 Task: Look for space in Miandrarivo, Madagascar from 9th July, 2023 to 16th July, 2023 for 2 adults, 1 child in price range Rs.8000 to Rs.16000. Place can be entire place with 2 bedrooms having 2 beds and 1 bathroom. Property type can be house, flat, guest house. Booking option can be shelf check-in. Required host language is English.
Action: Mouse moved to (583, 76)
Screenshot: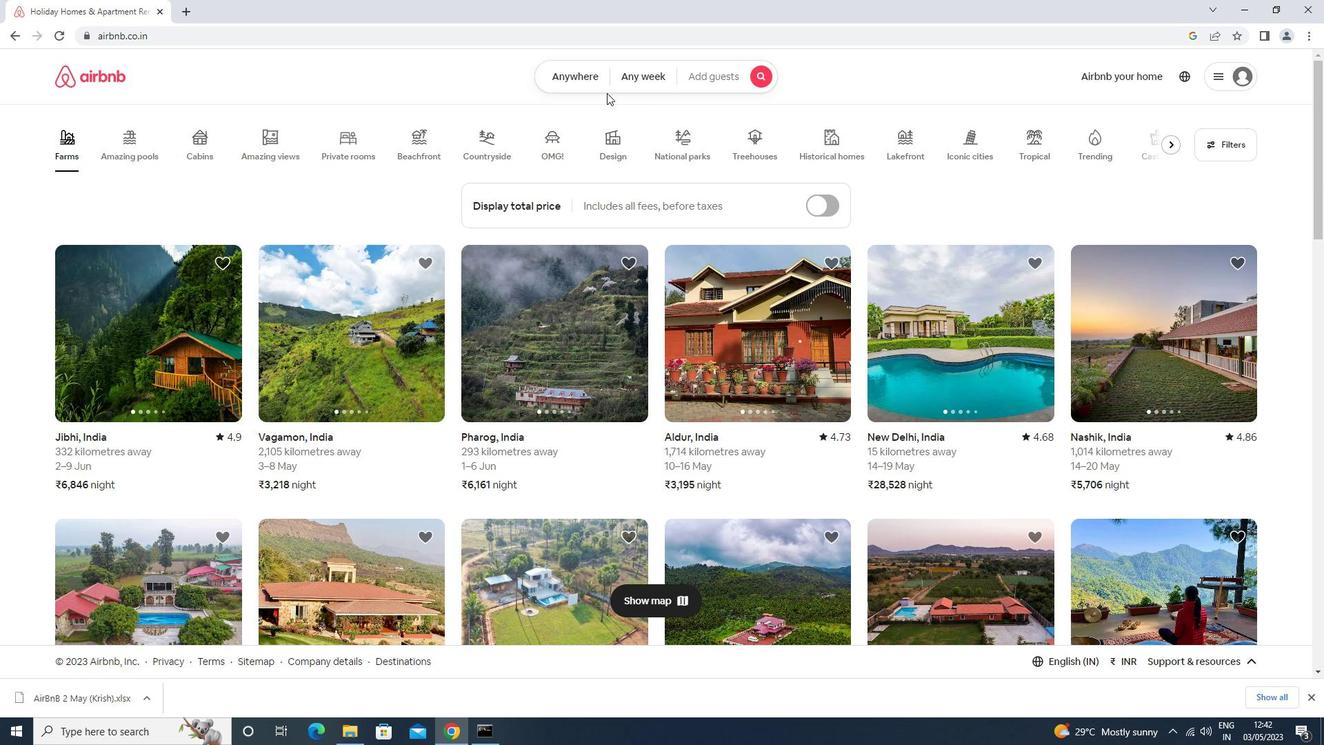 
Action: Mouse pressed left at (583, 76)
Screenshot: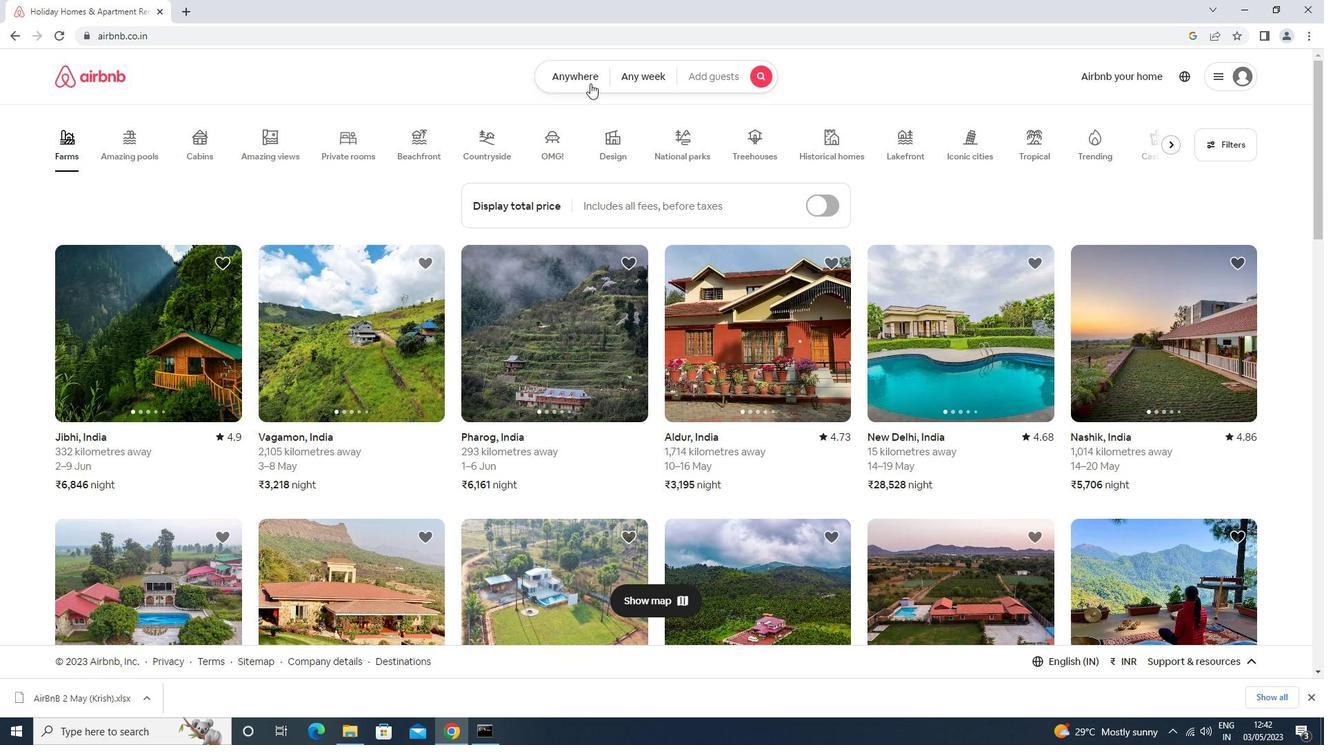 
Action: Mouse moved to (542, 126)
Screenshot: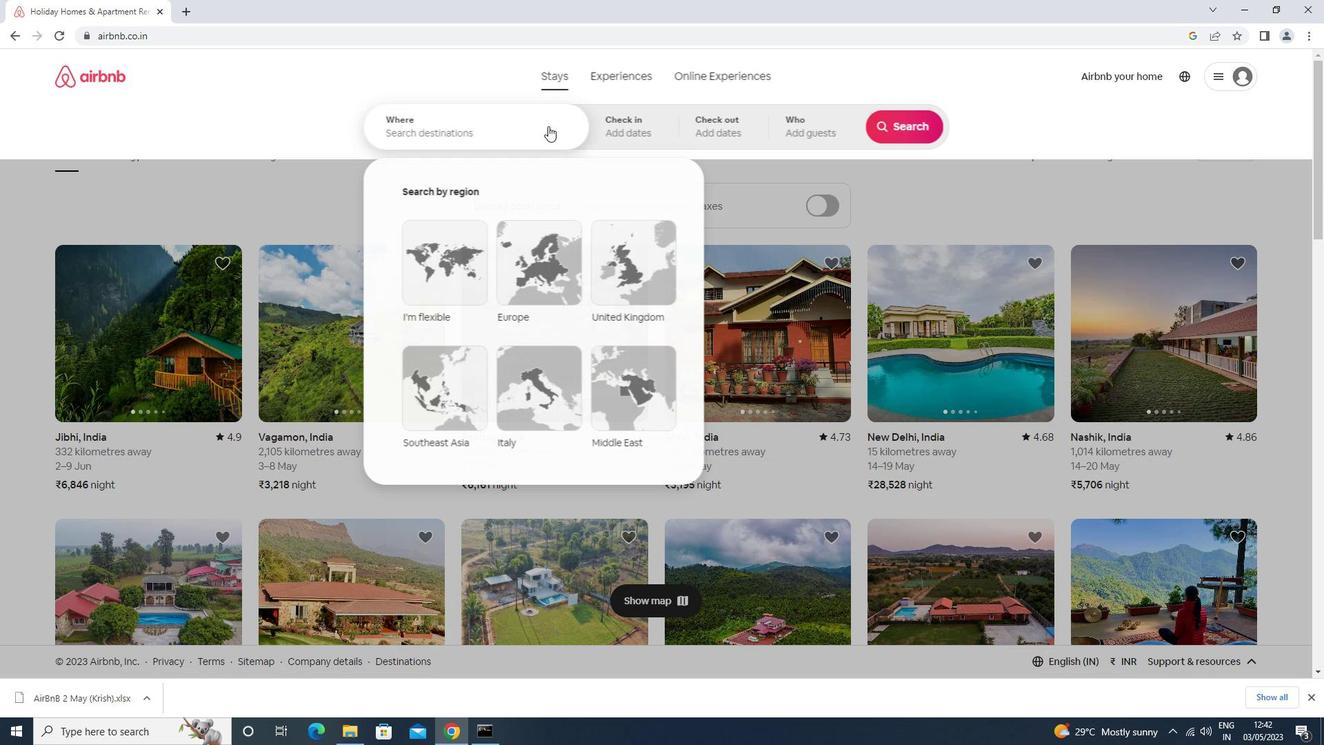 
Action: Mouse pressed left at (542, 126)
Screenshot: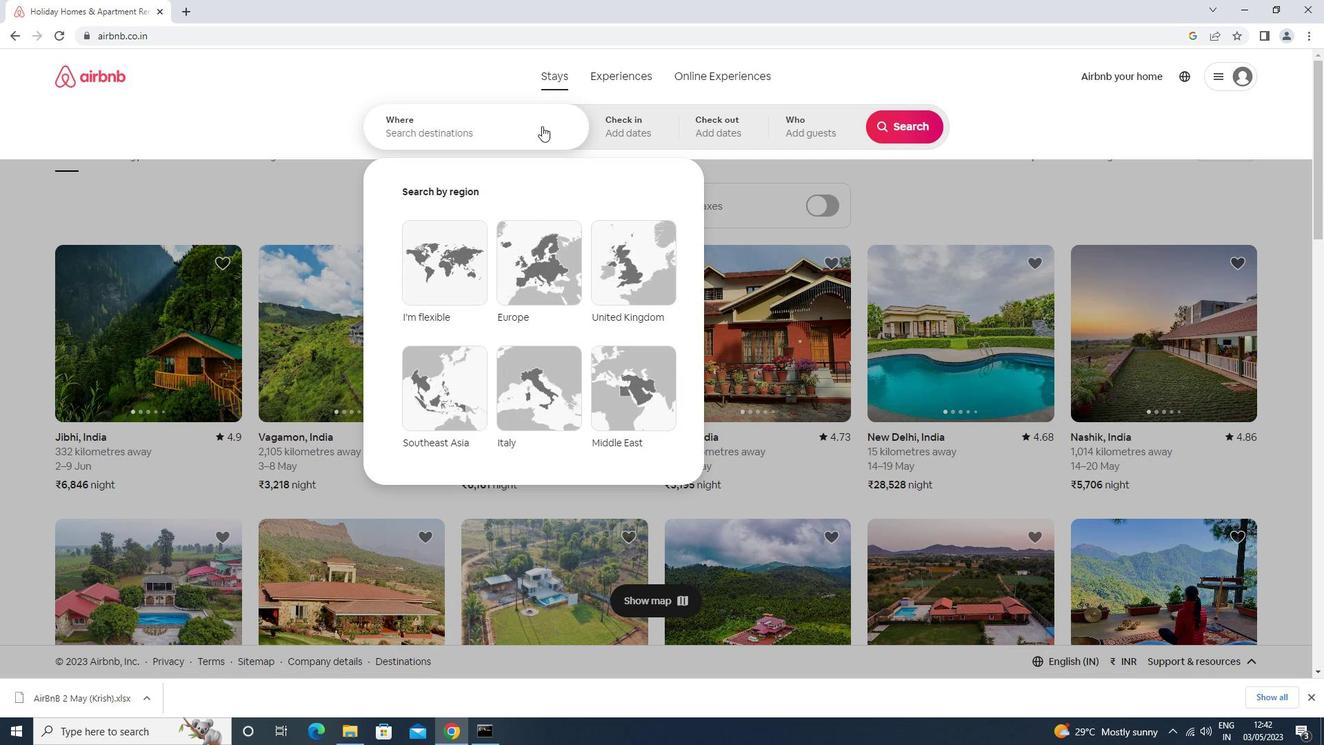 
Action: Key pressed mianda<Key.backspace>rariva<Key.backspace><Key.down><Key.enter>
Screenshot: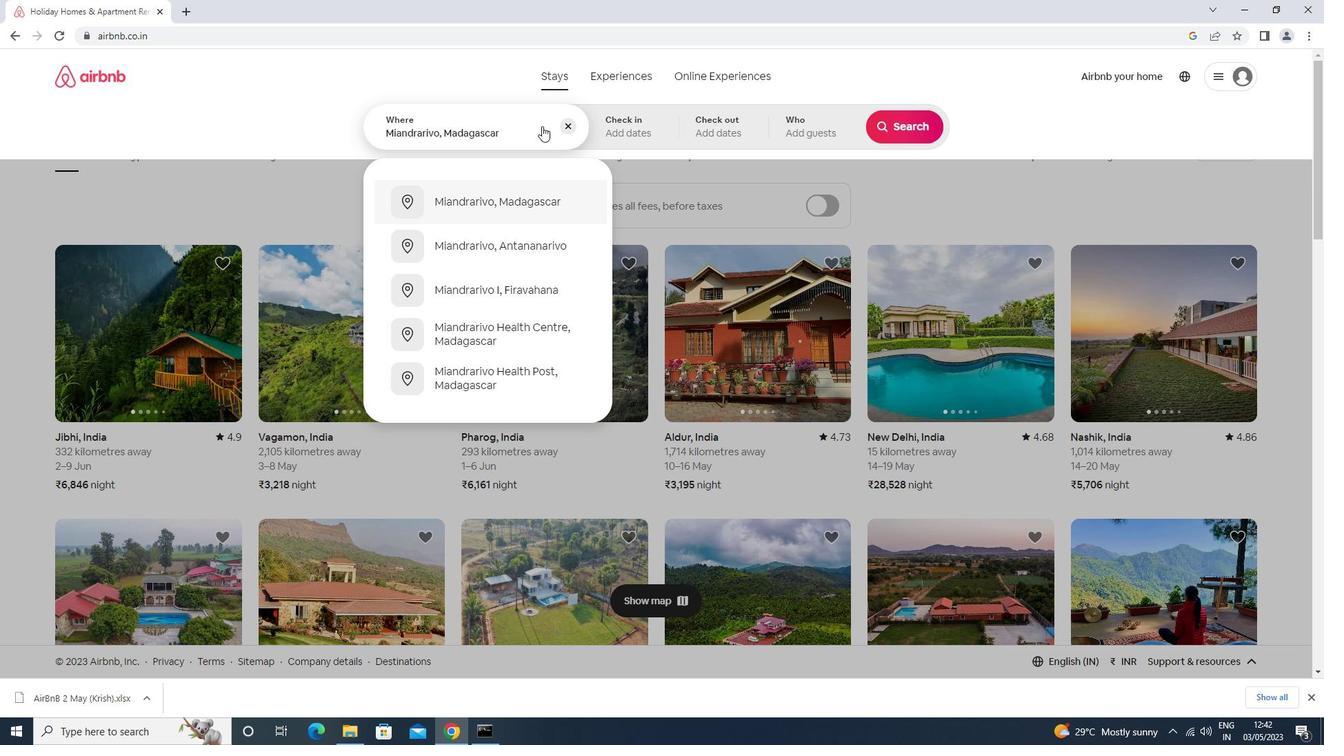
Action: Mouse moved to (900, 245)
Screenshot: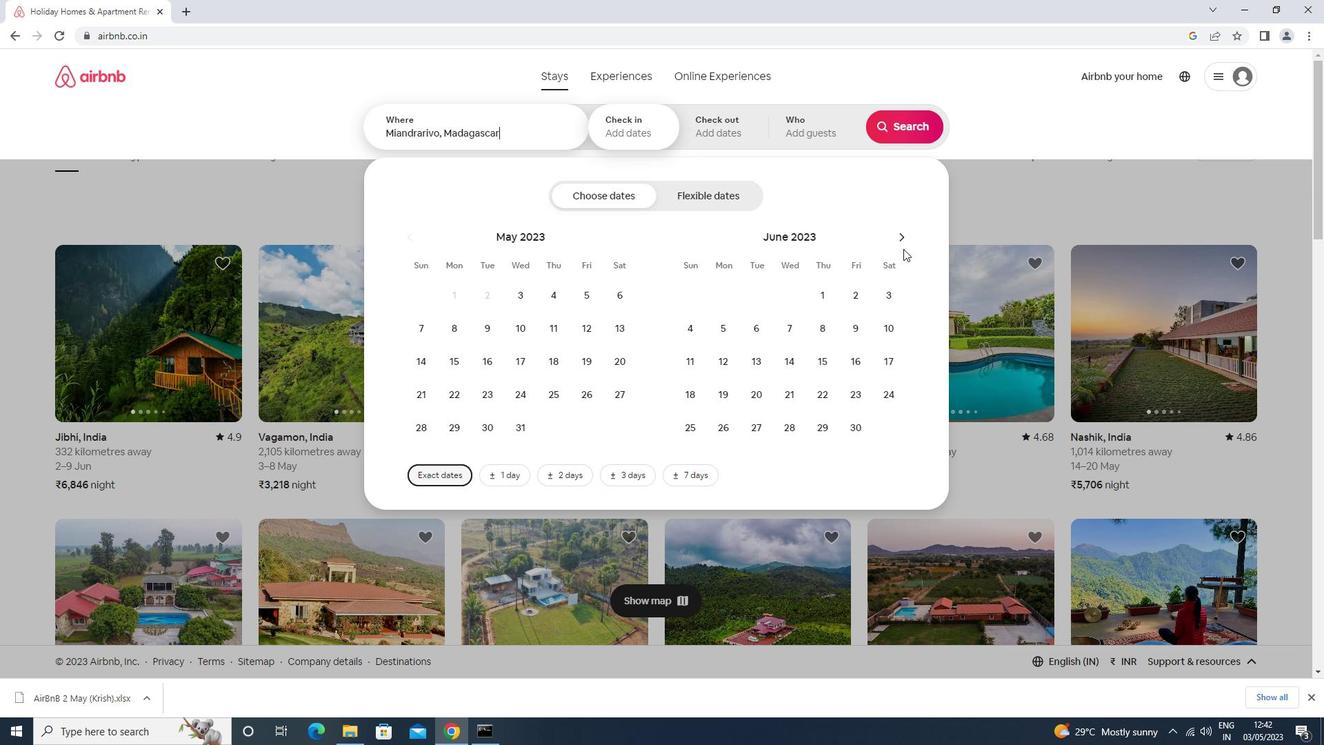
Action: Mouse pressed left at (900, 245)
Screenshot: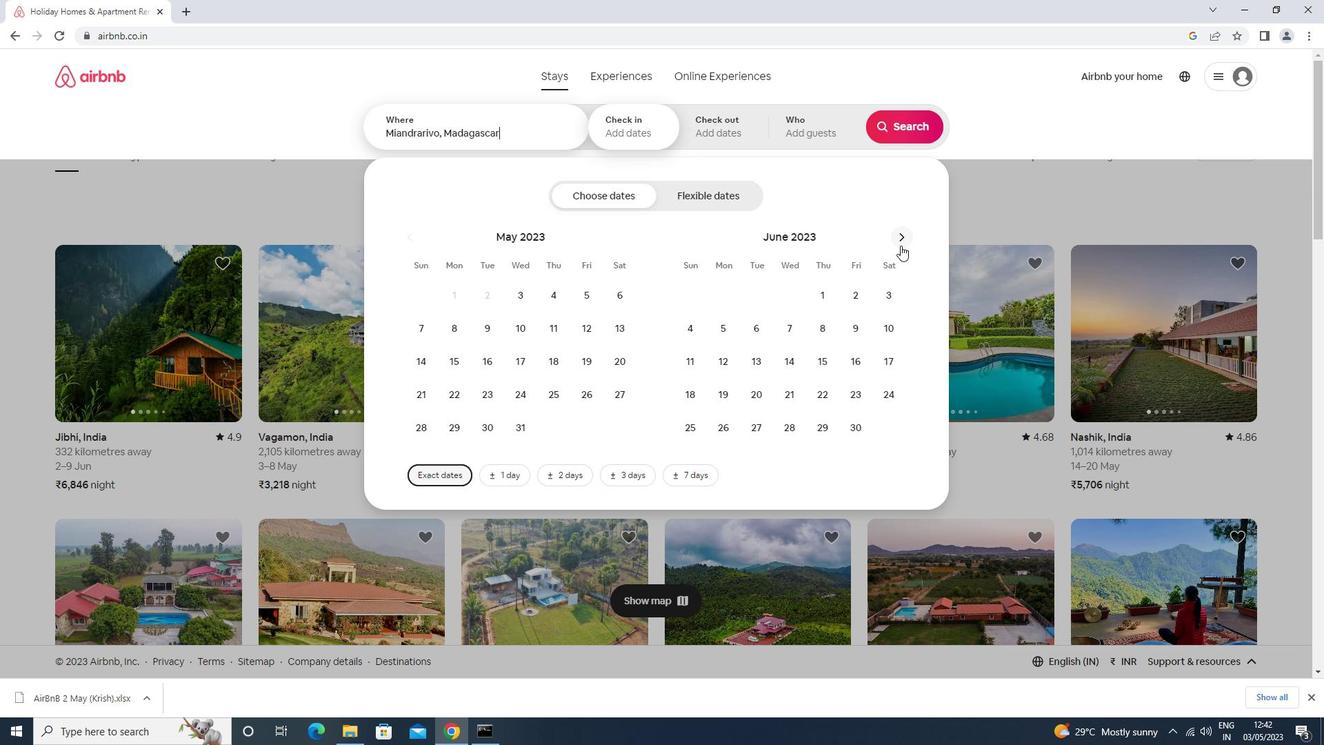 
Action: Mouse moved to (677, 362)
Screenshot: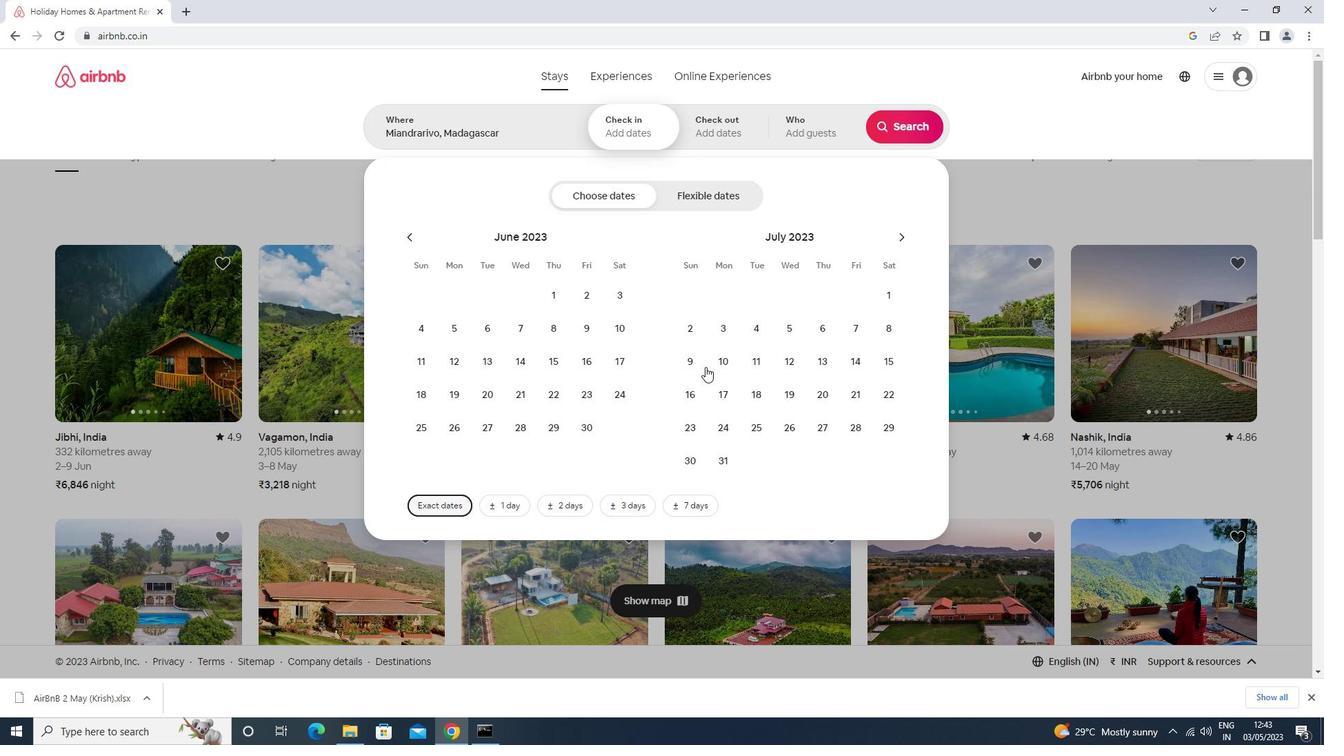 
Action: Mouse pressed left at (677, 362)
Screenshot: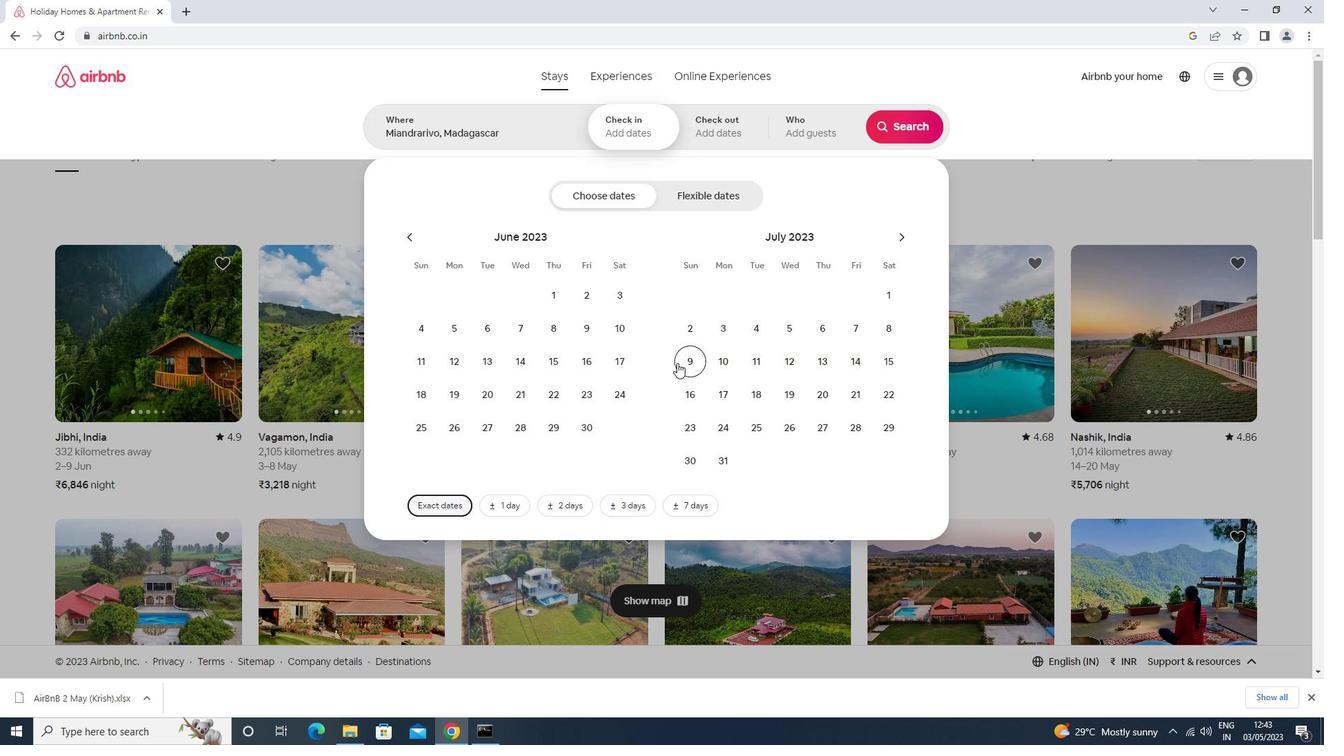 
Action: Mouse moved to (676, 395)
Screenshot: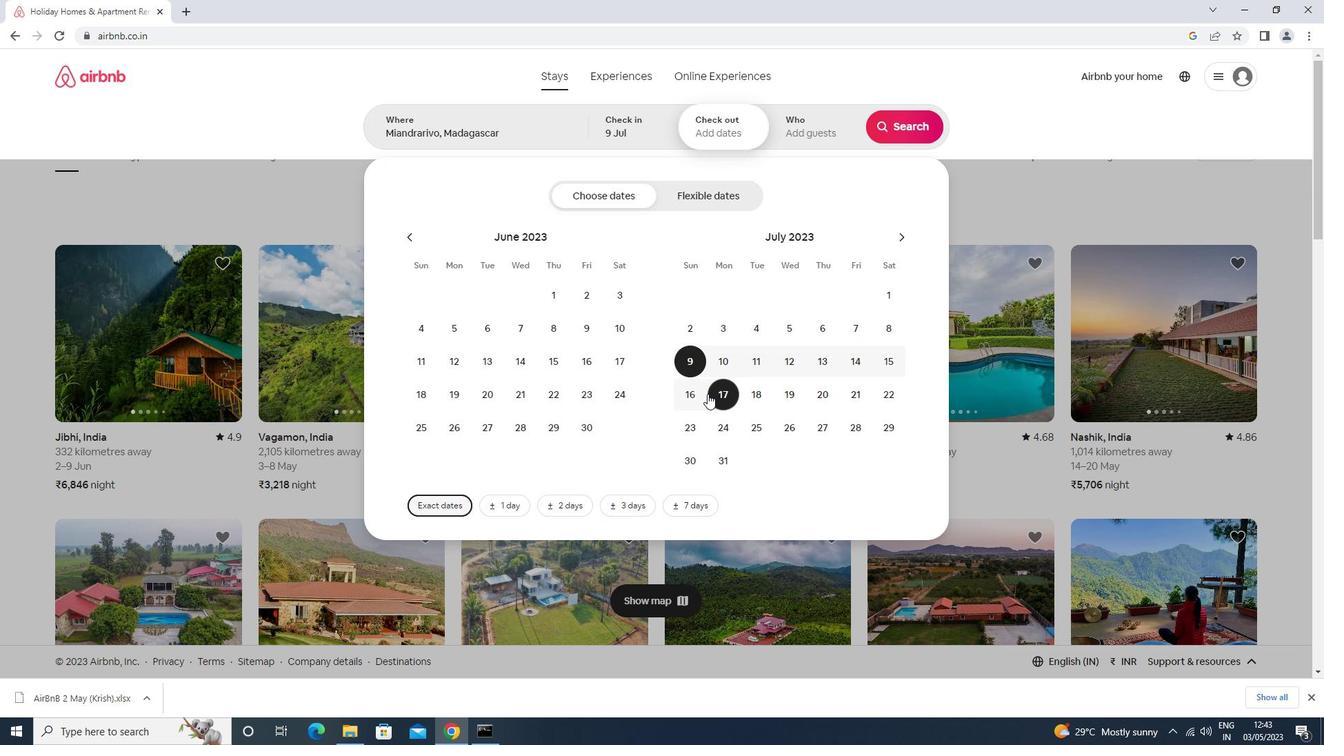 
Action: Mouse pressed left at (676, 395)
Screenshot: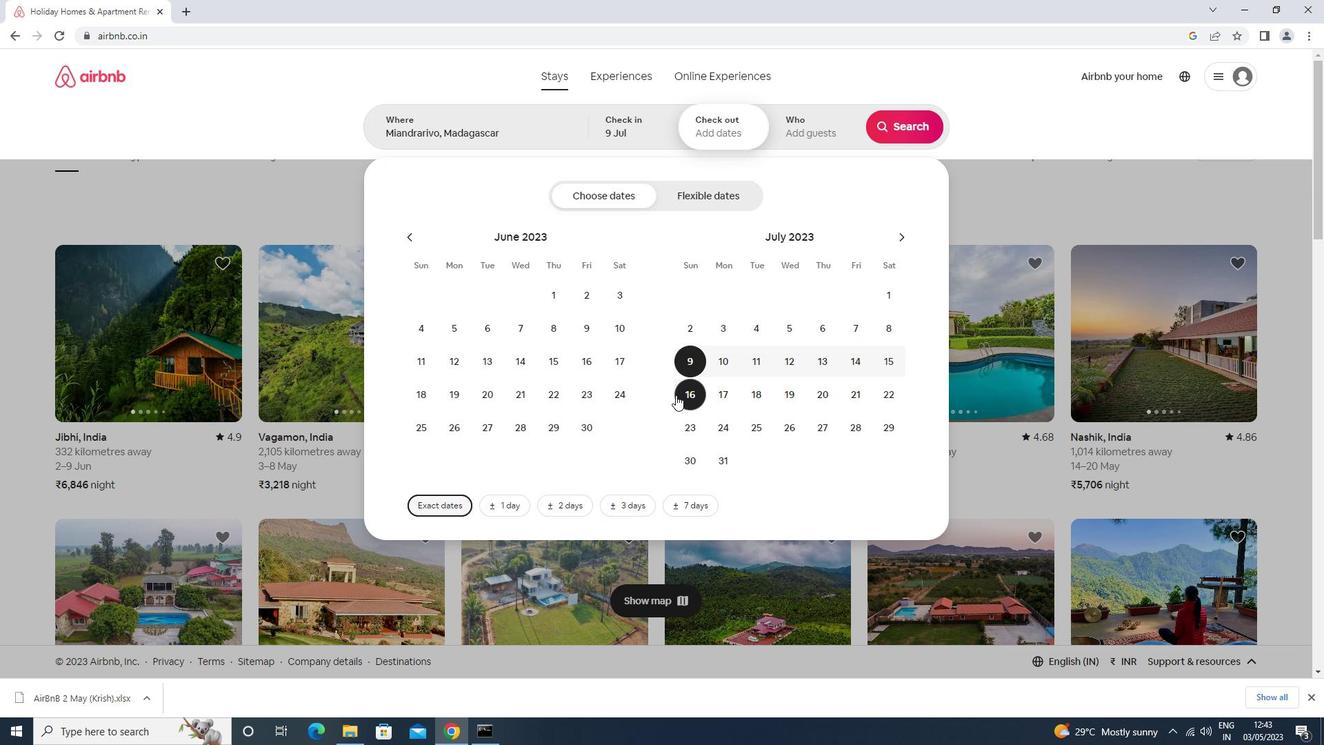 
Action: Mouse moved to (810, 122)
Screenshot: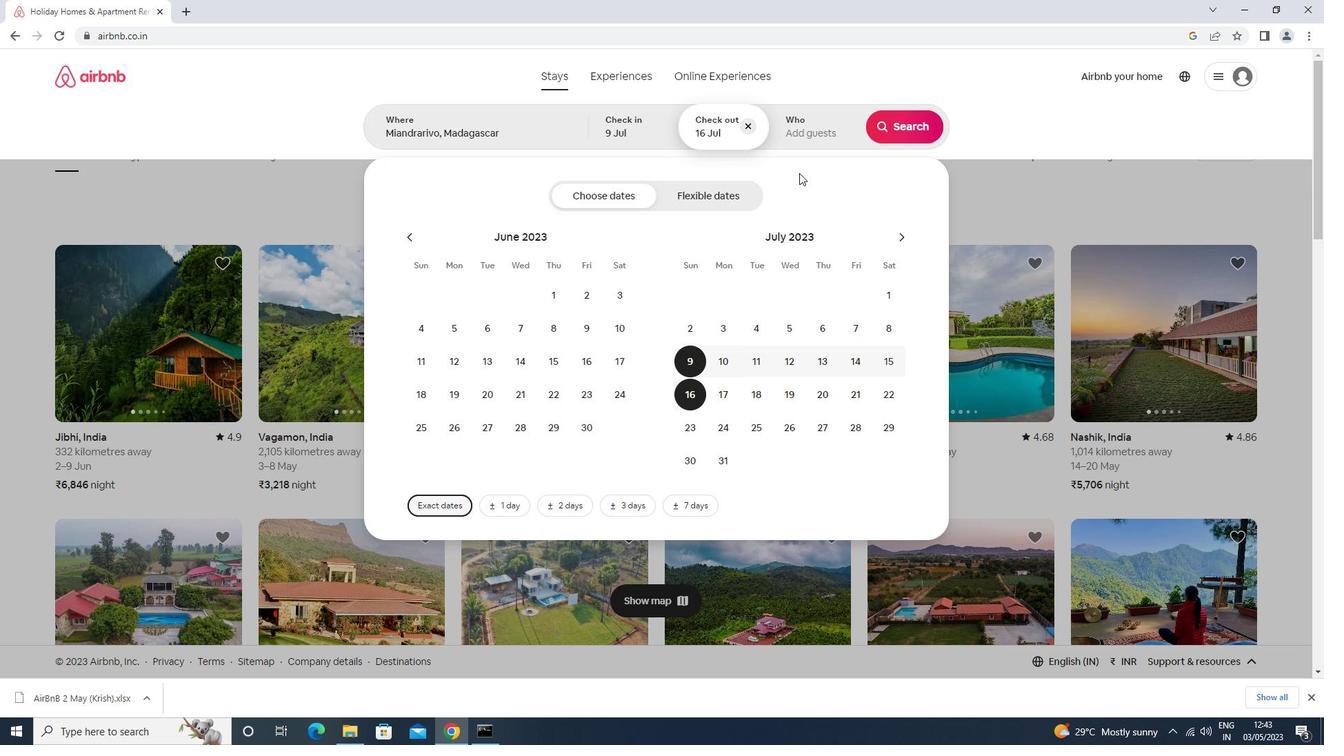 
Action: Mouse pressed left at (810, 122)
Screenshot: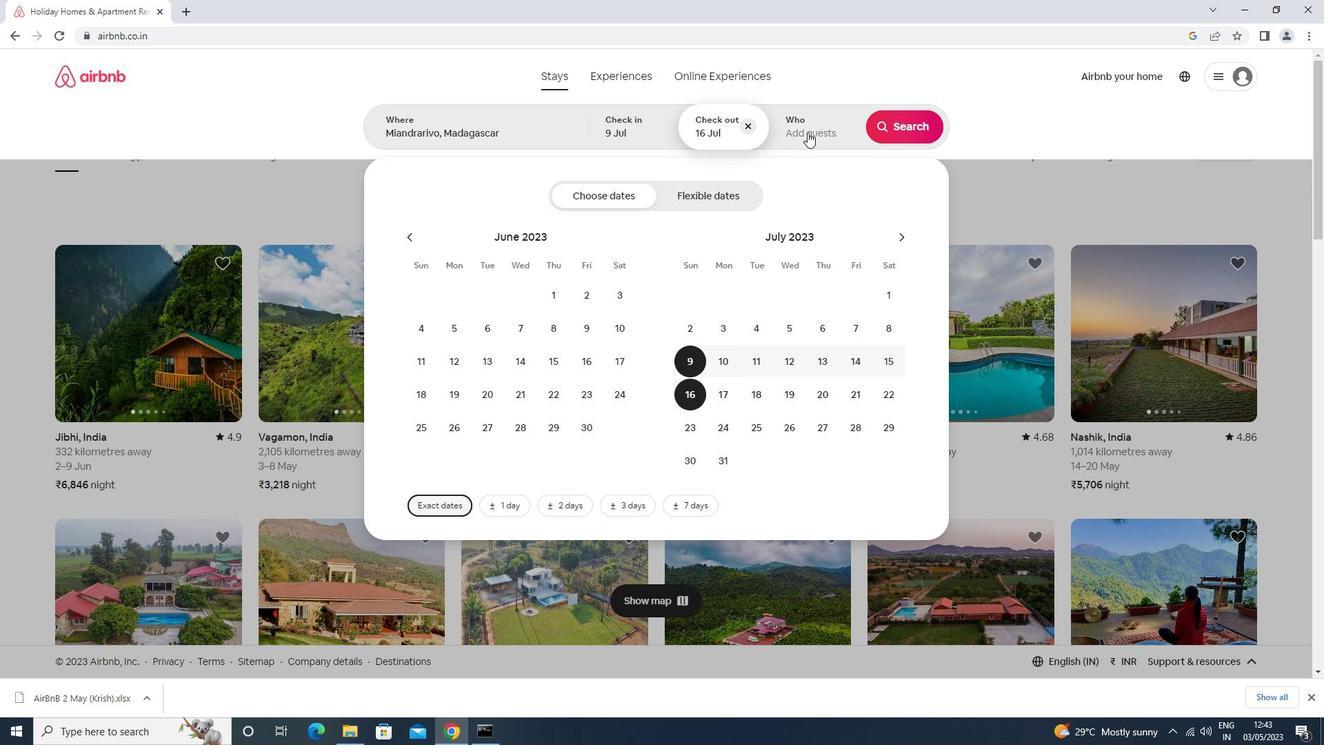 
Action: Mouse moved to (910, 200)
Screenshot: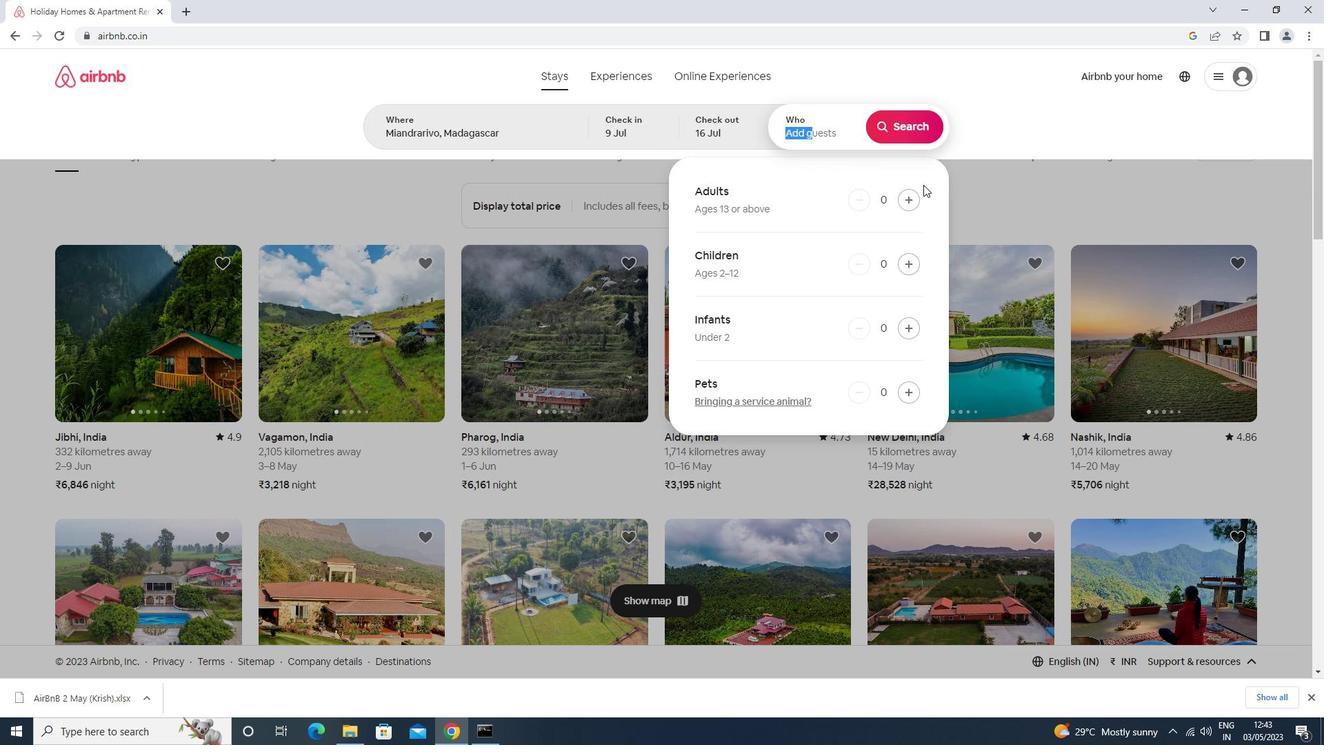 
Action: Mouse pressed left at (910, 200)
Screenshot: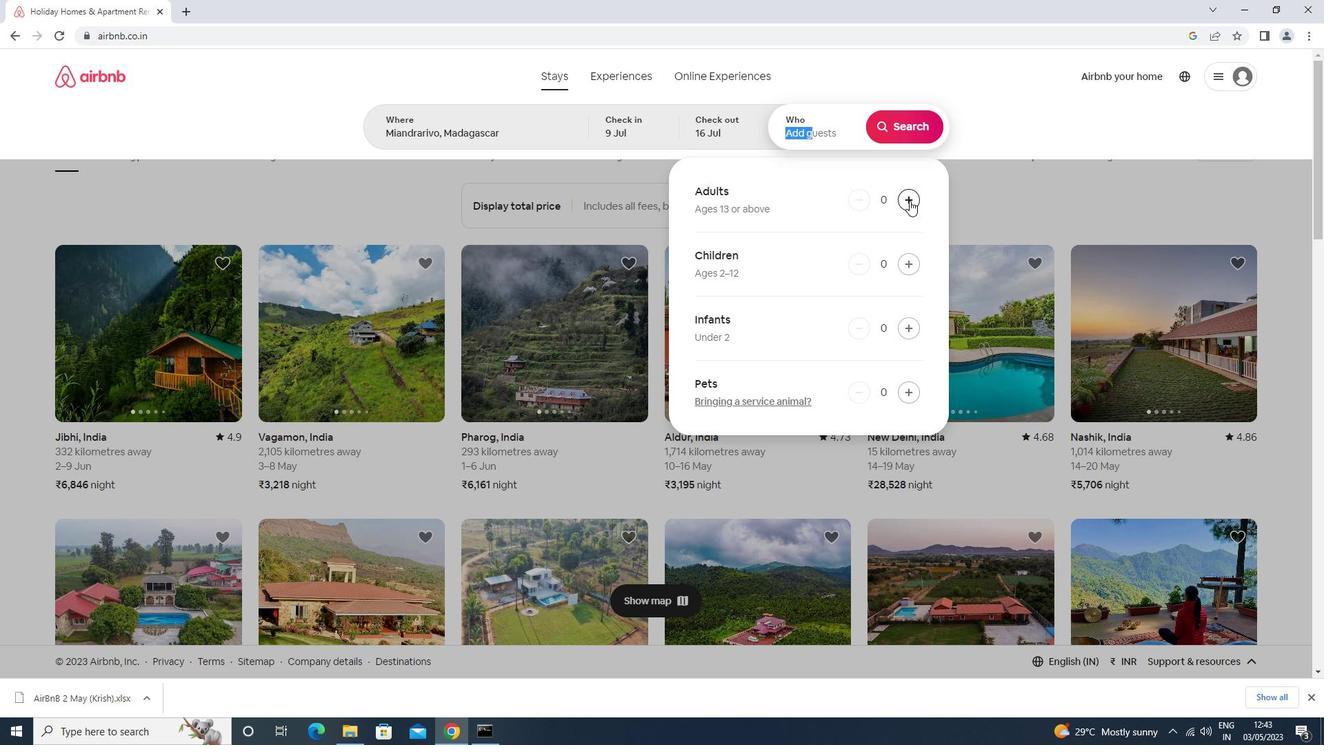 
Action: Mouse pressed left at (910, 200)
Screenshot: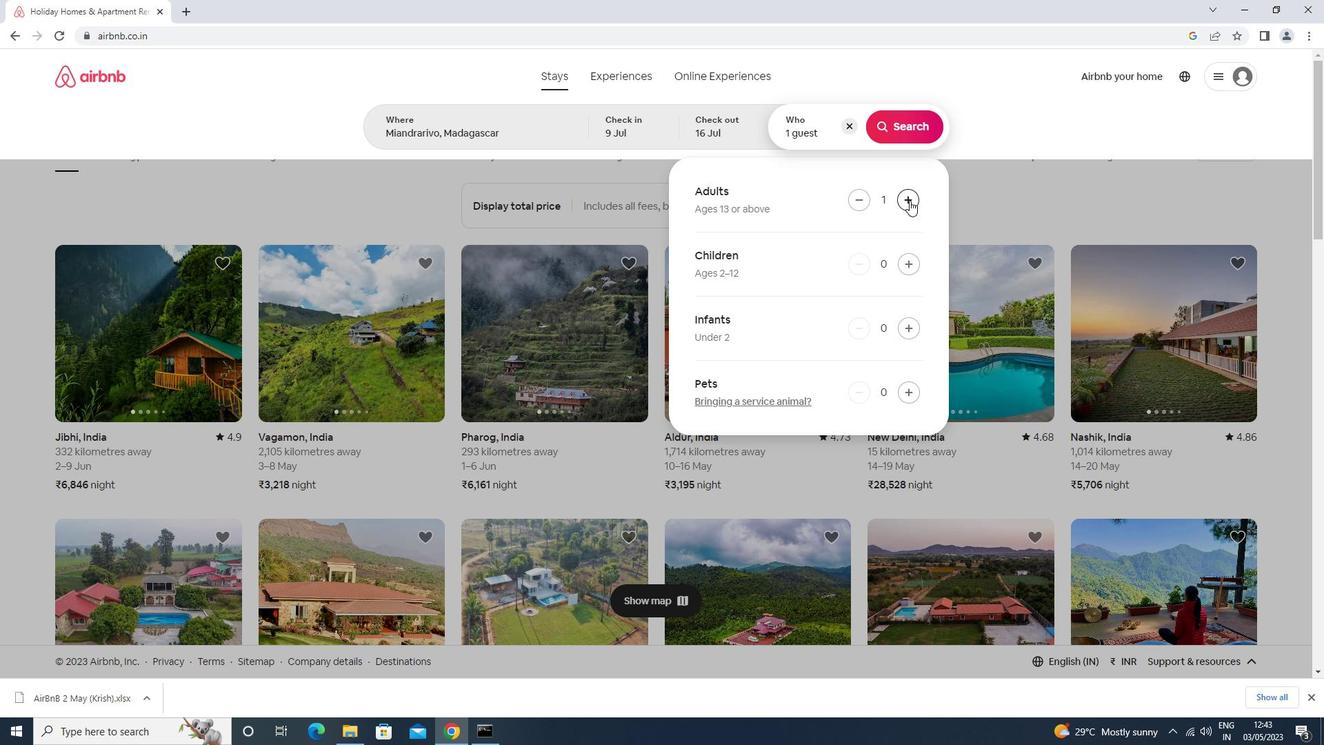 
Action: Mouse moved to (907, 267)
Screenshot: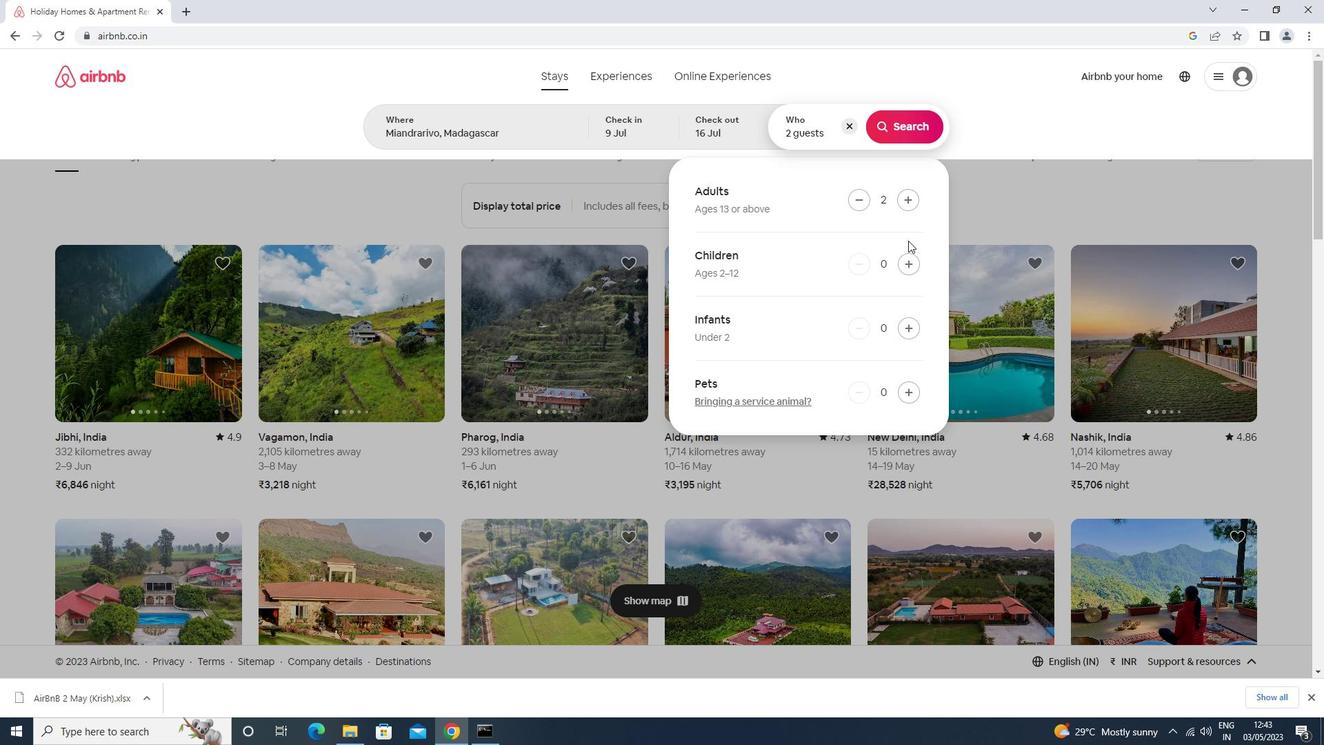 
Action: Mouse pressed left at (907, 267)
Screenshot: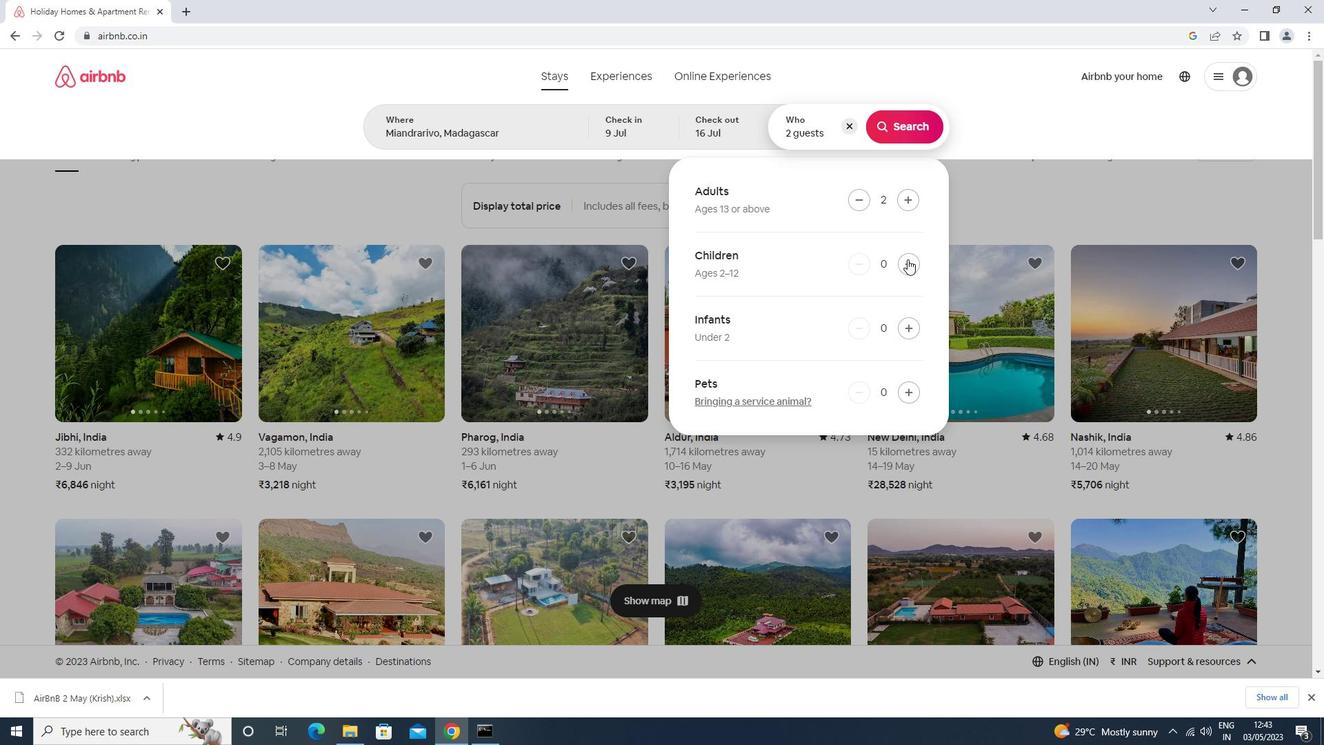 
Action: Mouse moved to (915, 121)
Screenshot: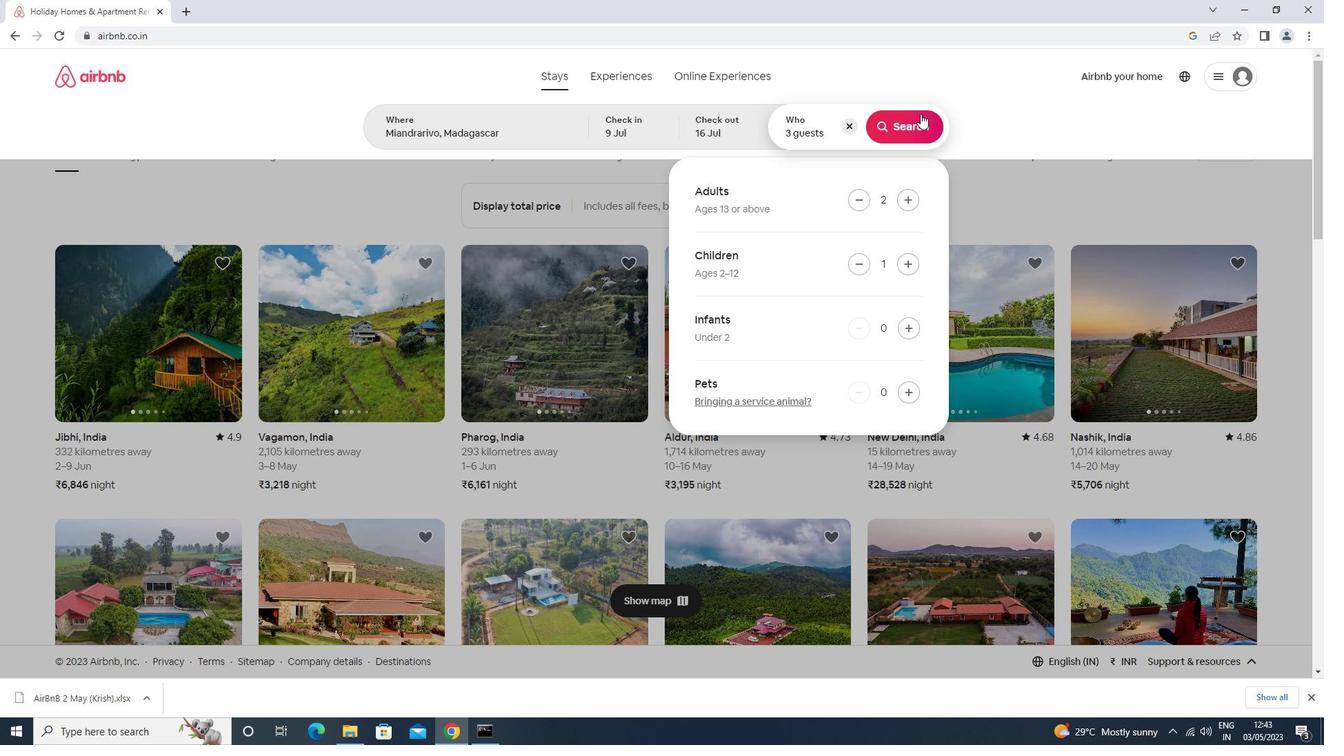 
Action: Mouse pressed left at (915, 121)
Screenshot: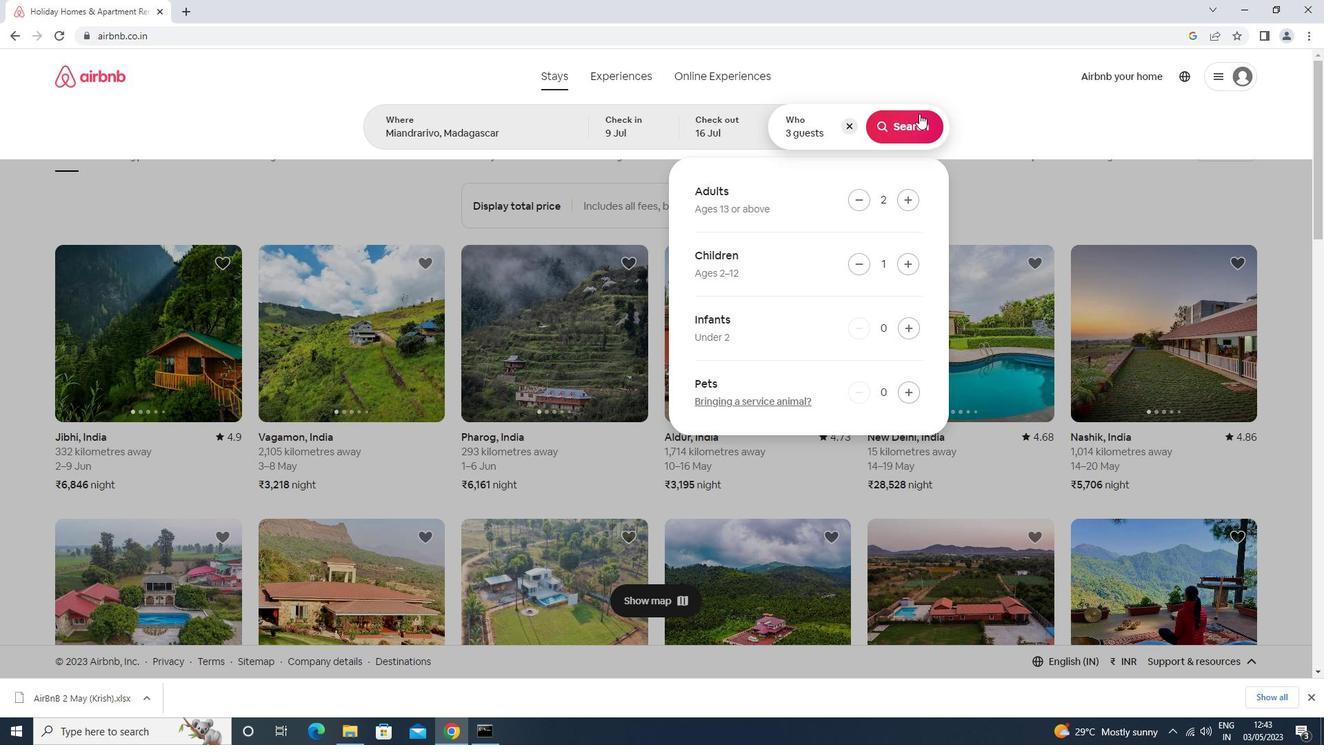 
Action: Mouse moved to (1246, 128)
Screenshot: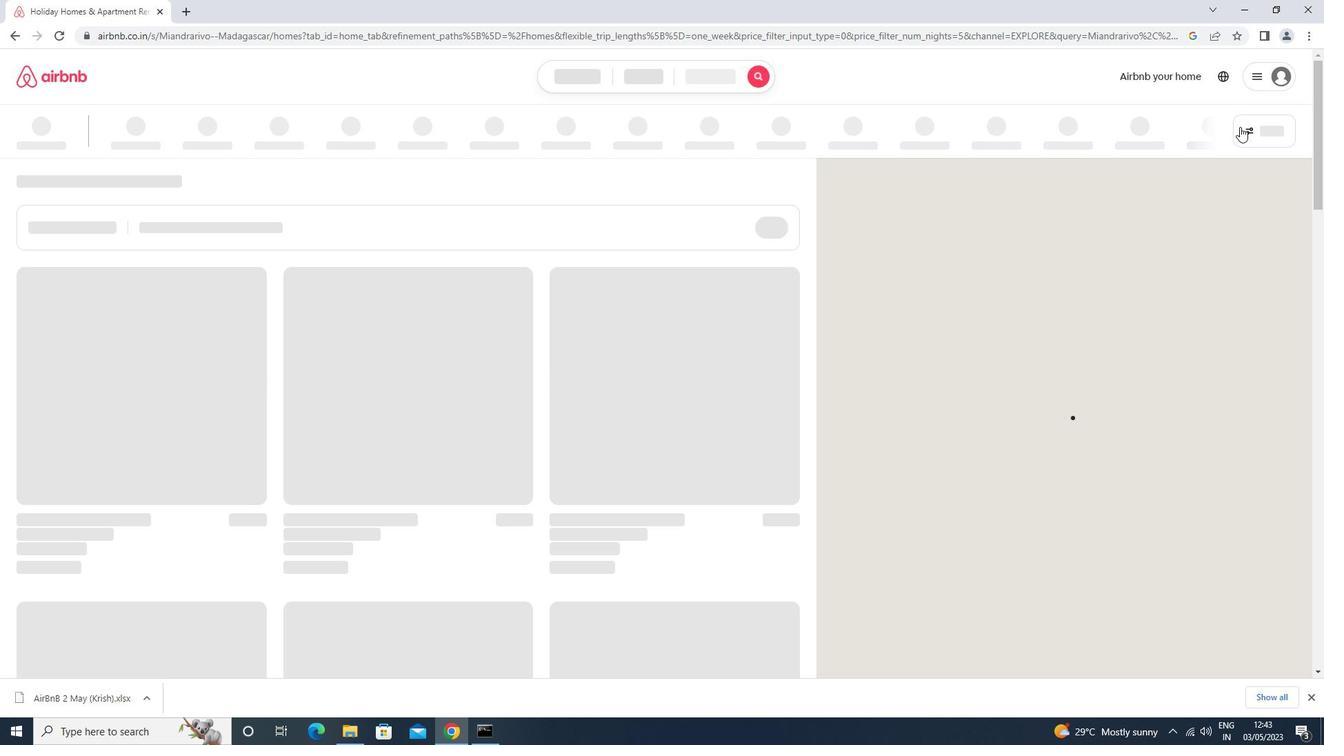 
Action: Mouse pressed left at (1246, 128)
Screenshot: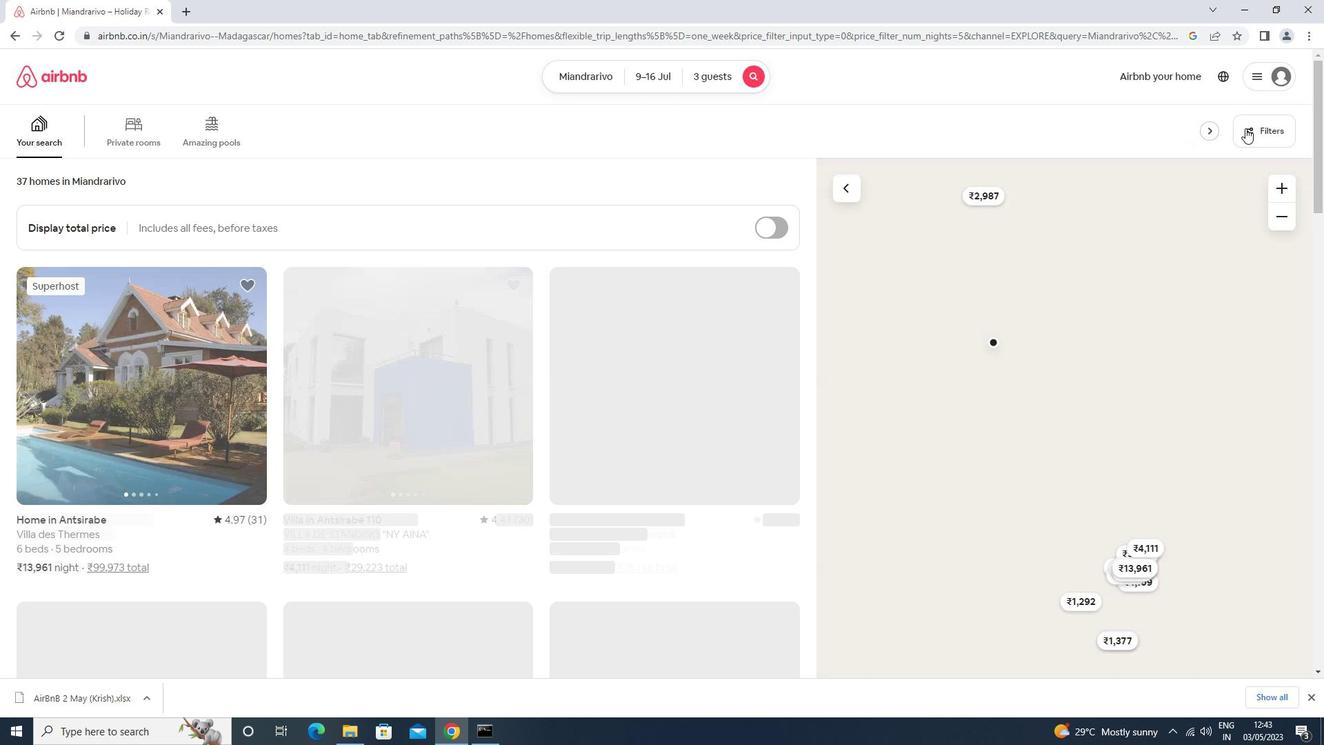 
Action: Mouse moved to (600, 308)
Screenshot: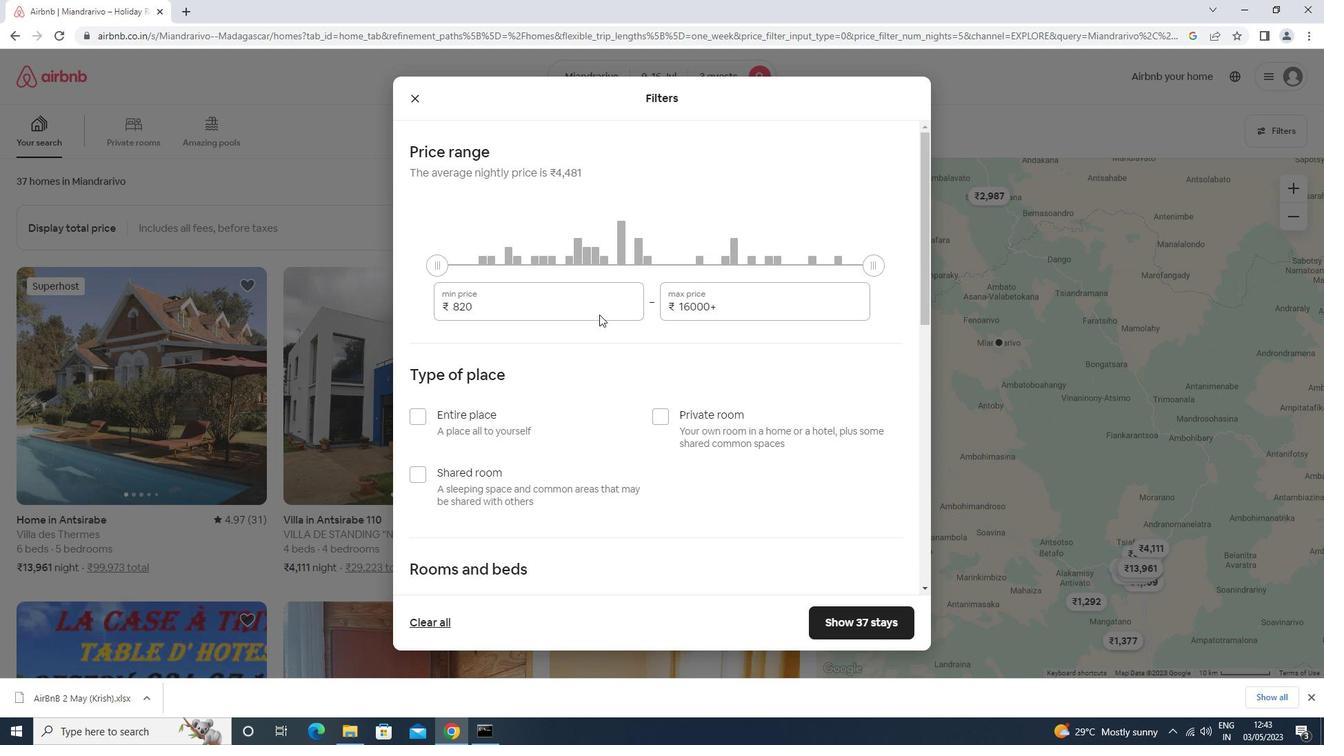 
Action: Mouse pressed left at (600, 308)
Screenshot: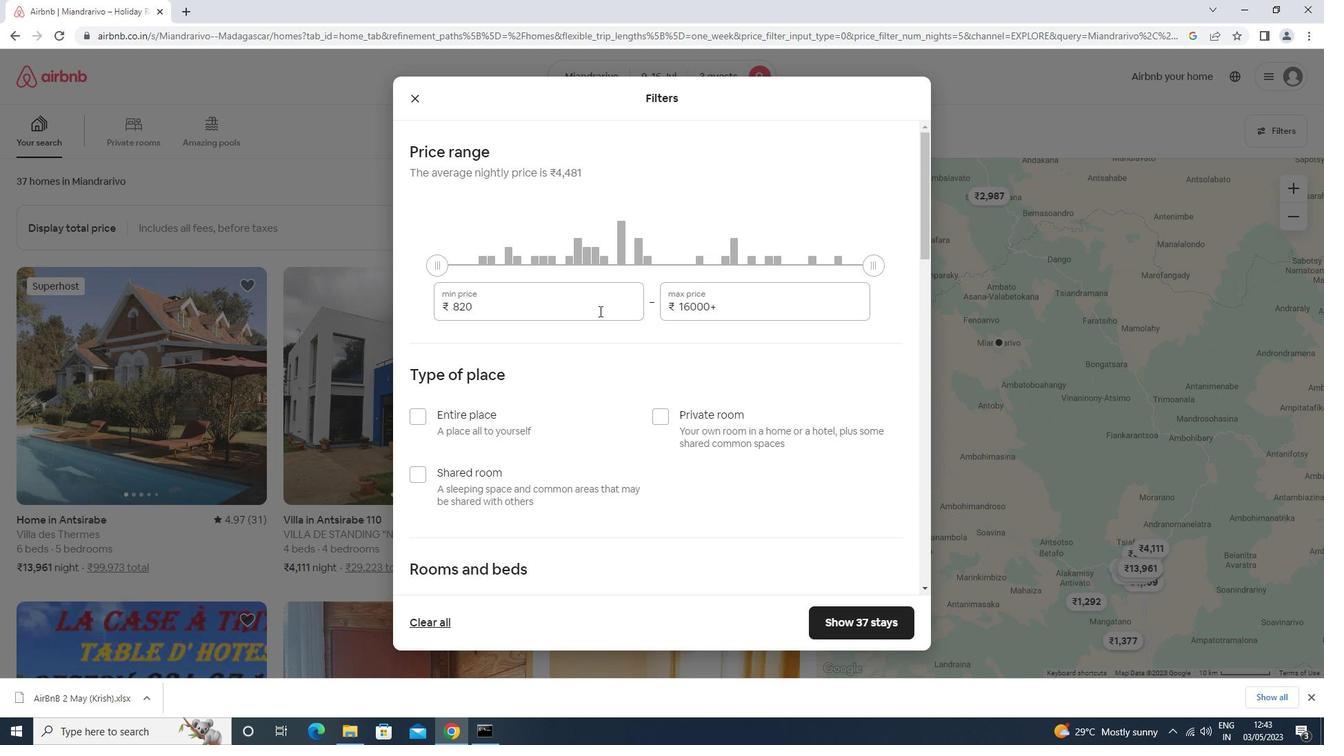 
Action: Mouse moved to (616, 298)
Screenshot: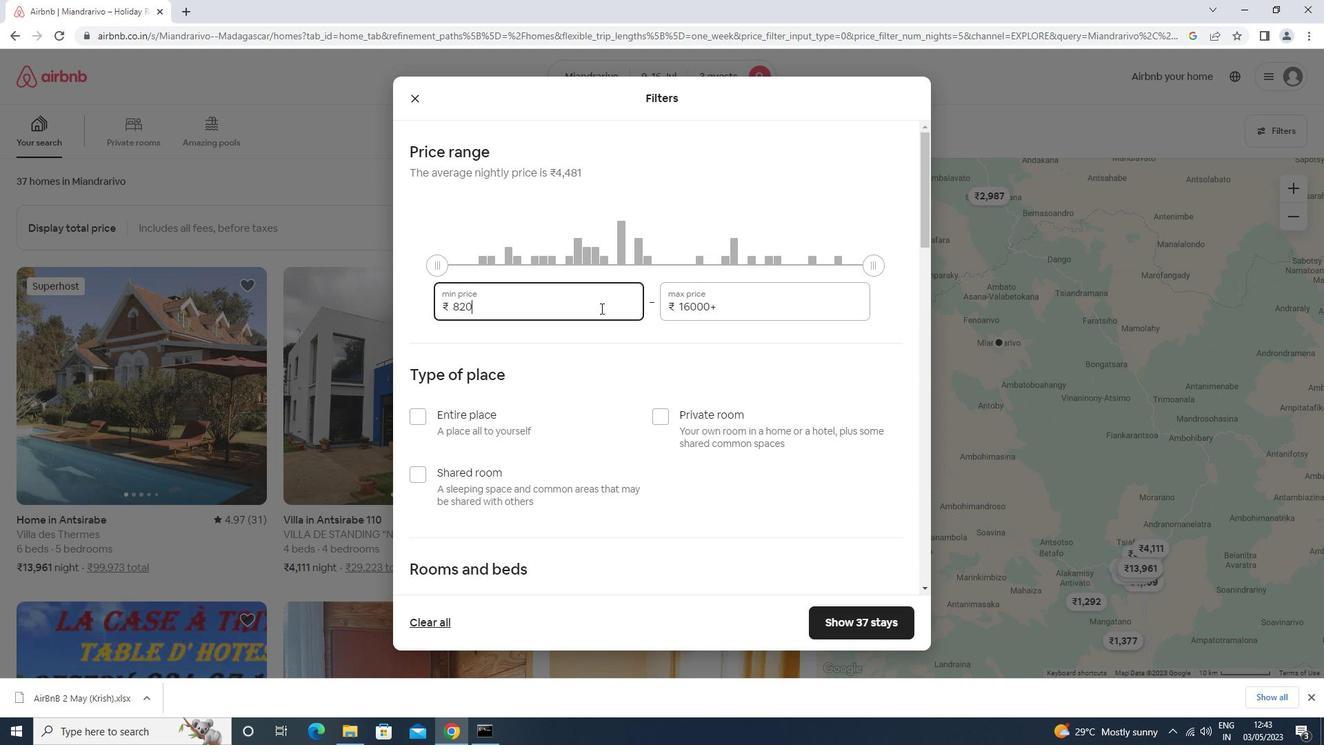 
Action: Key pressed <Key.backspace><Key.backspace><Key.backspace><Key.backspace><Key.backspace>8000<Key.tab>16000
Screenshot: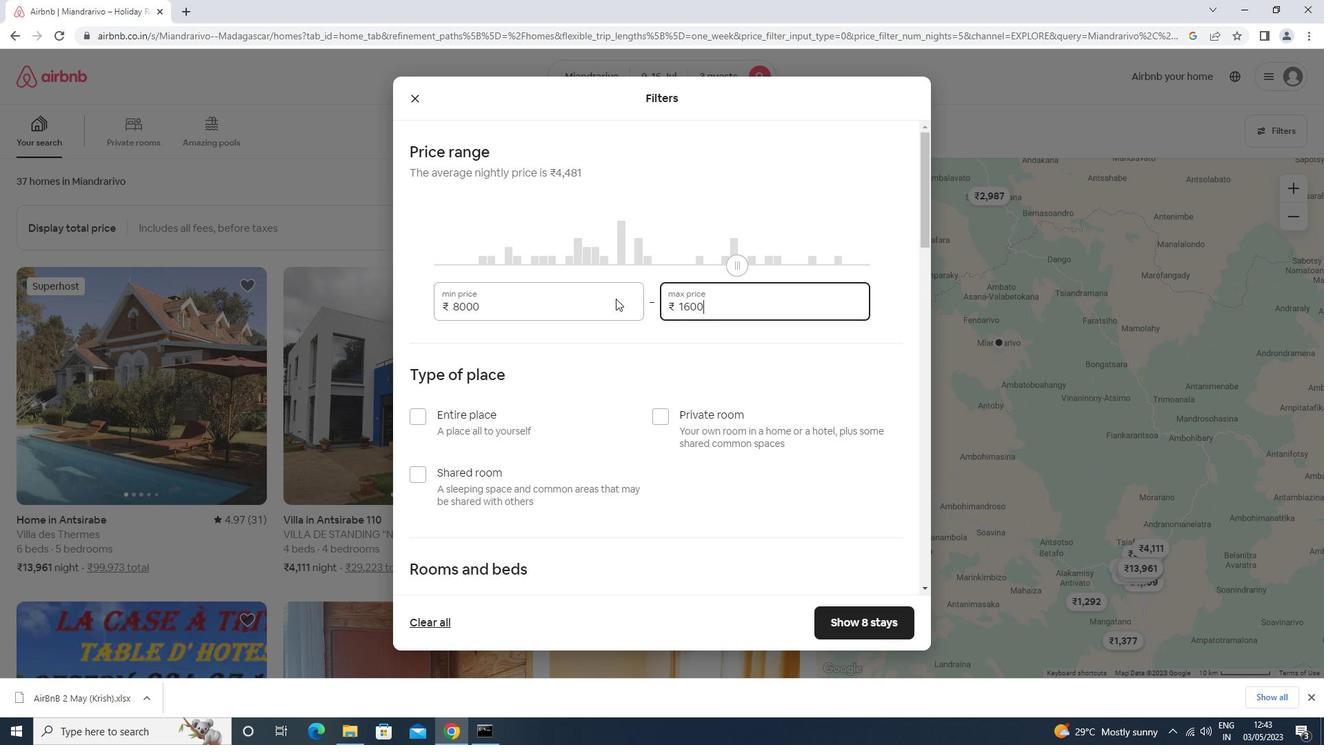 
Action: Mouse moved to (615, 320)
Screenshot: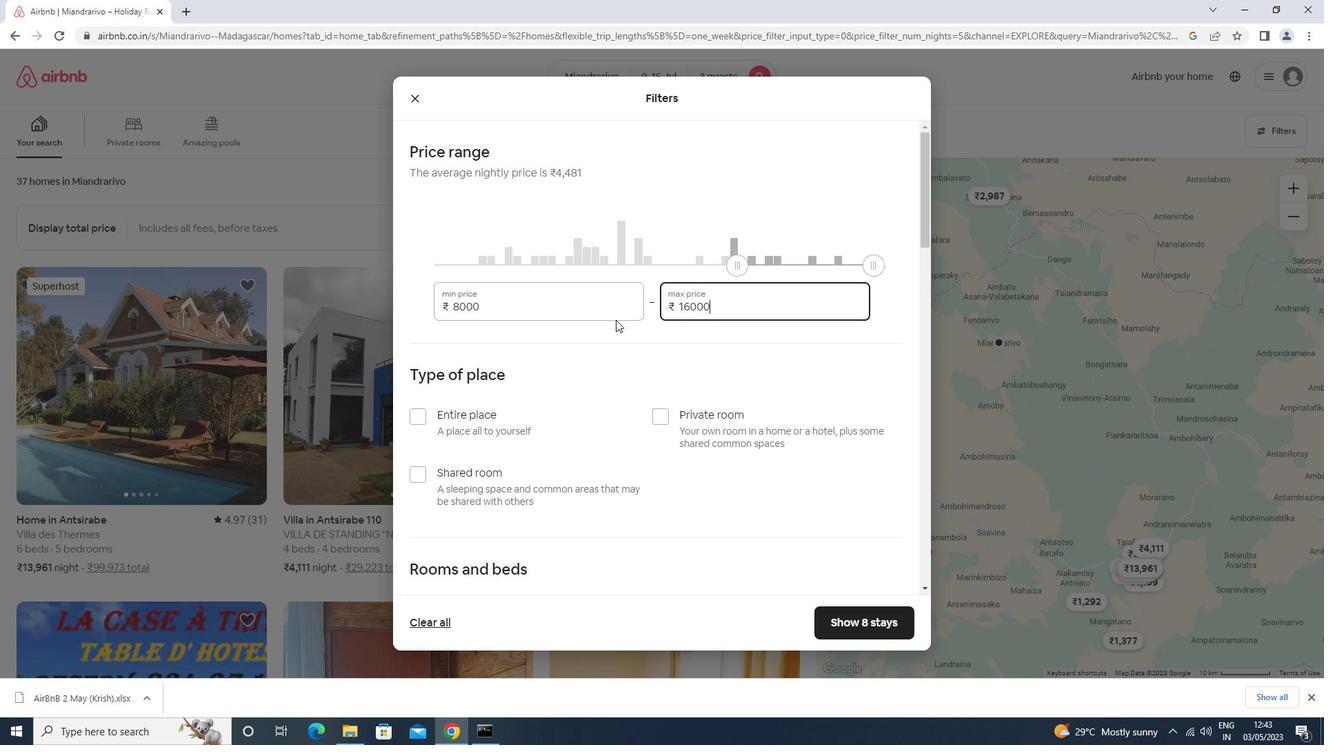 
Action: Mouse scrolled (615, 320) with delta (0, 0)
Screenshot: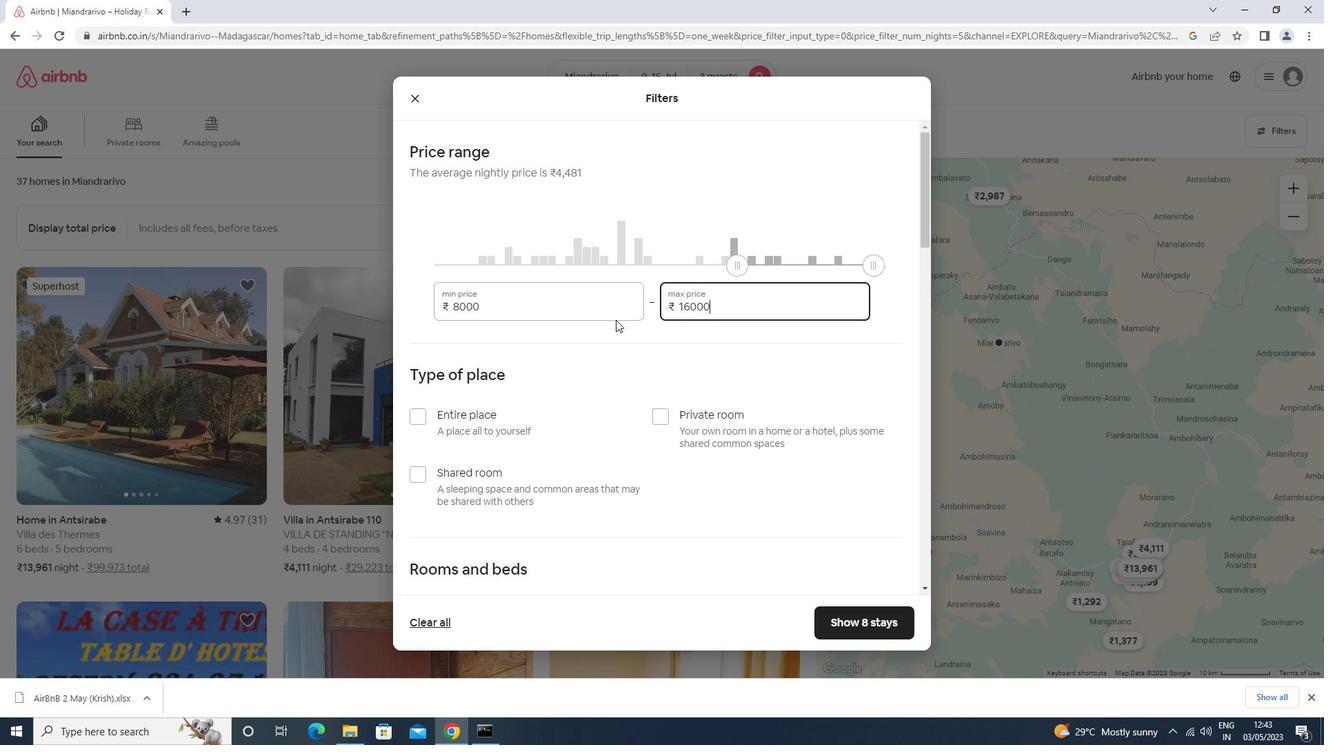 
Action: Mouse scrolled (615, 320) with delta (0, 0)
Screenshot: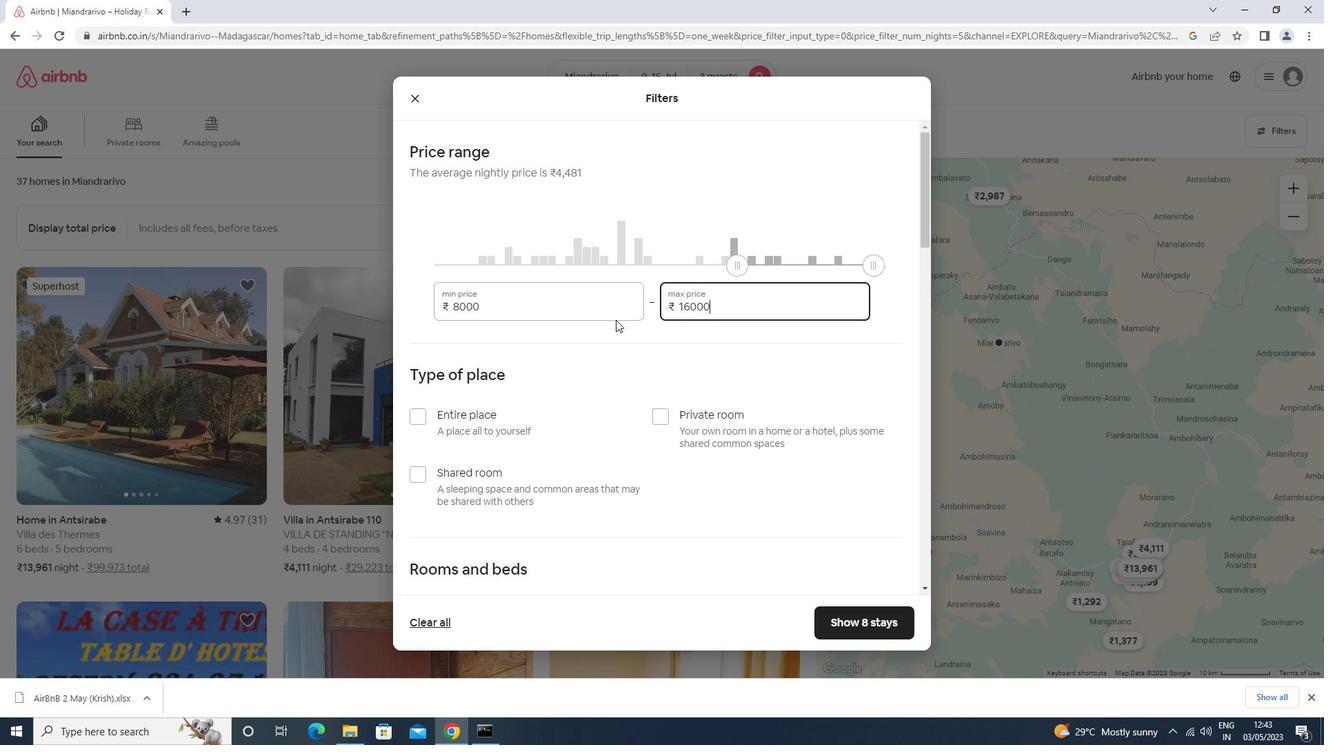
Action: Mouse scrolled (615, 320) with delta (0, 0)
Screenshot: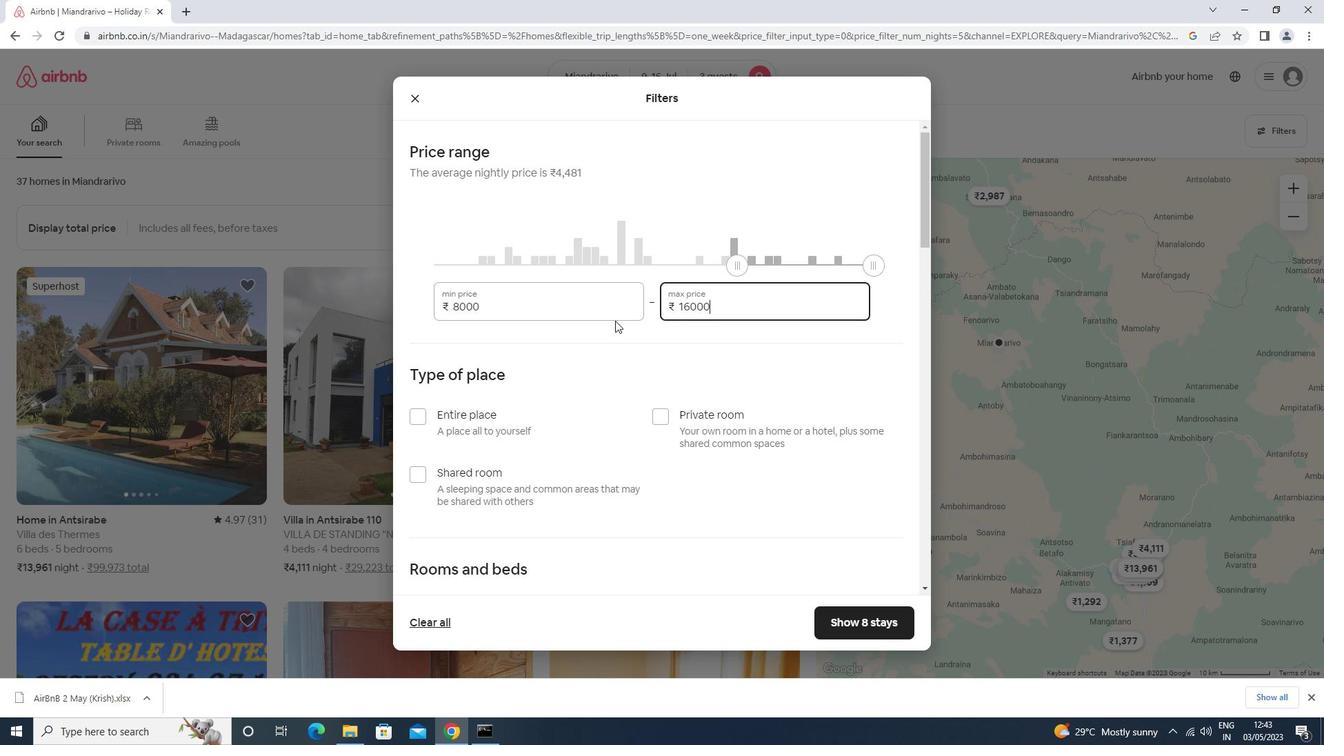 
Action: Mouse scrolled (615, 320) with delta (0, 0)
Screenshot: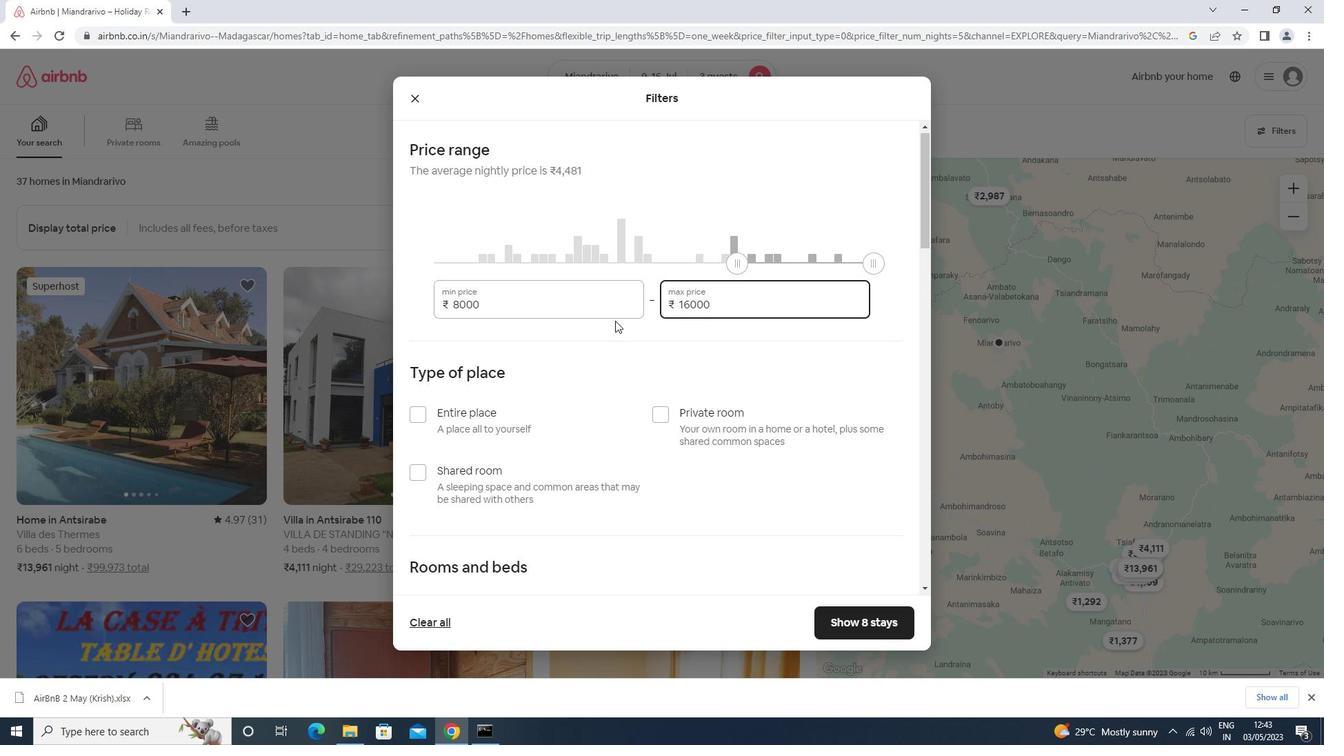 
Action: Mouse moved to (467, 146)
Screenshot: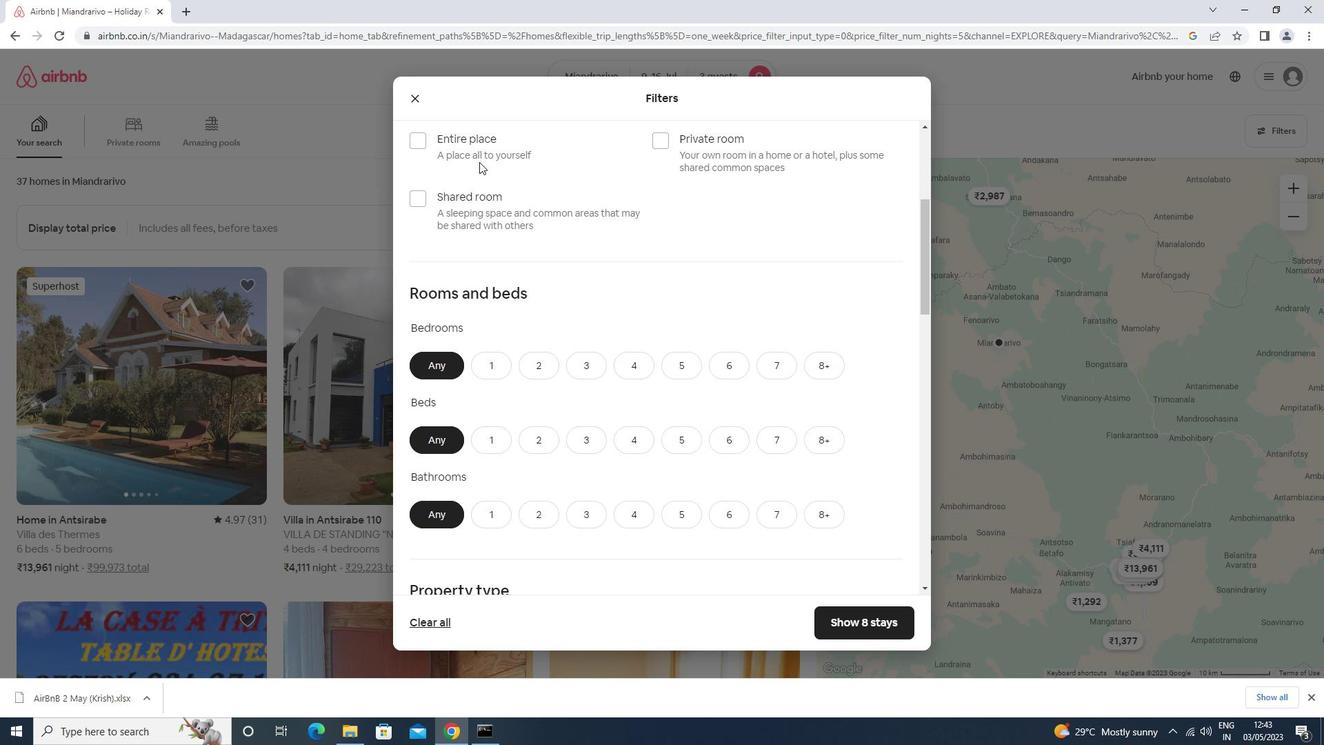 
Action: Mouse pressed left at (467, 146)
Screenshot: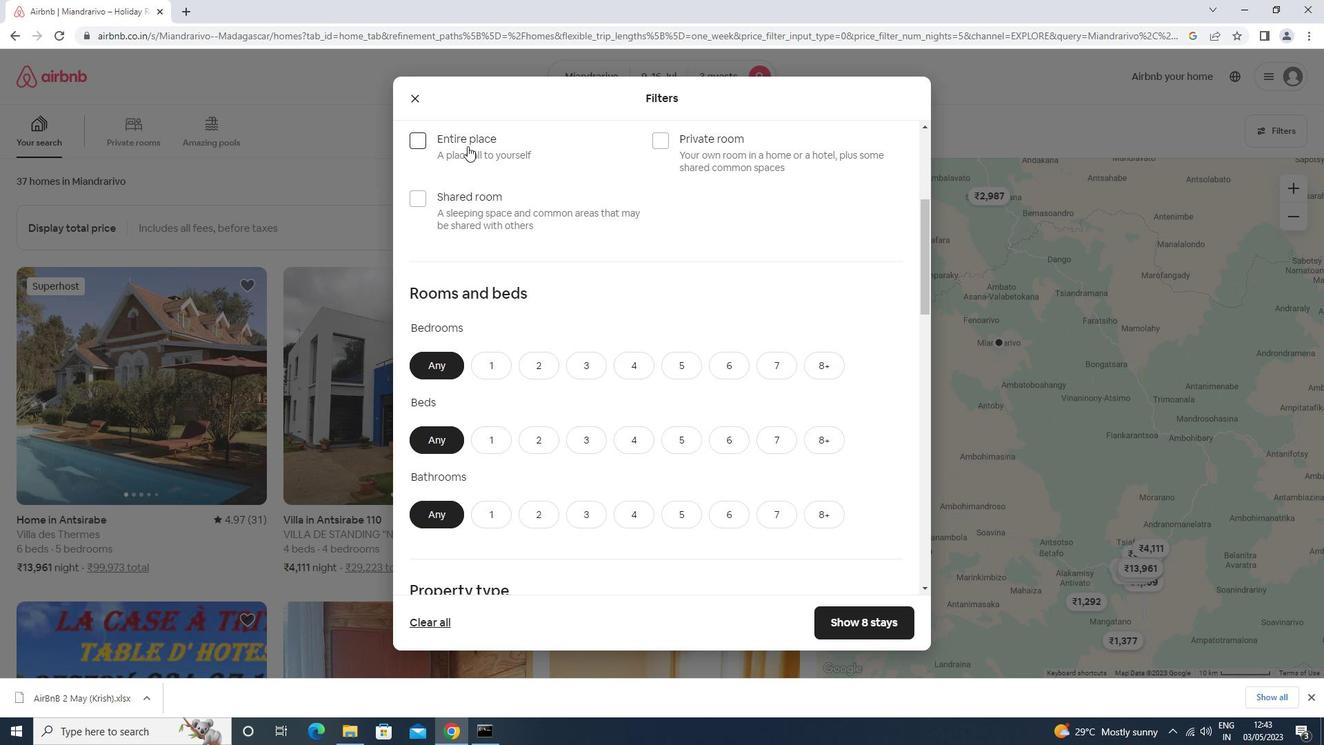 
Action: Mouse moved to (538, 371)
Screenshot: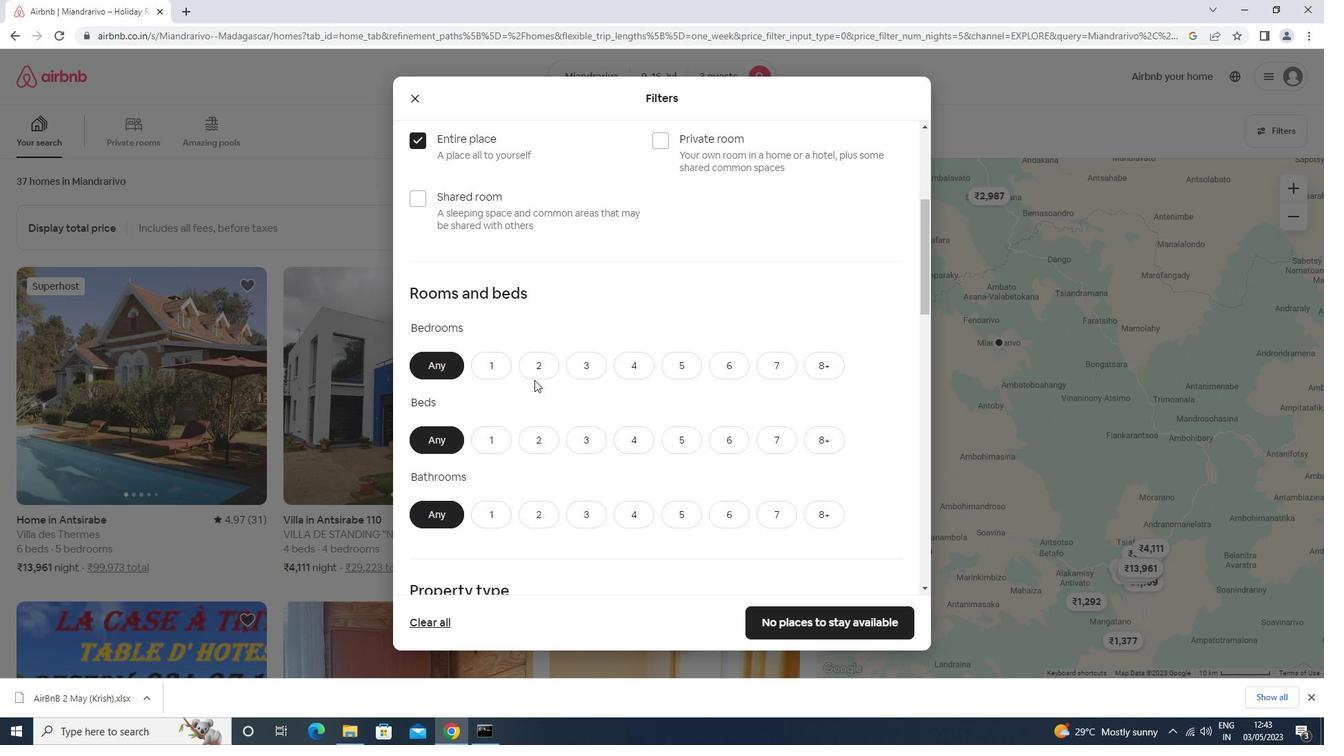 
Action: Mouse pressed left at (538, 371)
Screenshot: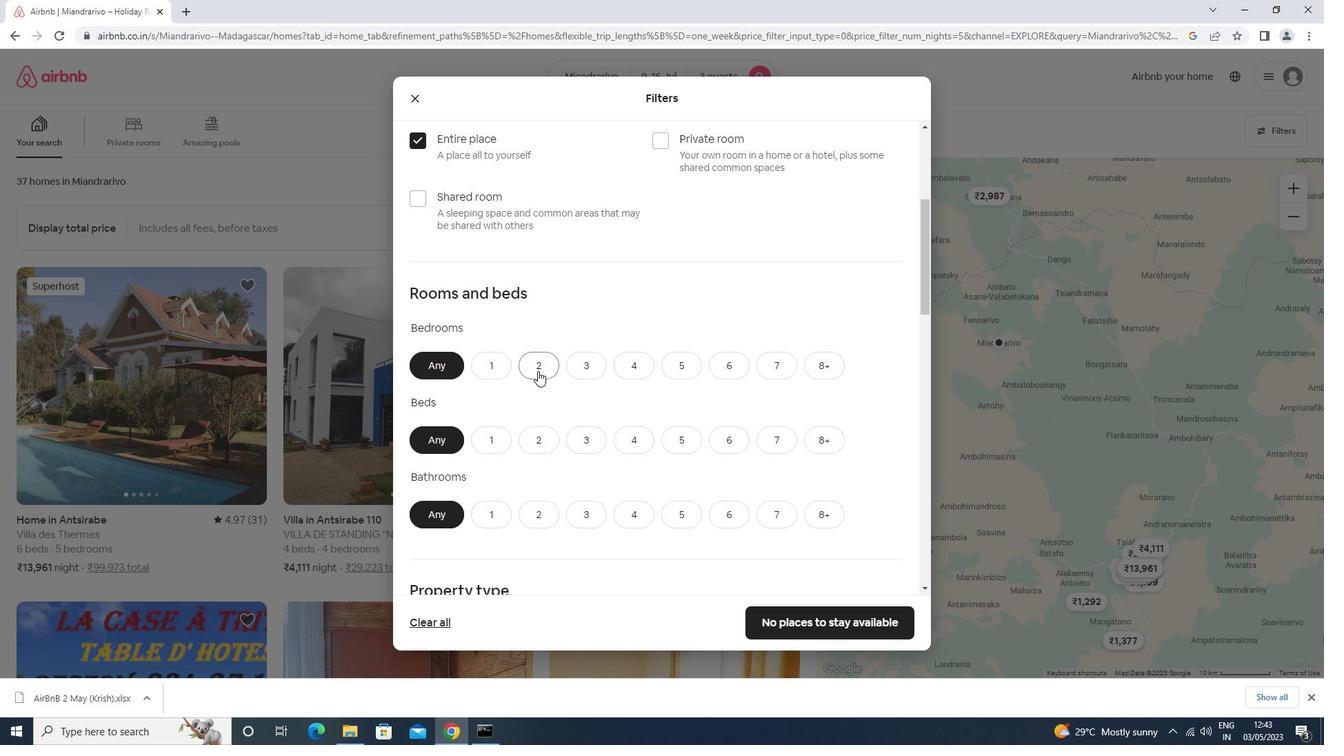 
Action: Mouse moved to (538, 370)
Screenshot: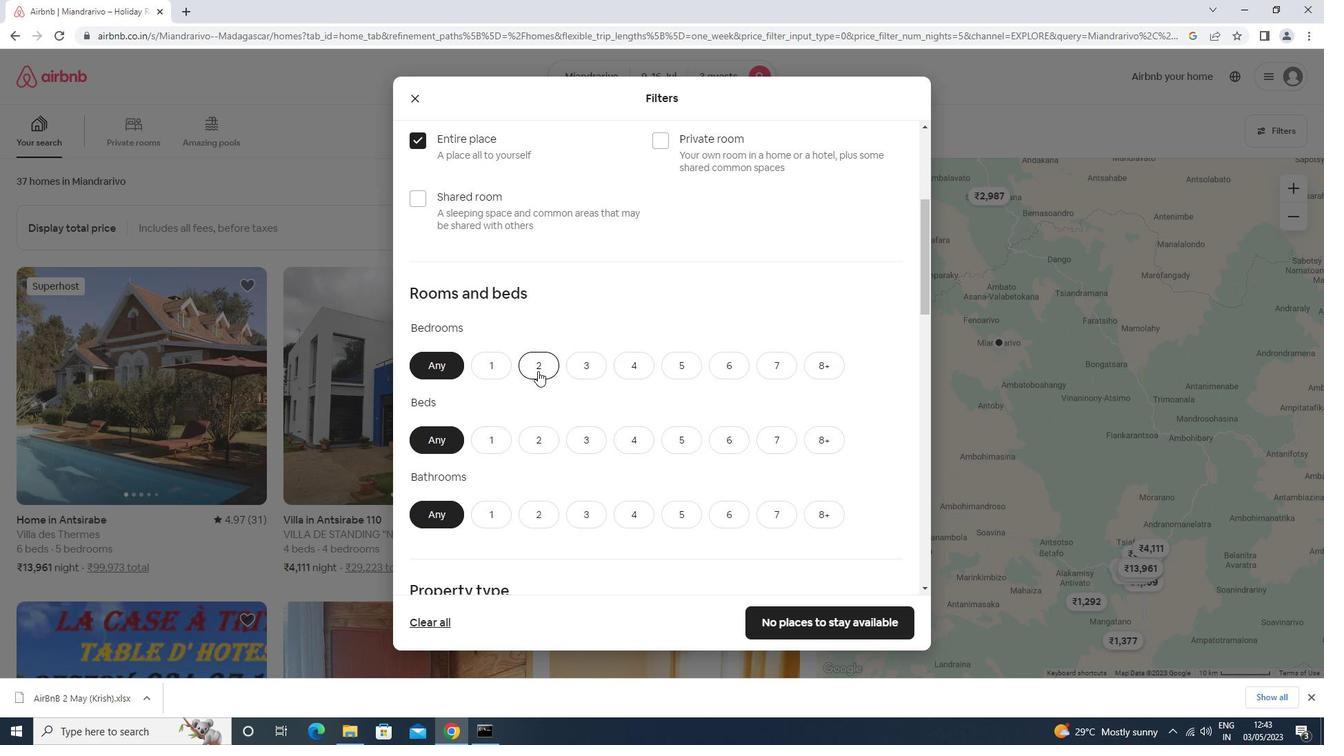 
Action: Mouse scrolled (538, 369) with delta (0, 0)
Screenshot: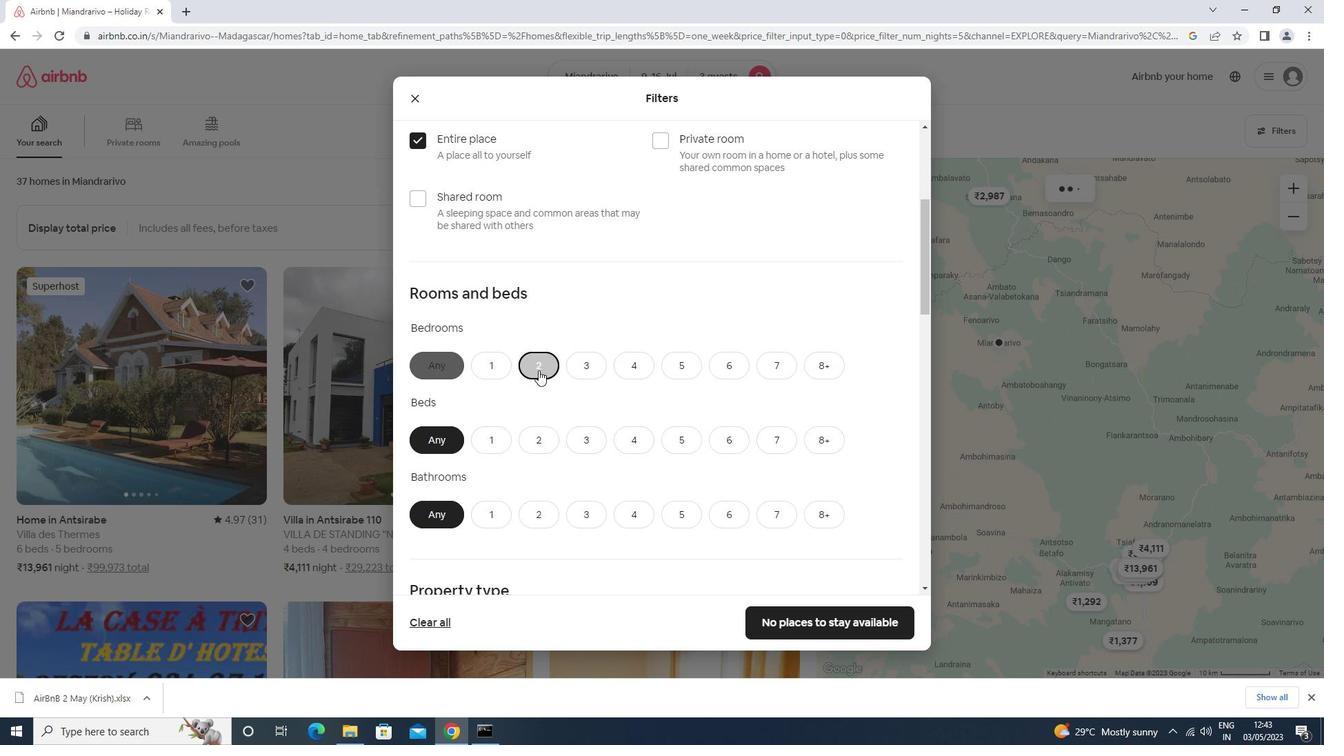 
Action: Mouse scrolled (538, 369) with delta (0, 0)
Screenshot: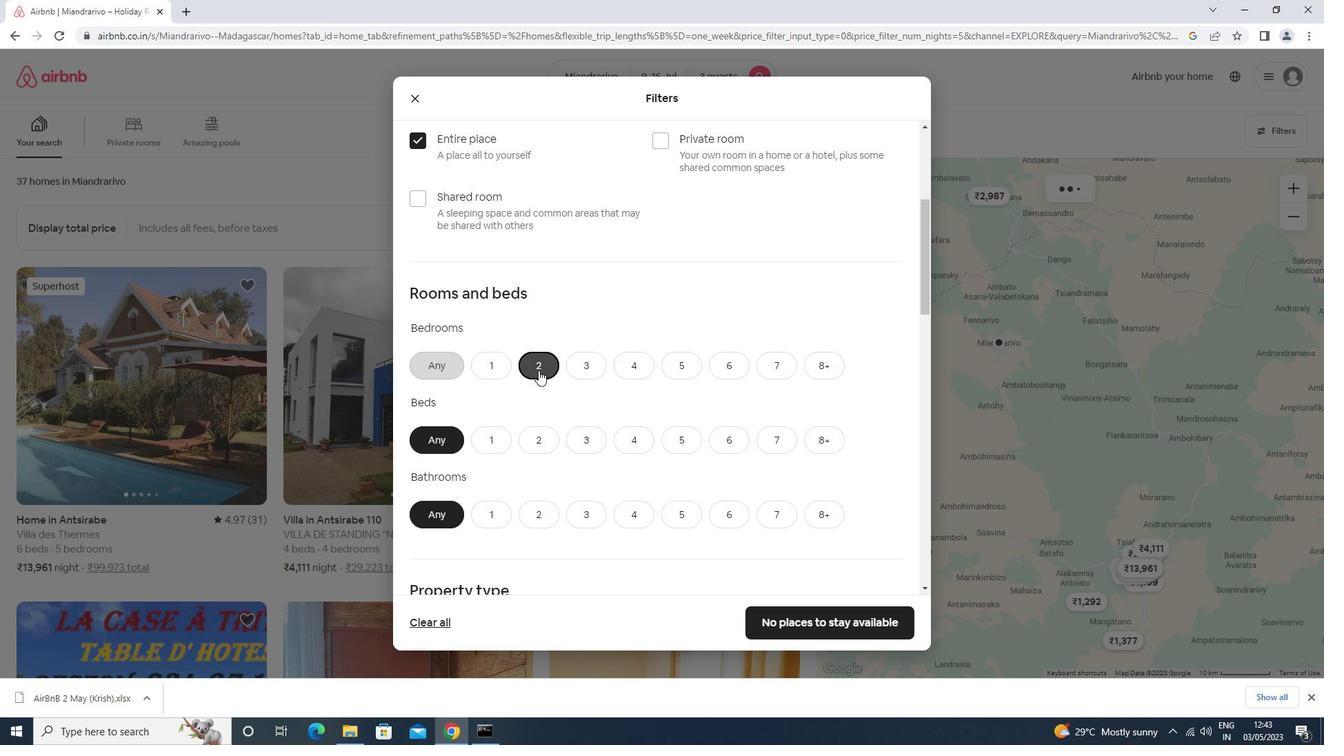 
Action: Mouse moved to (554, 303)
Screenshot: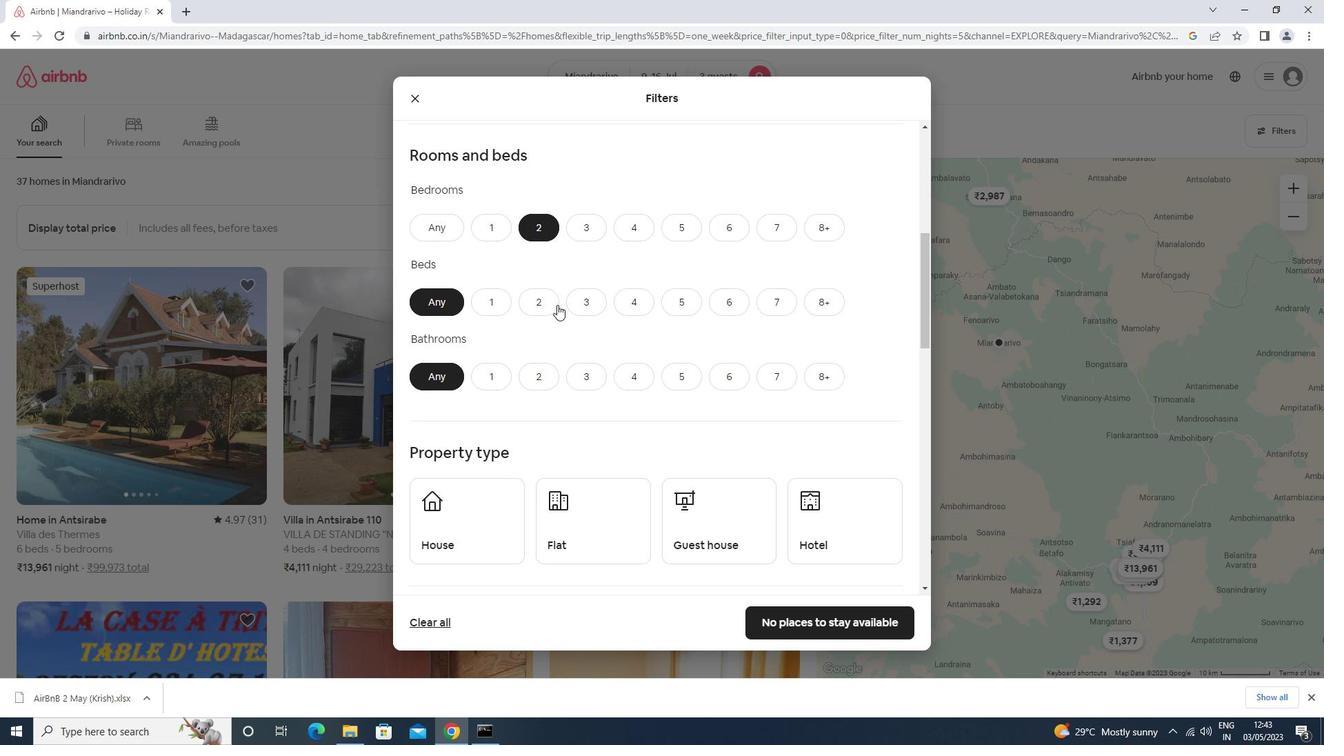 
Action: Mouse pressed left at (554, 303)
Screenshot: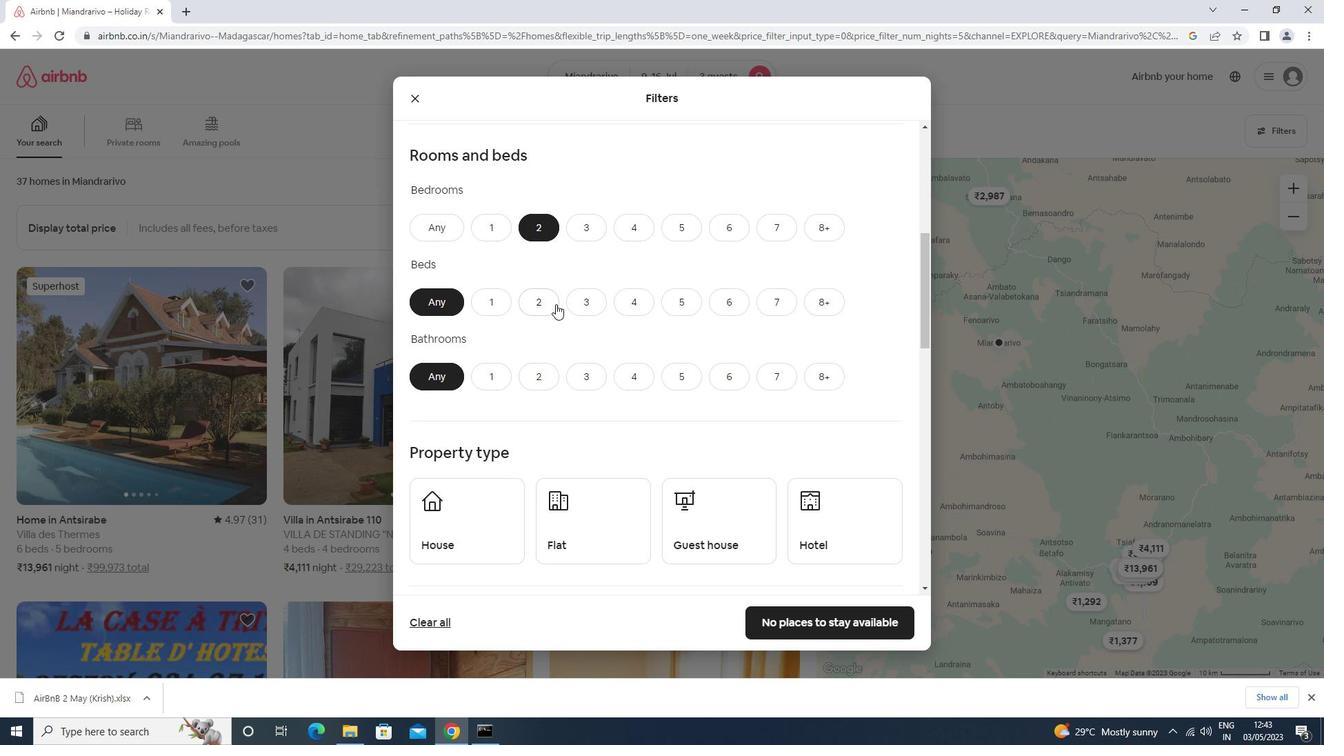 
Action: Mouse moved to (498, 381)
Screenshot: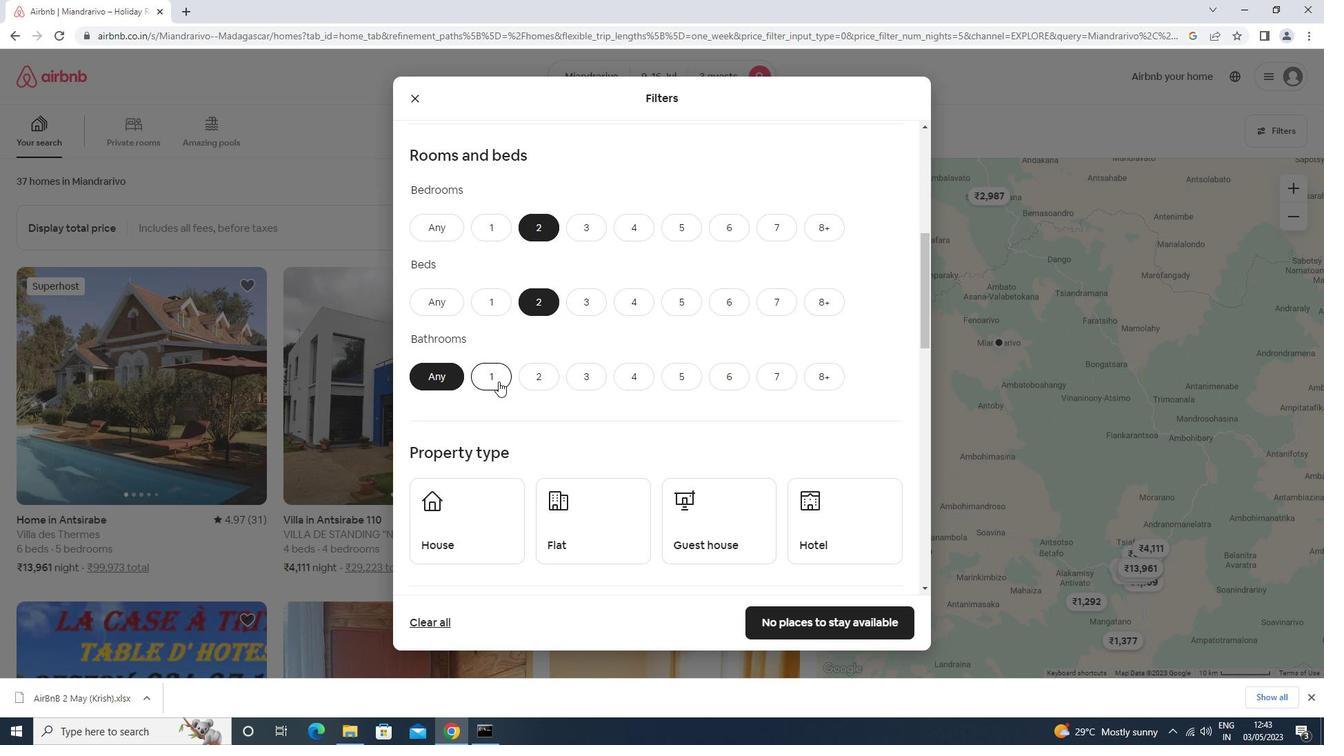 
Action: Mouse pressed left at (498, 381)
Screenshot: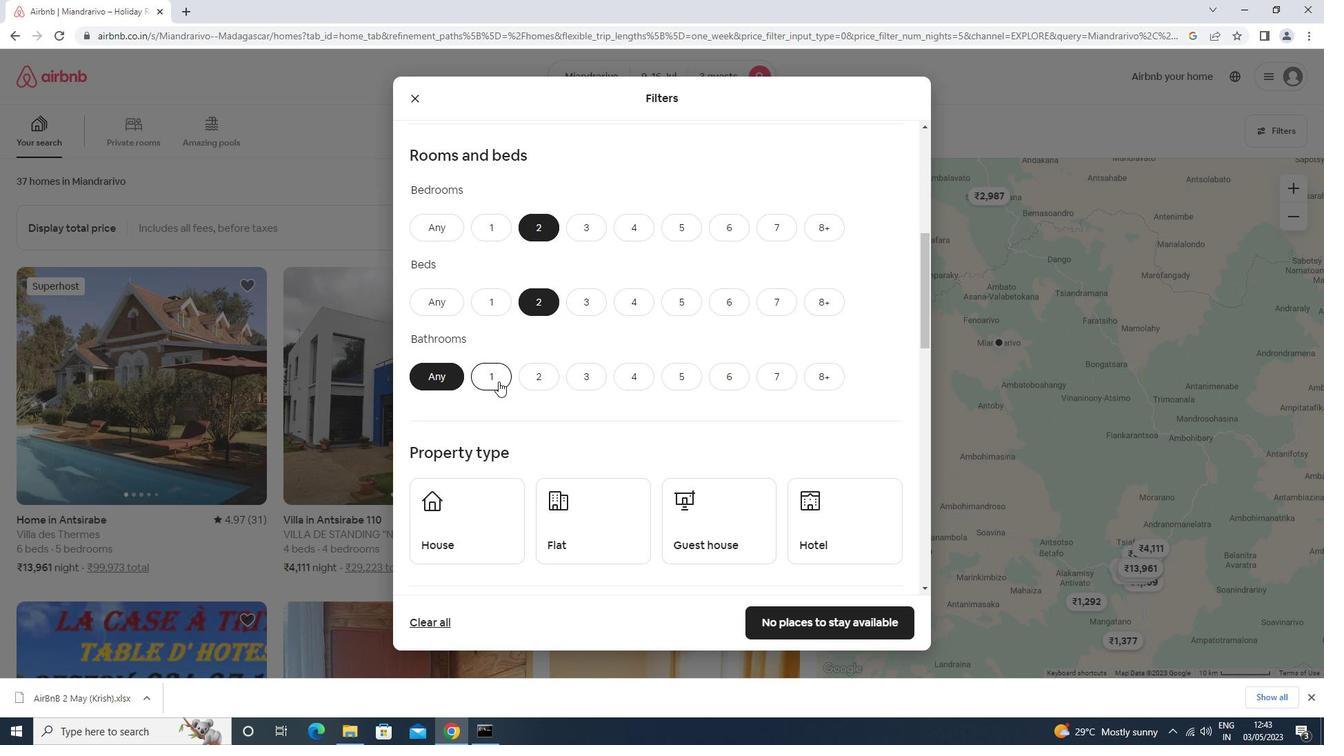 
Action: Mouse scrolled (498, 380) with delta (0, 0)
Screenshot: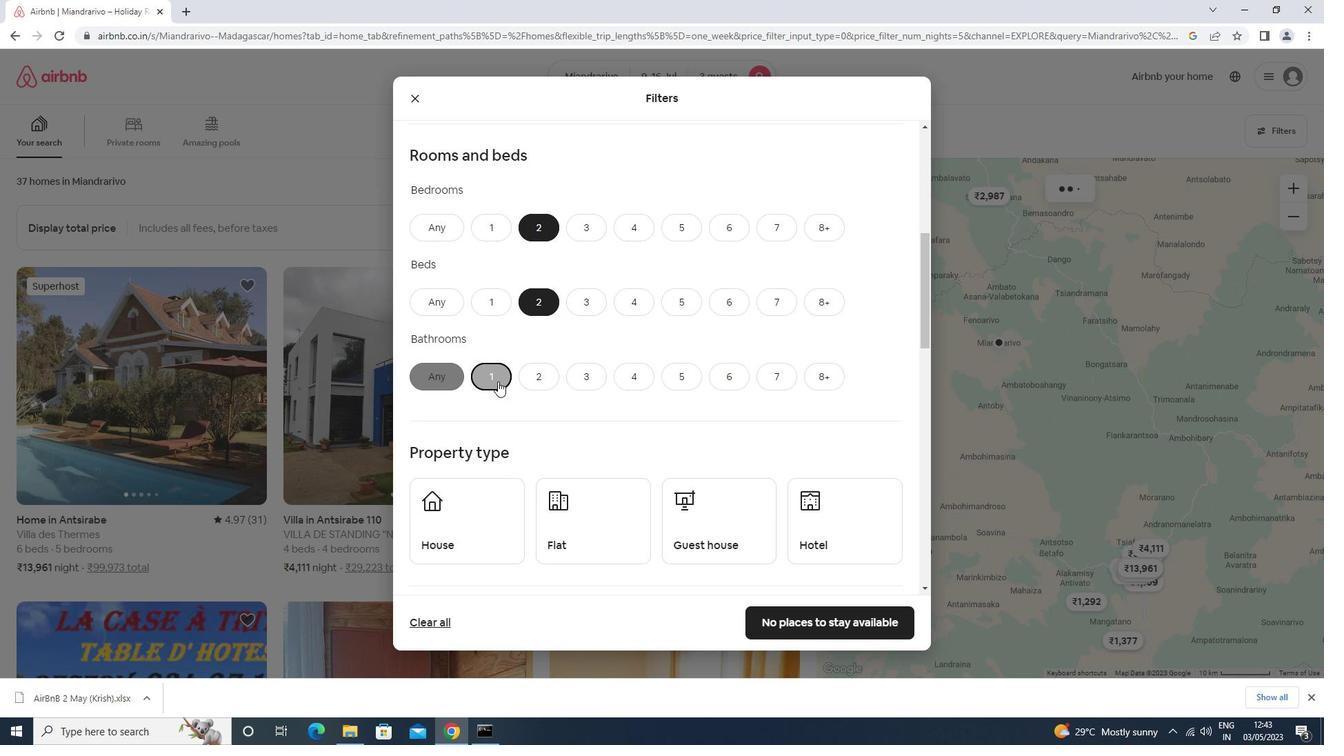 
Action: Mouse moved to (465, 456)
Screenshot: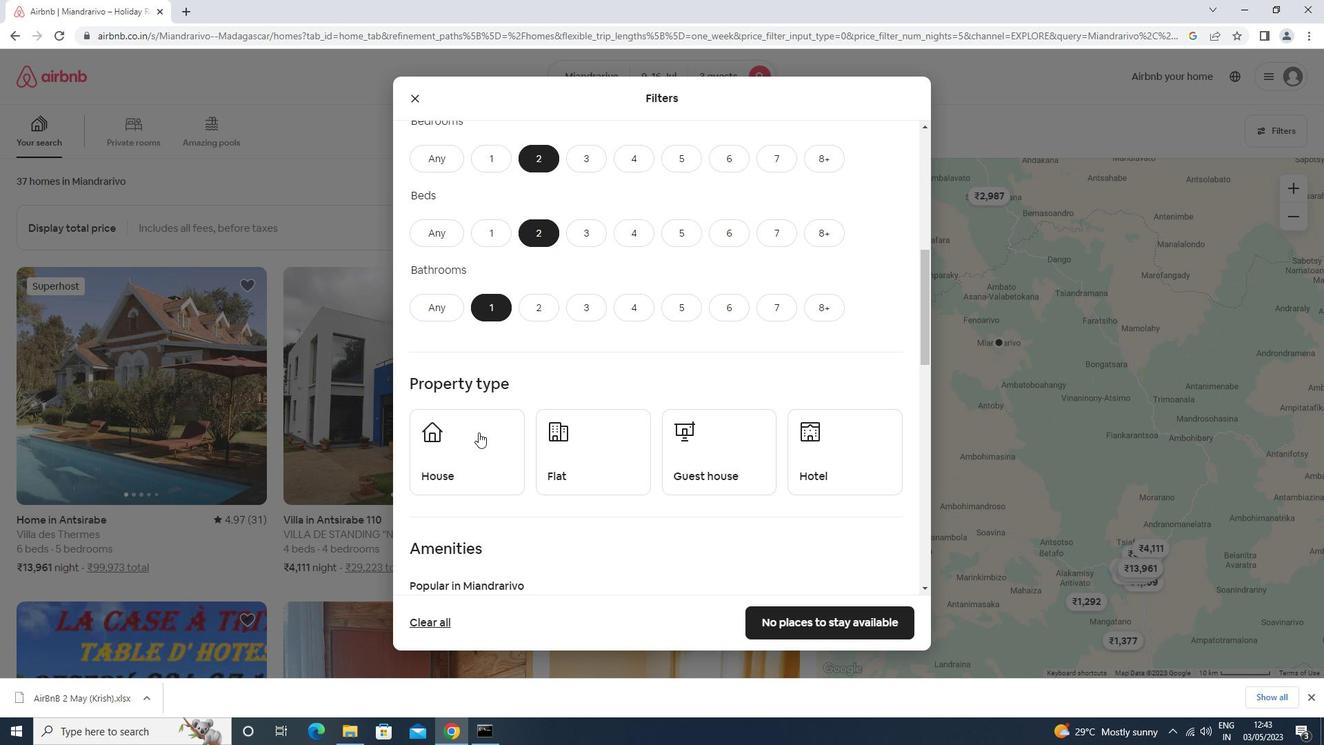 
Action: Mouse pressed left at (465, 456)
Screenshot: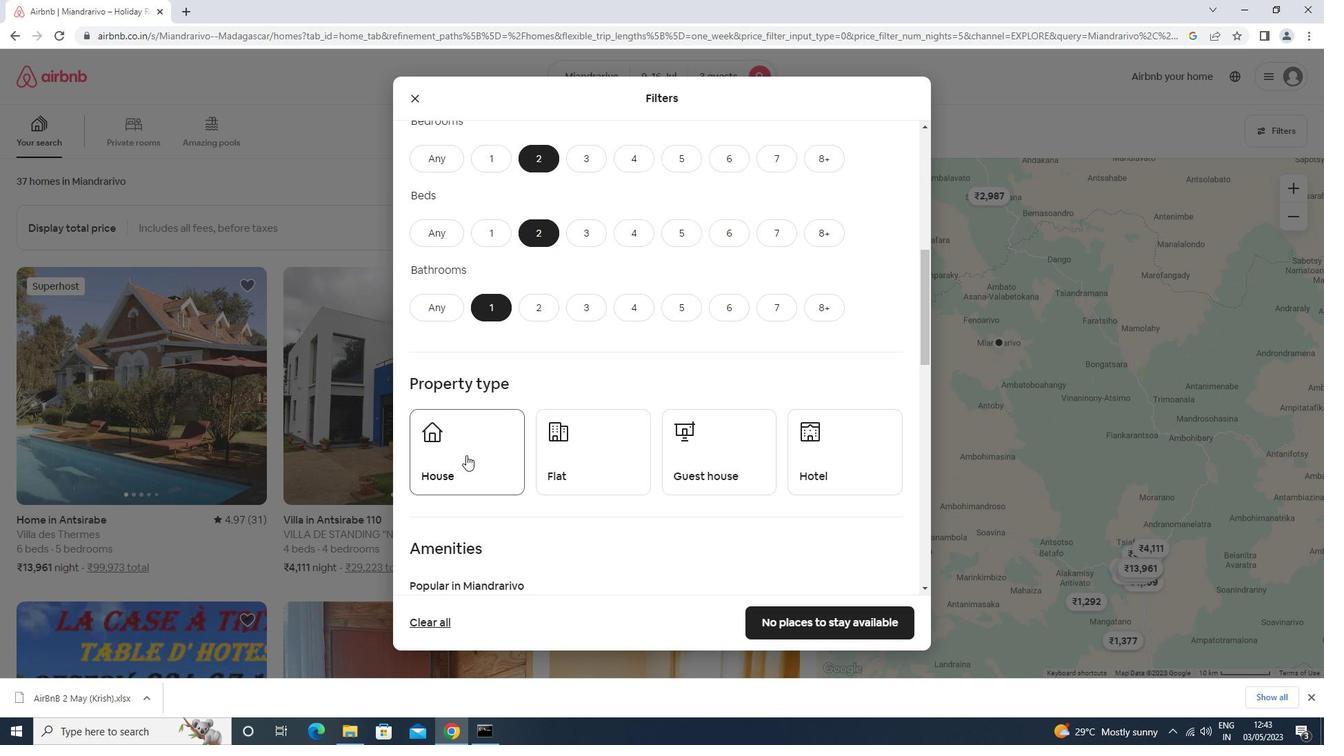 
Action: Mouse moved to (584, 465)
Screenshot: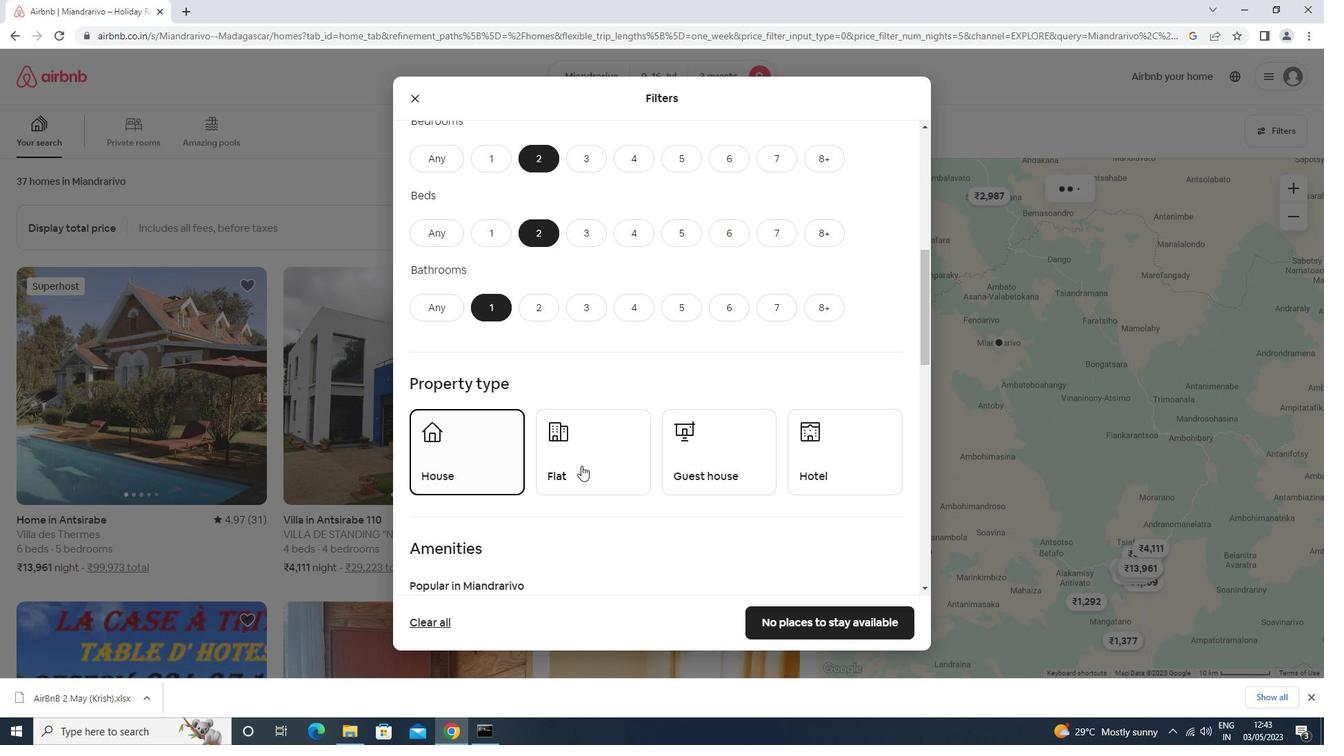 
Action: Mouse pressed left at (584, 465)
Screenshot: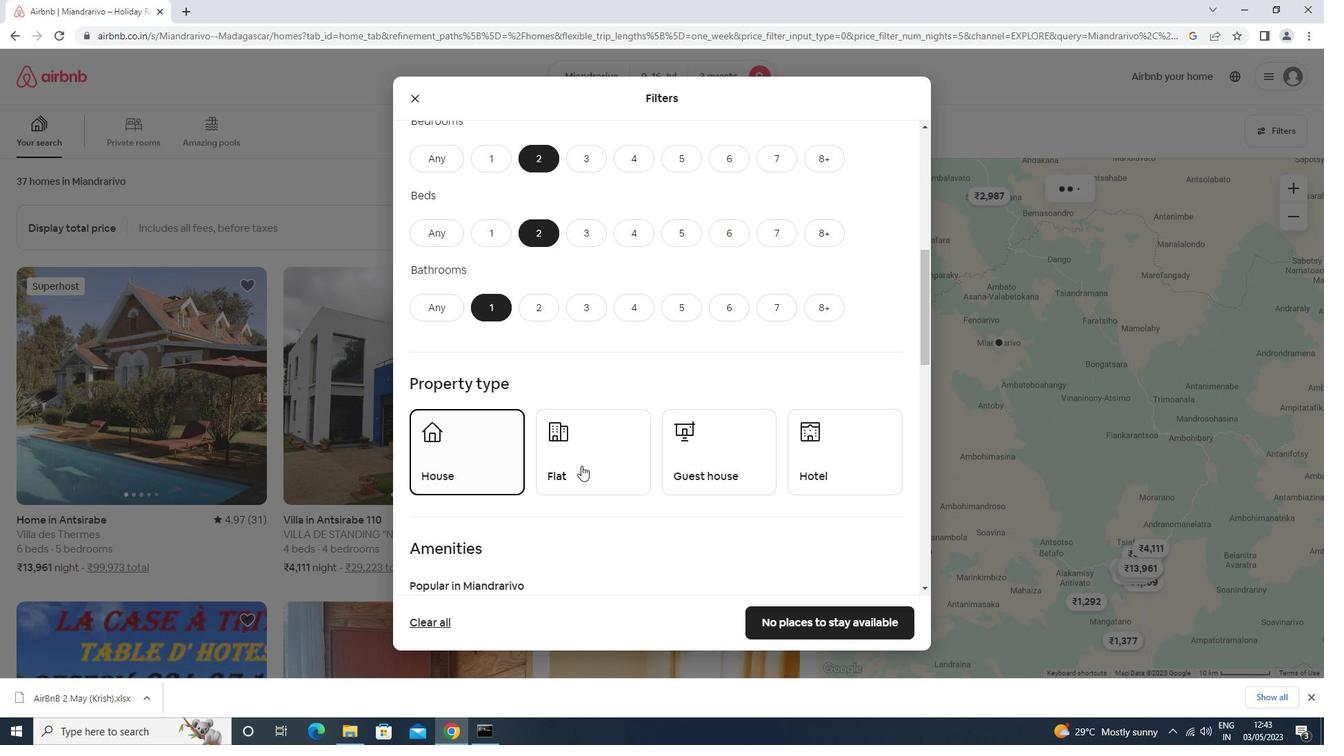 
Action: Mouse moved to (742, 462)
Screenshot: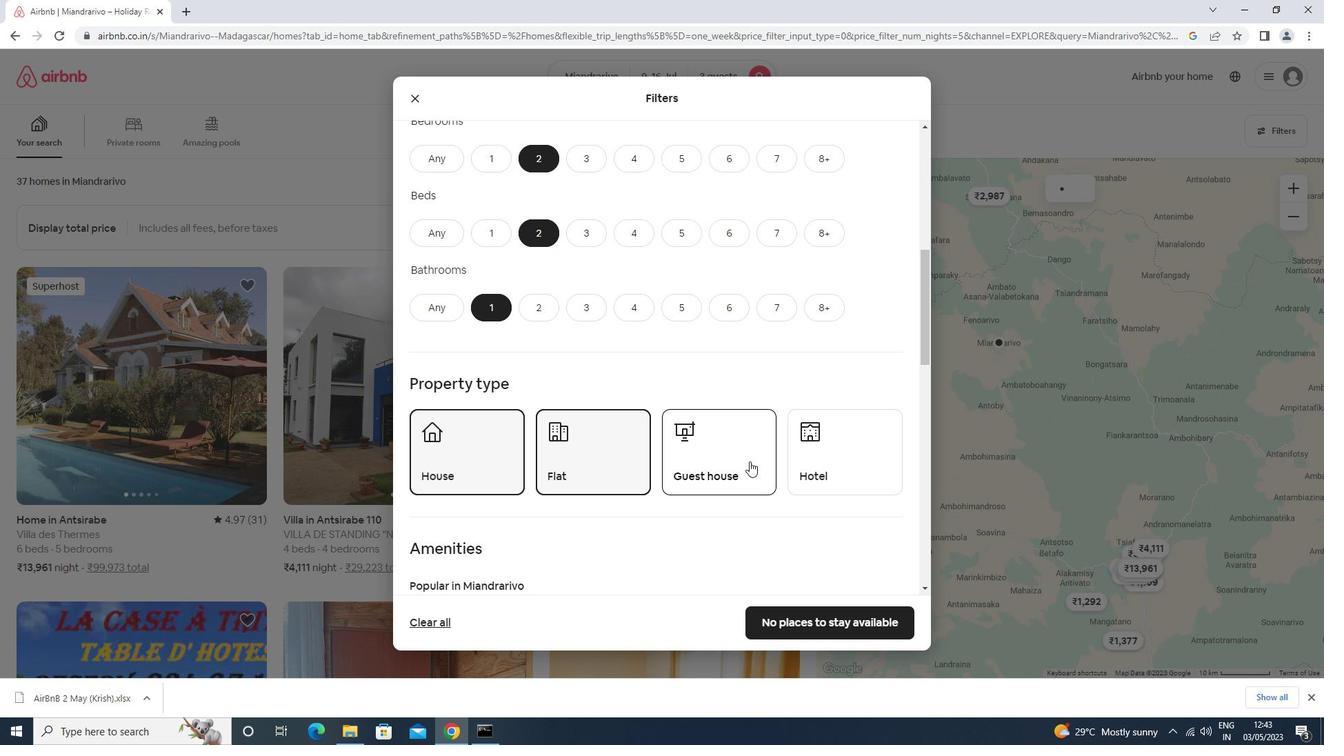 
Action: Mouse pressed left at (742, 462)
Screenshot: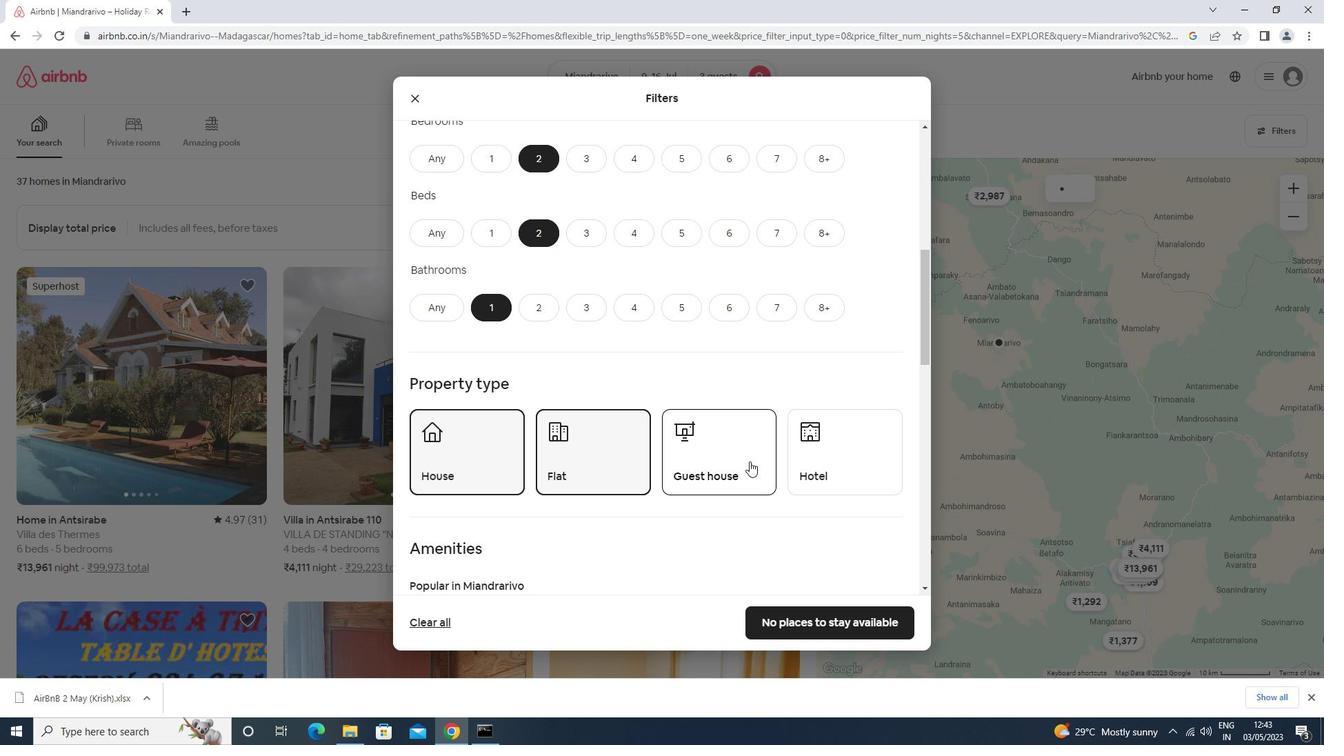 
Action: Mouse moved to (738, 461)
Screenshot: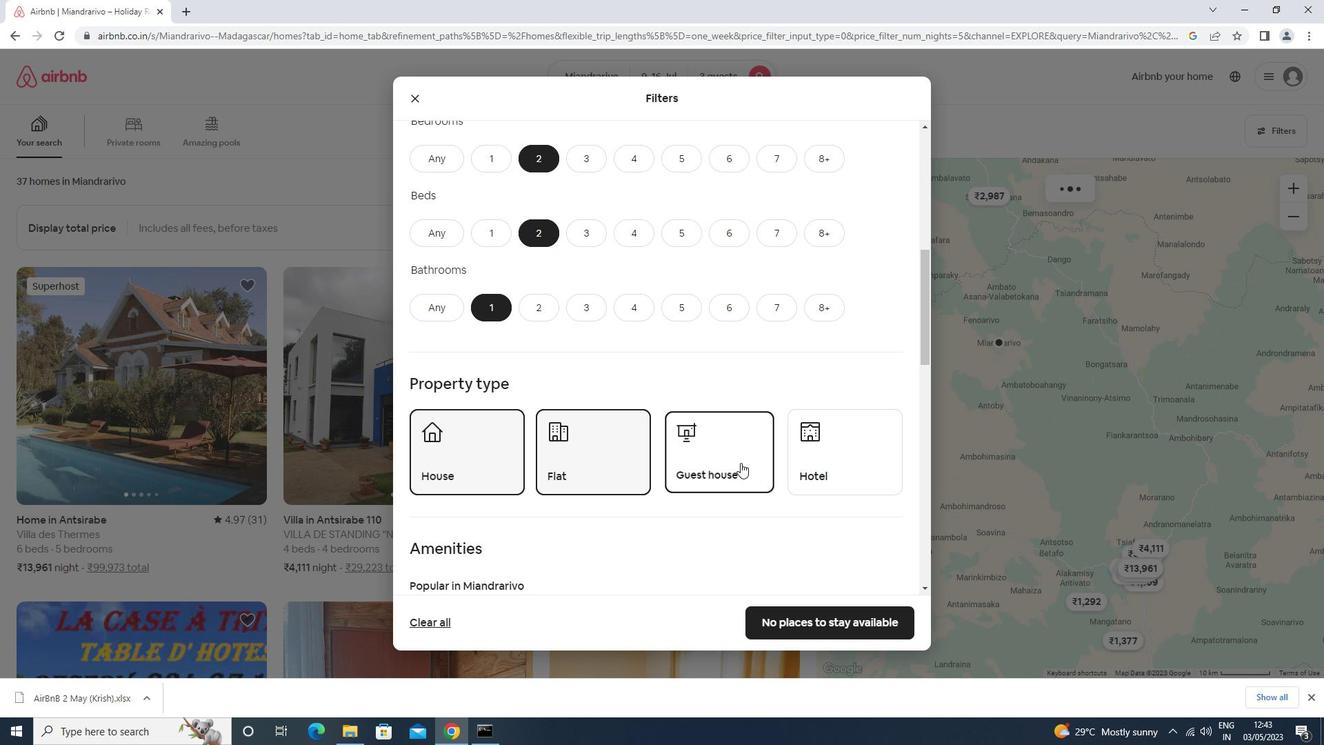 
Action: Mouse scrolled (738, 460) with delta (0, 0)
Screenshot: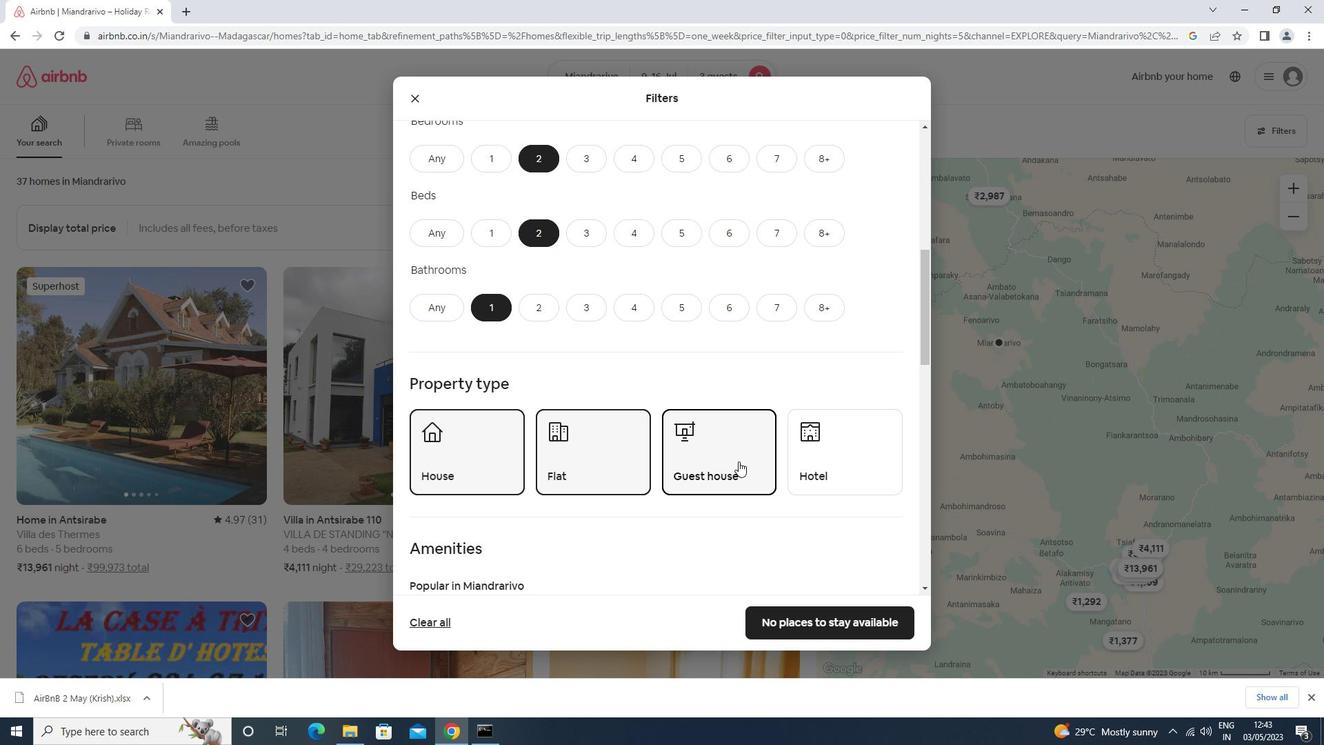 
Action: Mouse scrolled (738, 460) with delta (0, 0)
Screenshot: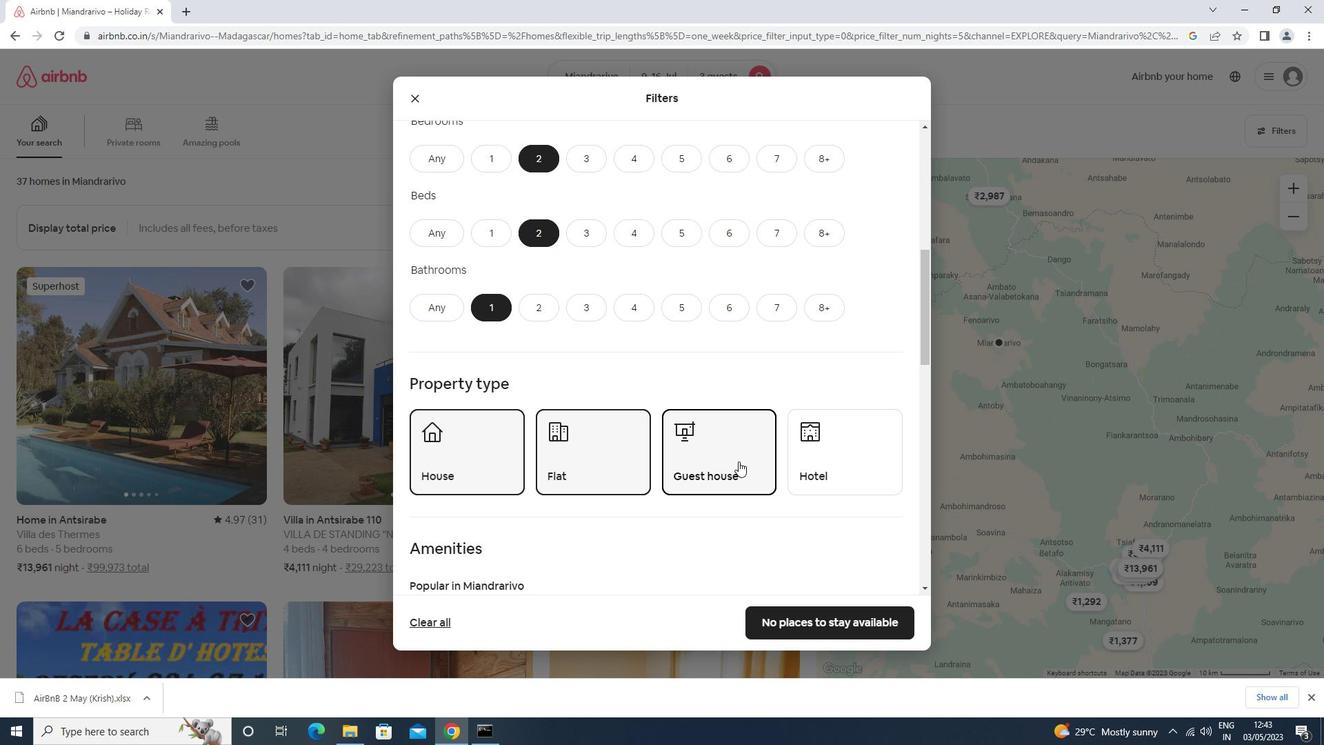 
Action: Mouse scrolled (738, 460) with delta (0, 0)
Screenshot: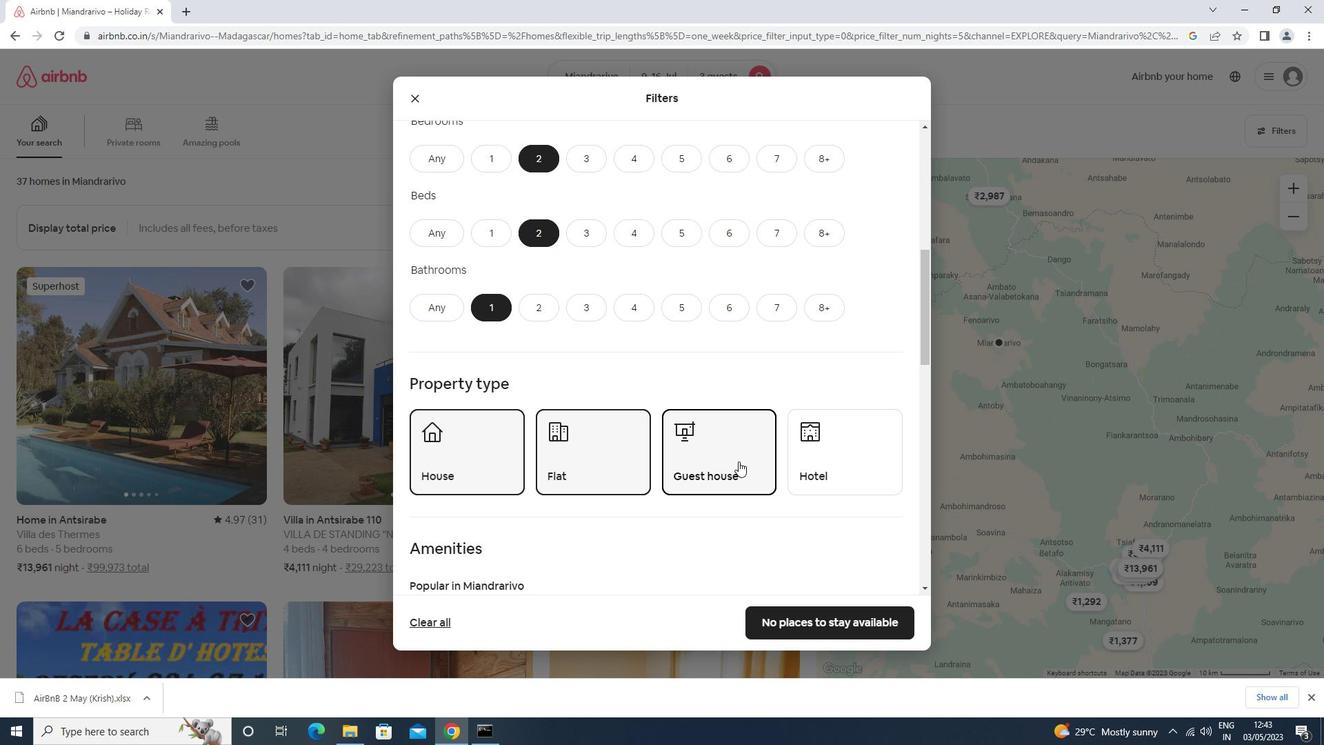
Action: Mouse scrolled (738, 460) with delta (0, 0)
Screenshot: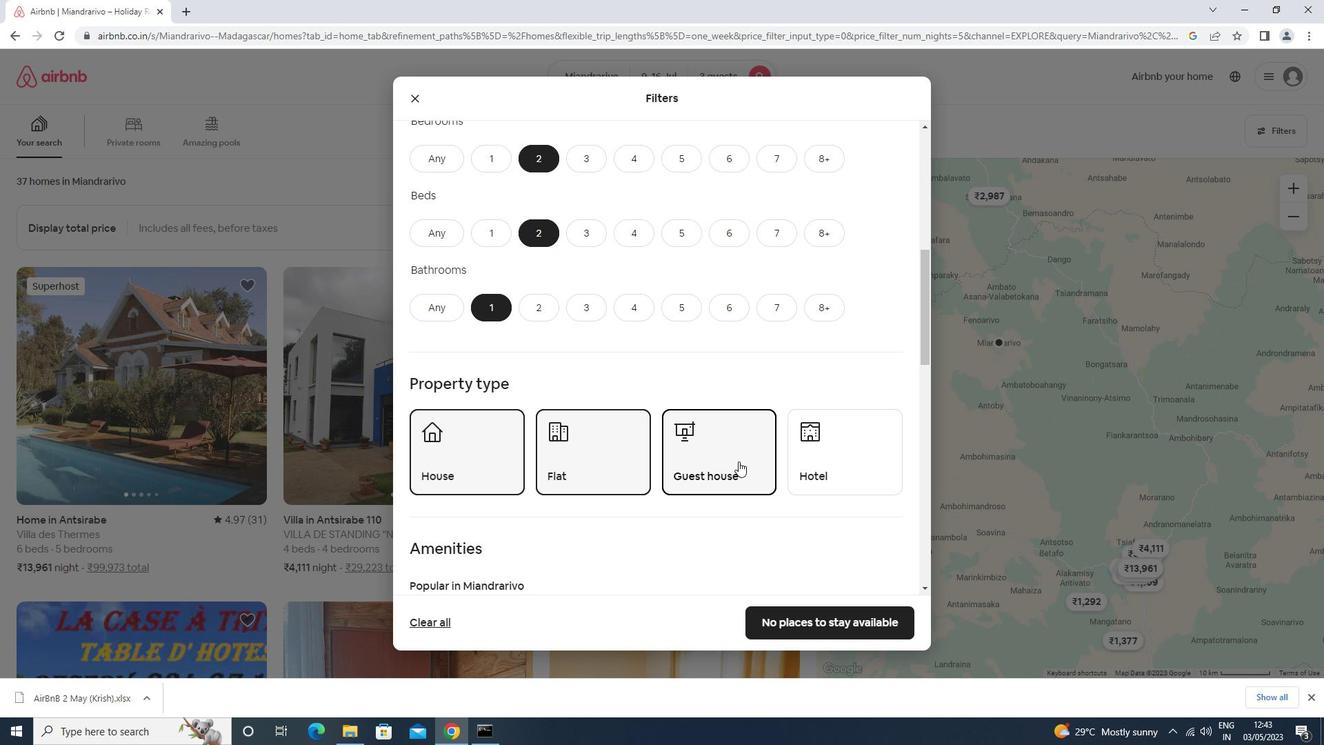 
Action: Mouse moved to (752, 453)
Screenshot: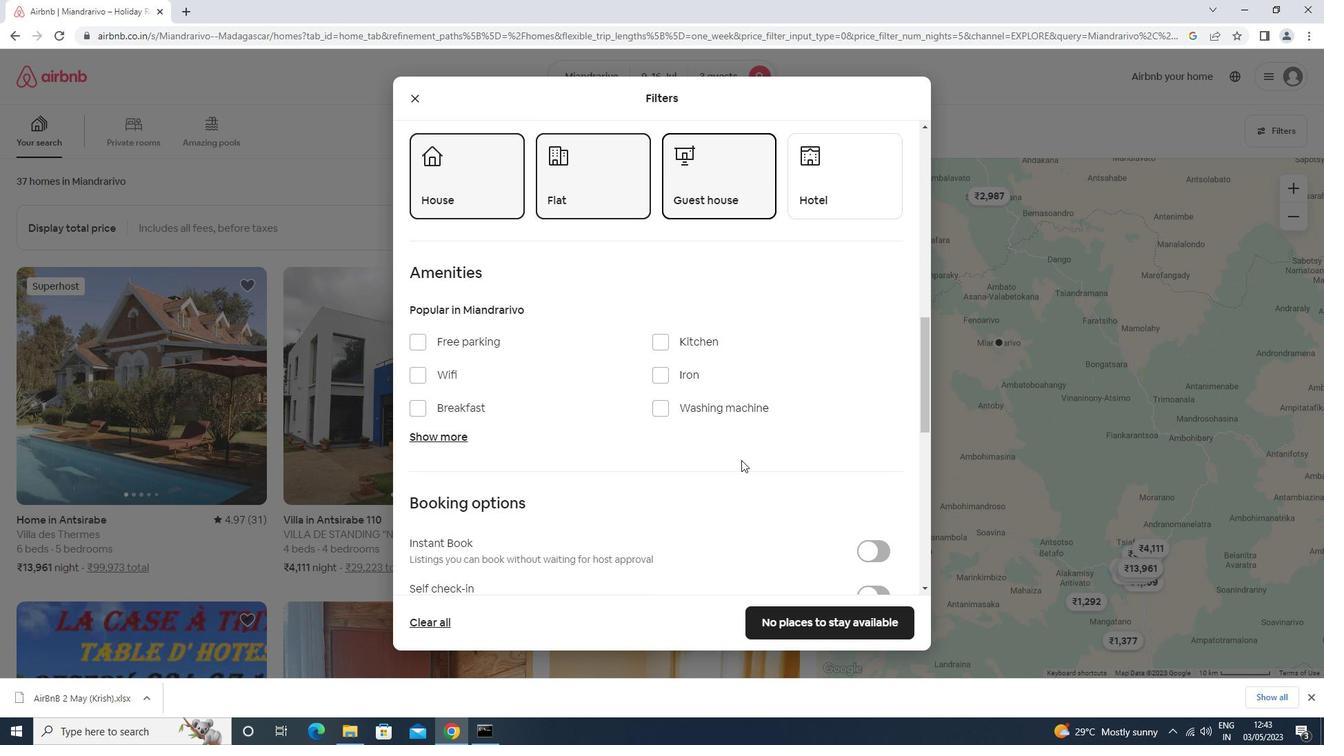 
Action: Mouse scrolled (752, 452) with delta (0, 0)
Screenshot: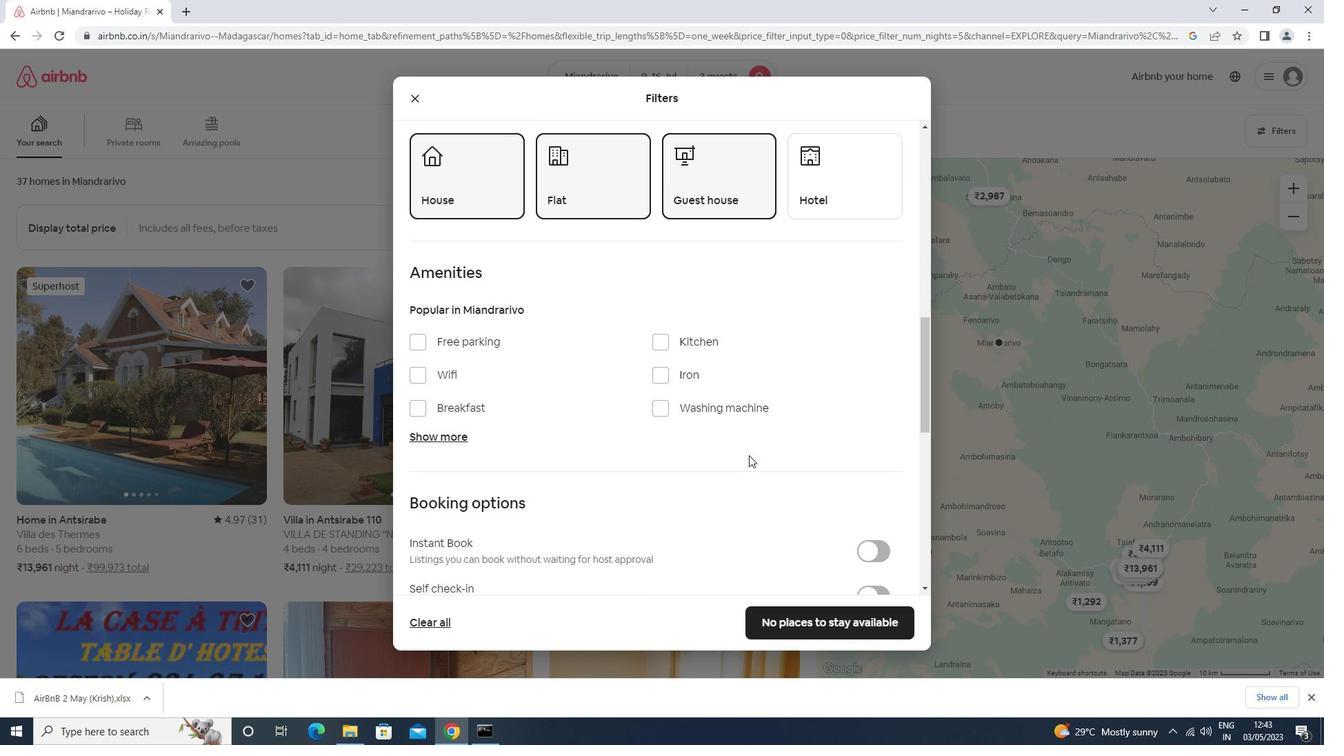 
Action: Mouse scrolled (752, 452) with delta (0, 0)
Screenshot: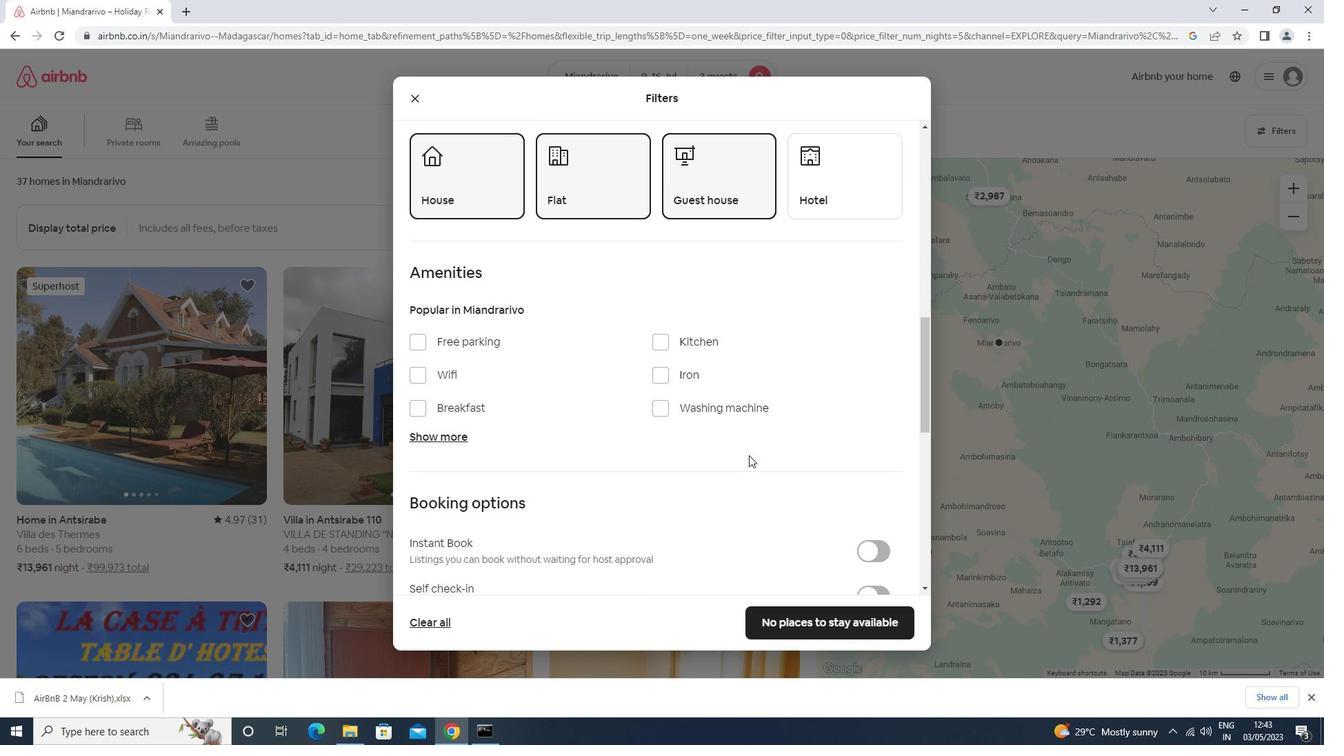 
Action: Mouse scrolled (752, 452) with delta (0, 0)
Screenshot: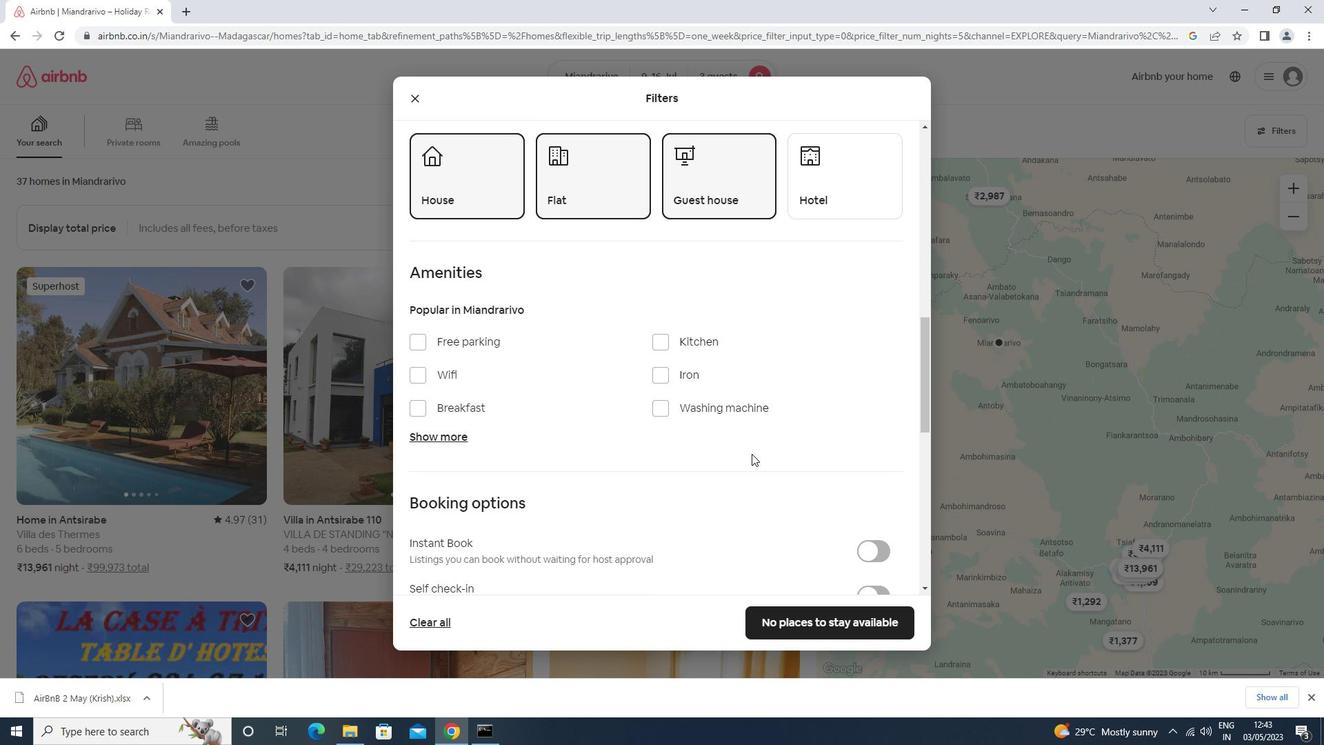
Action: Mouse moved to (753, 453)
Screenshot: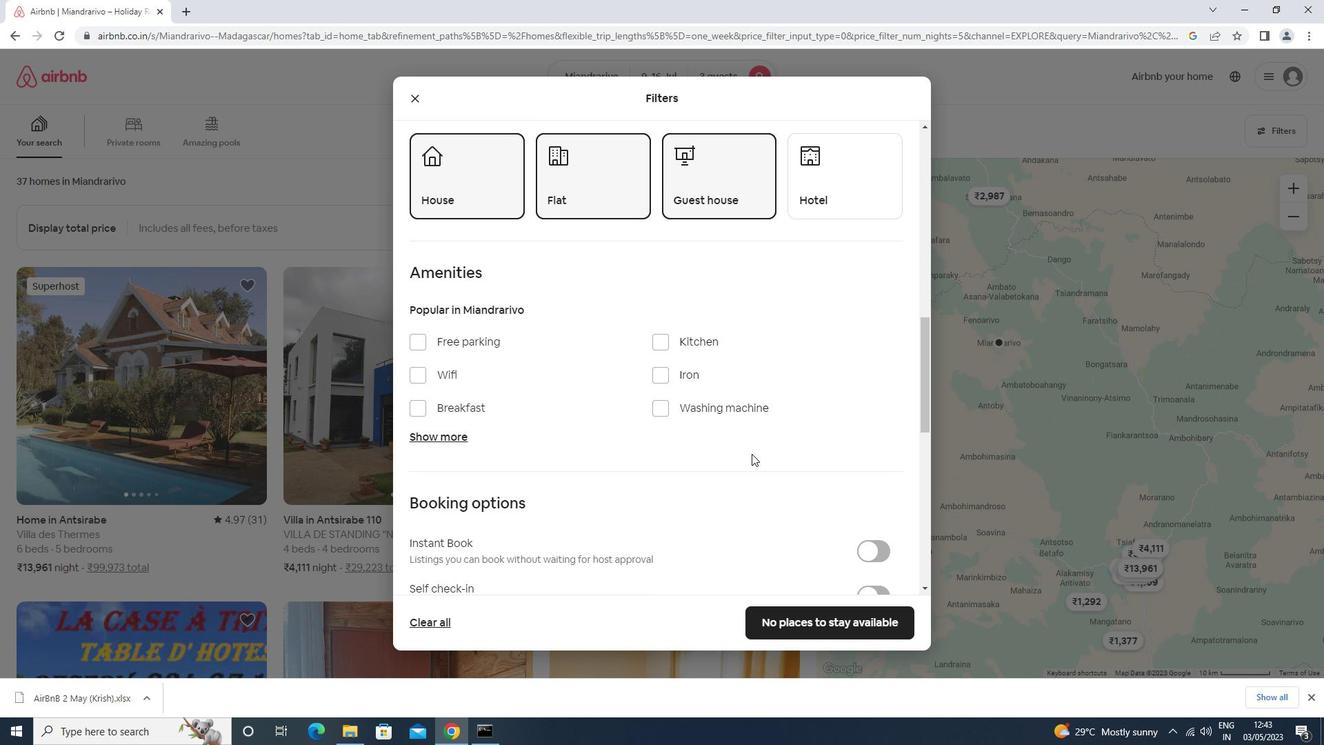 
Action: Mouse scrolled (753, 452) with delta (0, 0)
Screenshot: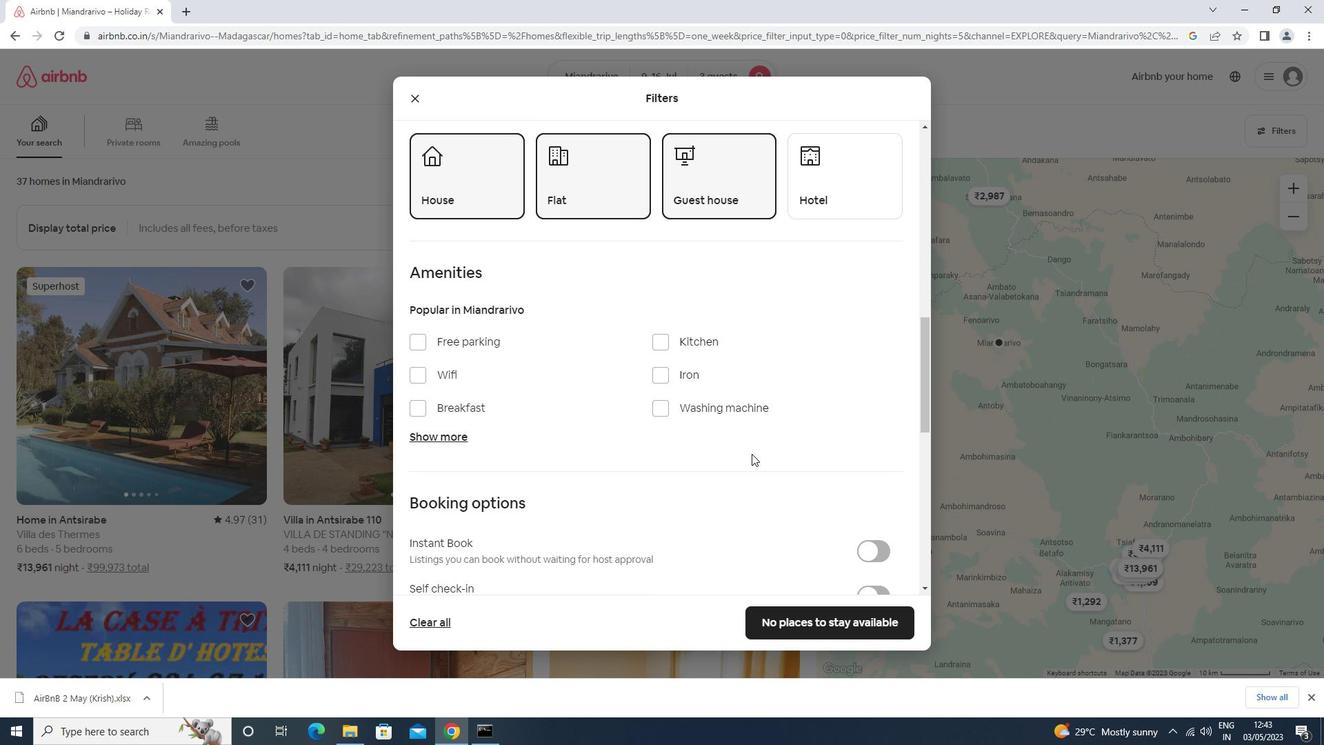 
Action: Mouse moved to (861, 320)
Screenshot: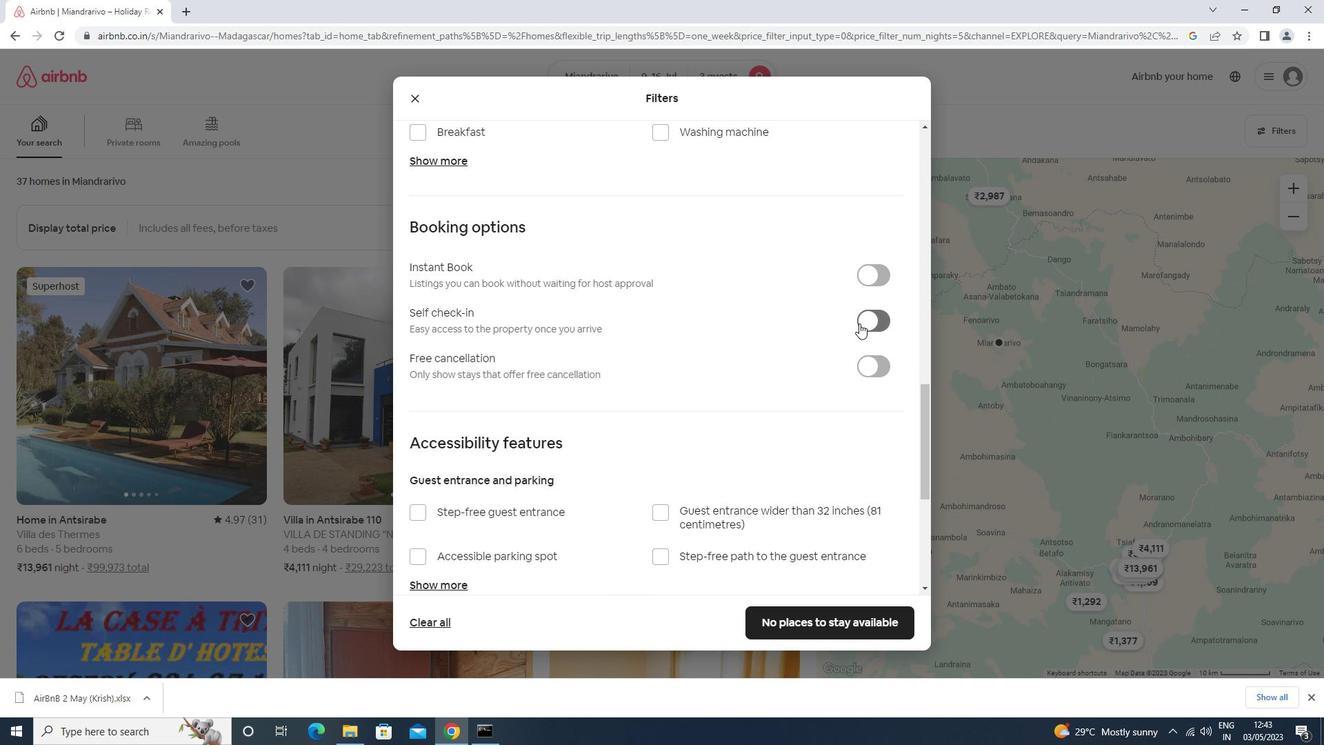 
Action: Mouse pressed left at (861, 320)
Screenshot: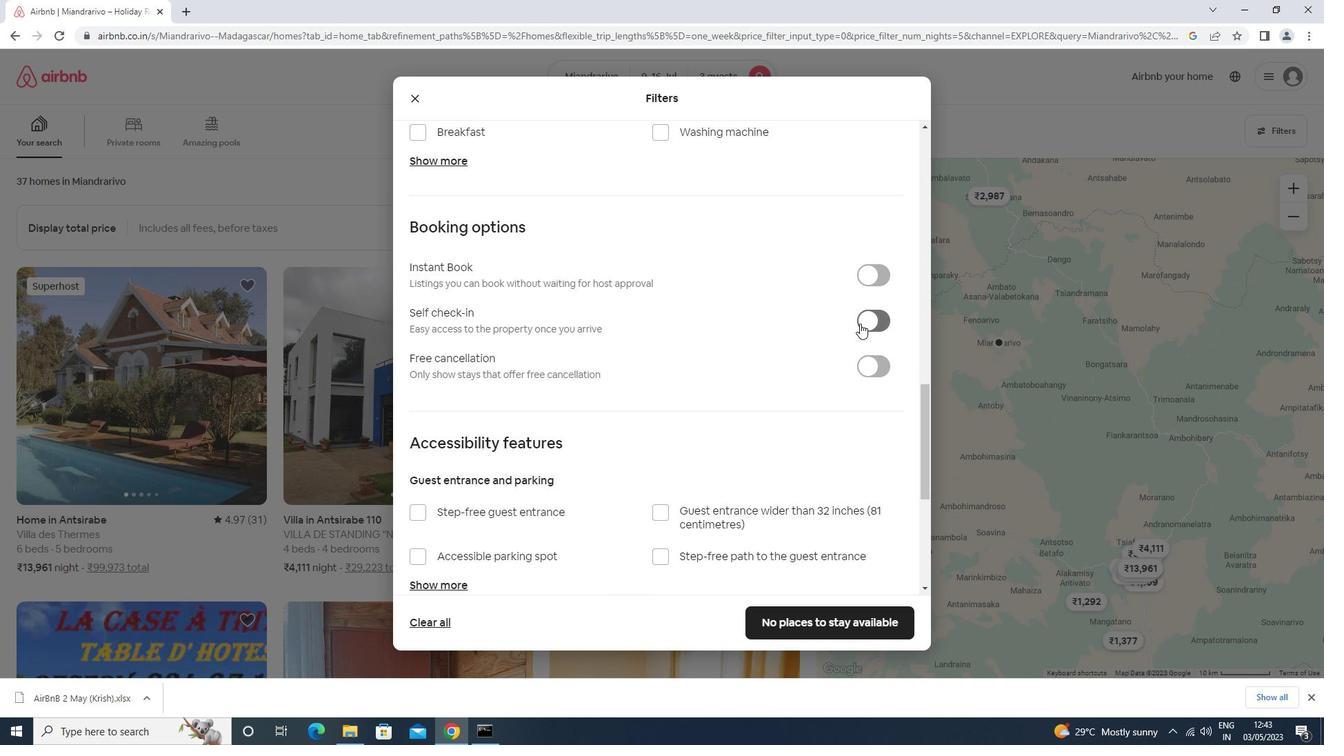 
Action: Mouse moved to (855, 322)
Screenshot: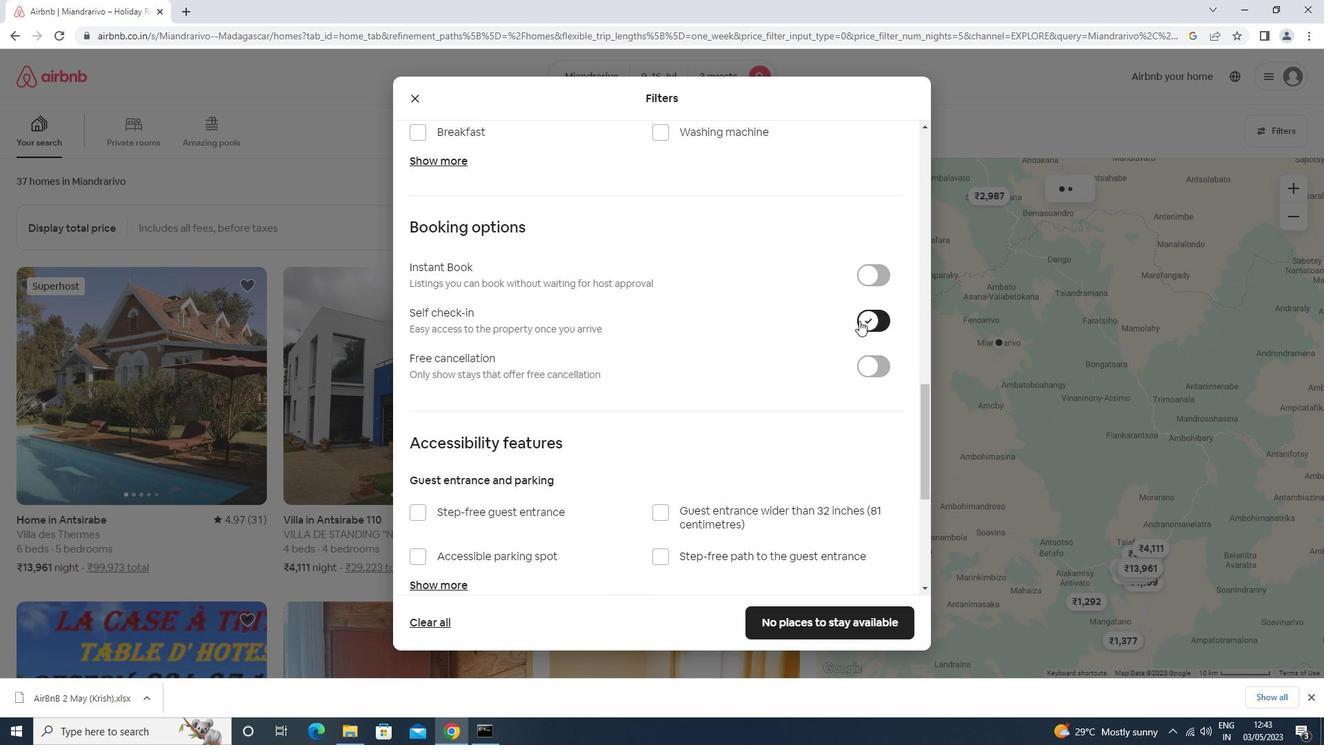 
Action: Mouse scrolled (855, 321) with delta (0, 0)
Screenshot: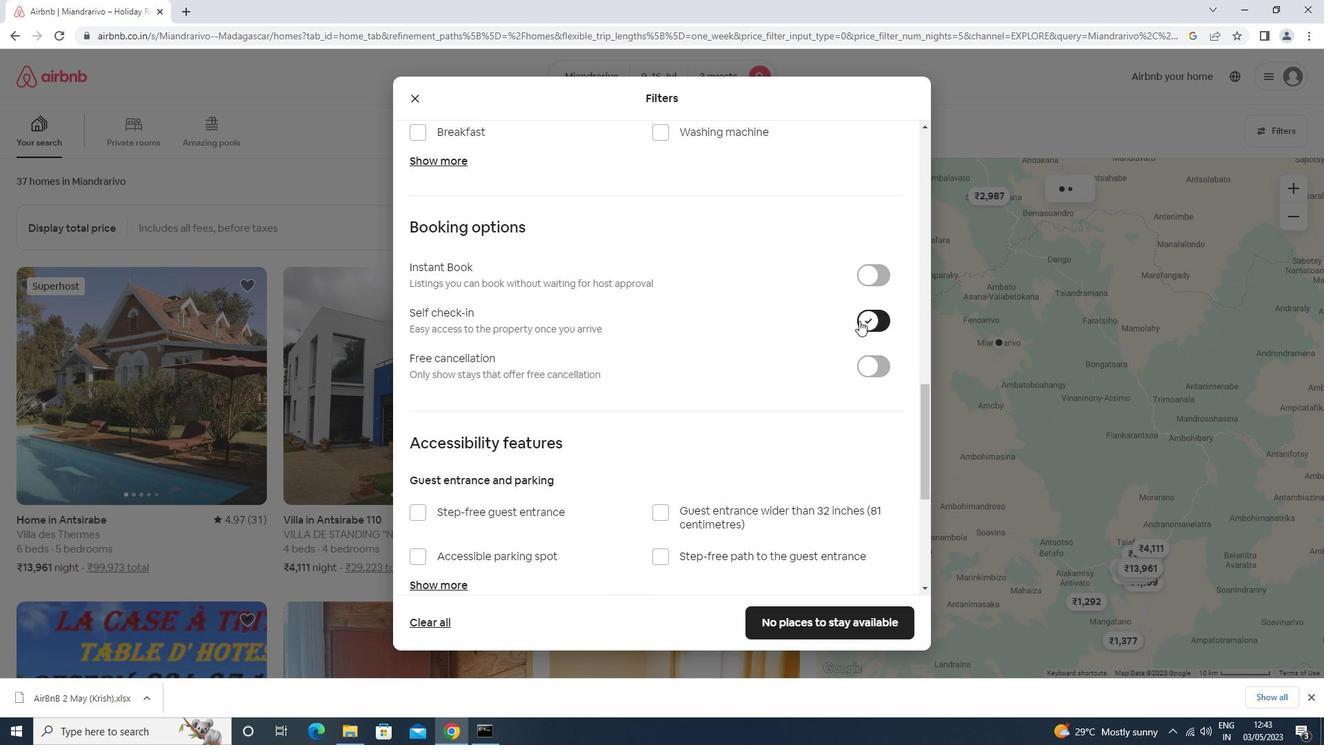 
Action: Mouse moved to (854, 323)
Screenshot: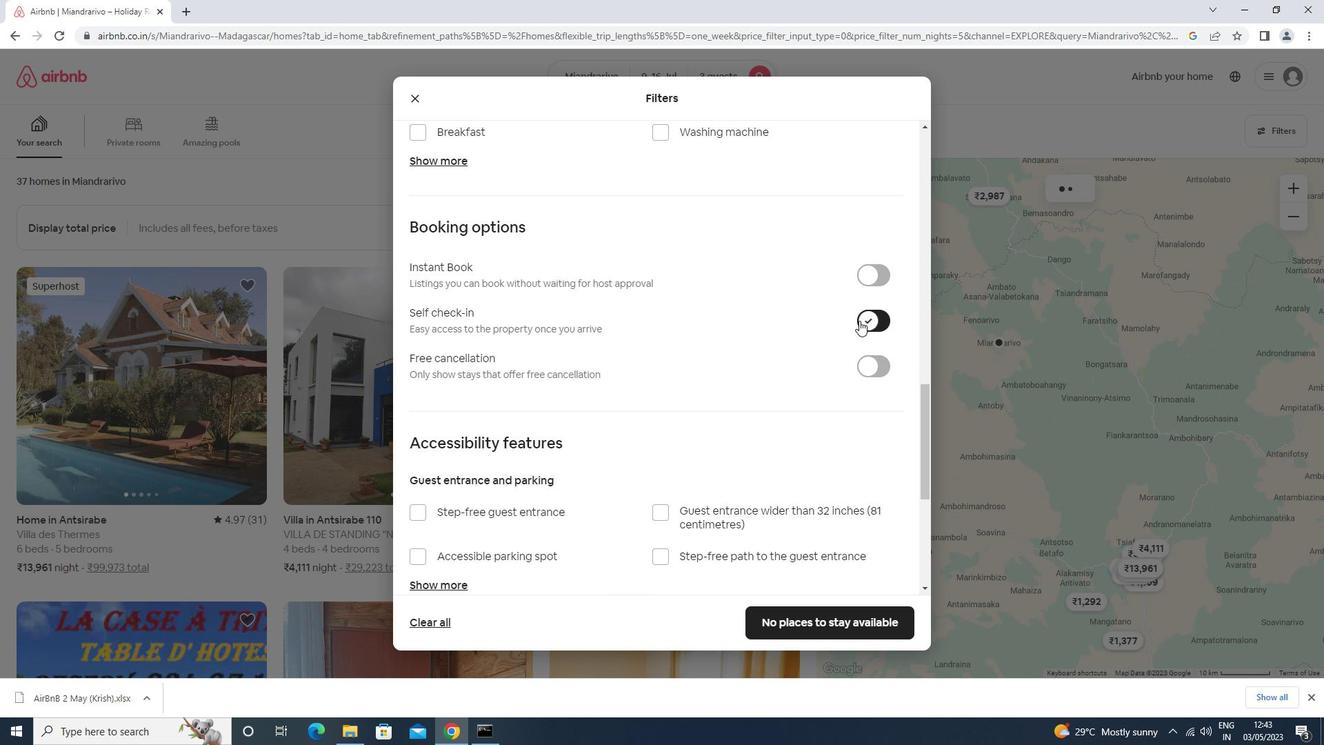 
Action: Mouse scrolled (854, 322) with delta (0, 0)
Screenshot: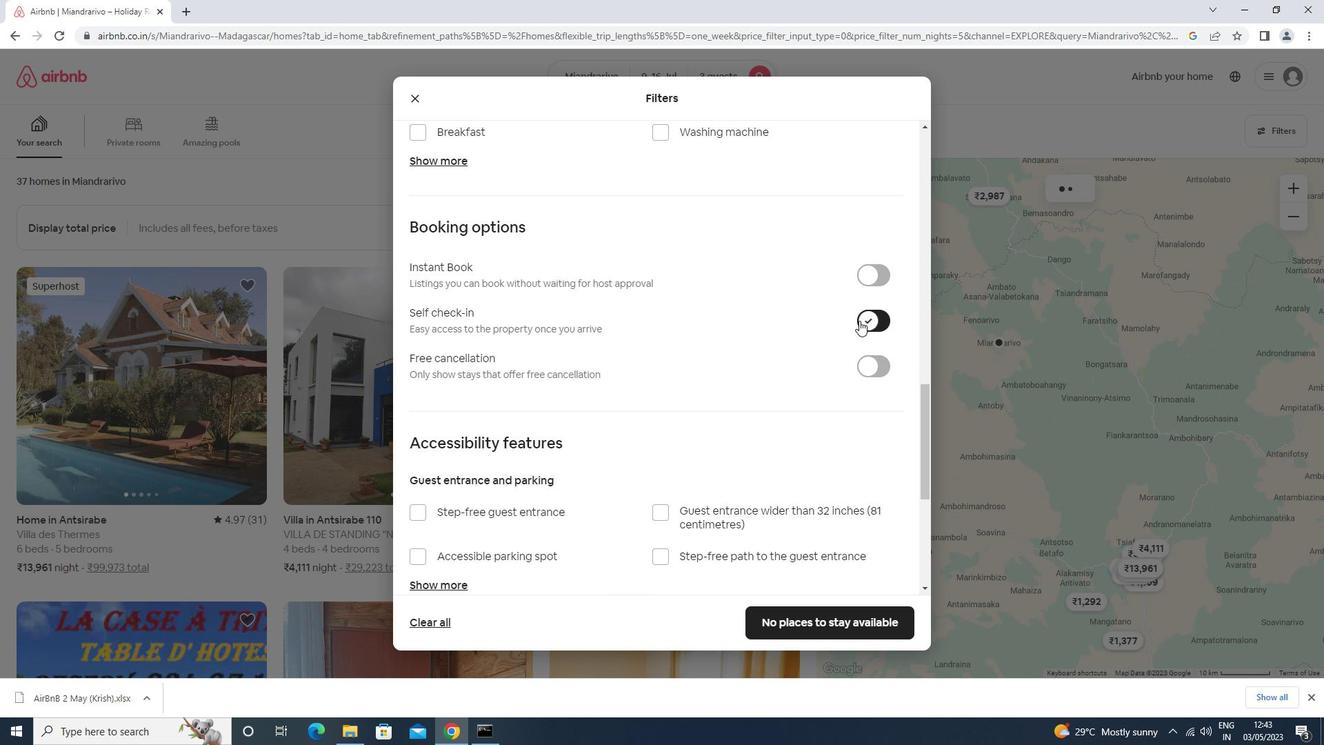 
Action: Mouse moved to (853, 324)
Screenshot: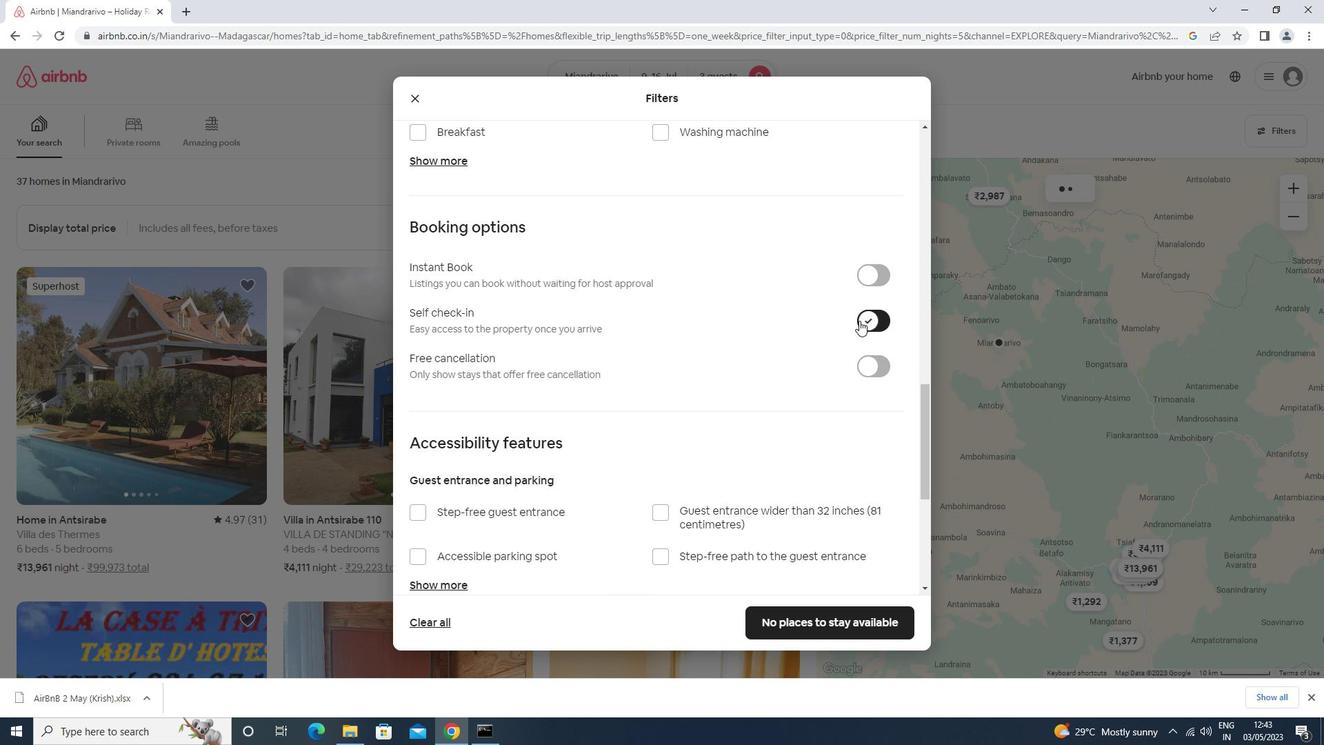 
Action: Mouse scrolled (853, 323) with delta (0, 0)
Screenshot: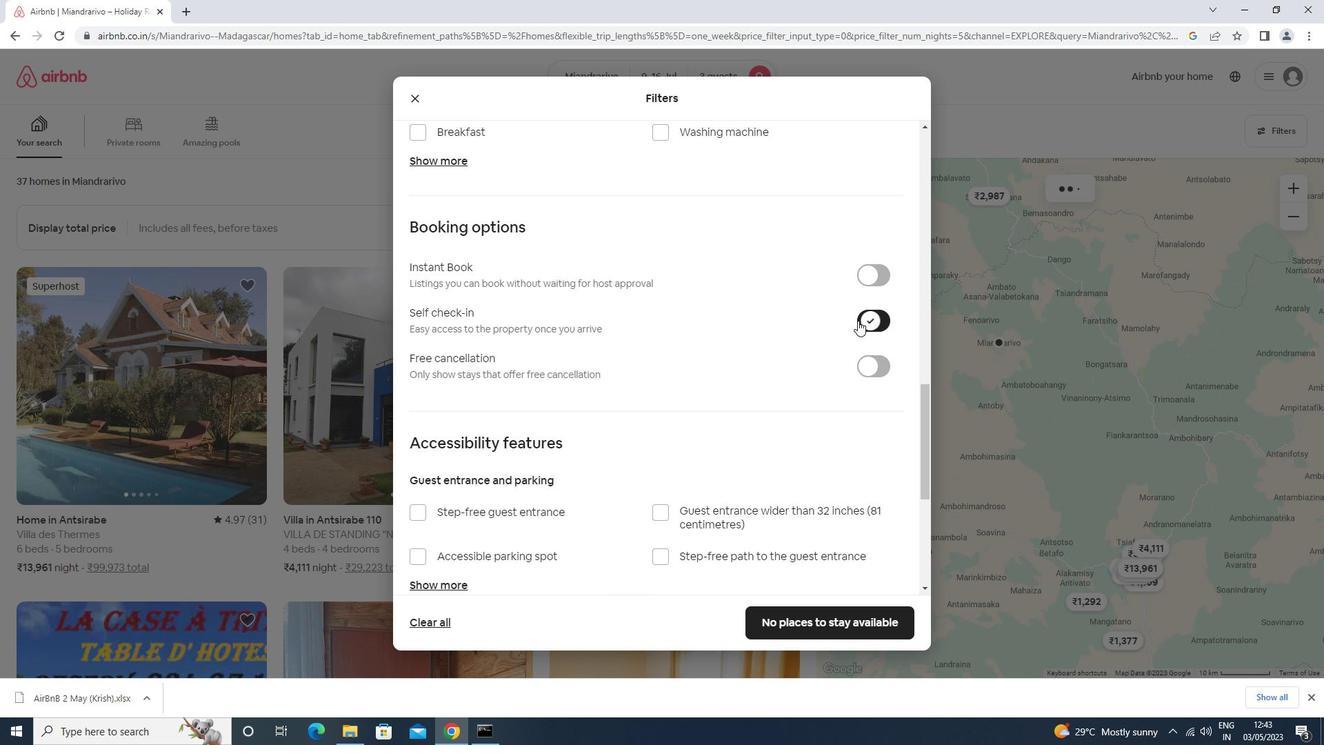 
Action: Mouse scrolled (853, 322) with delta (0, -1)
Screenshot: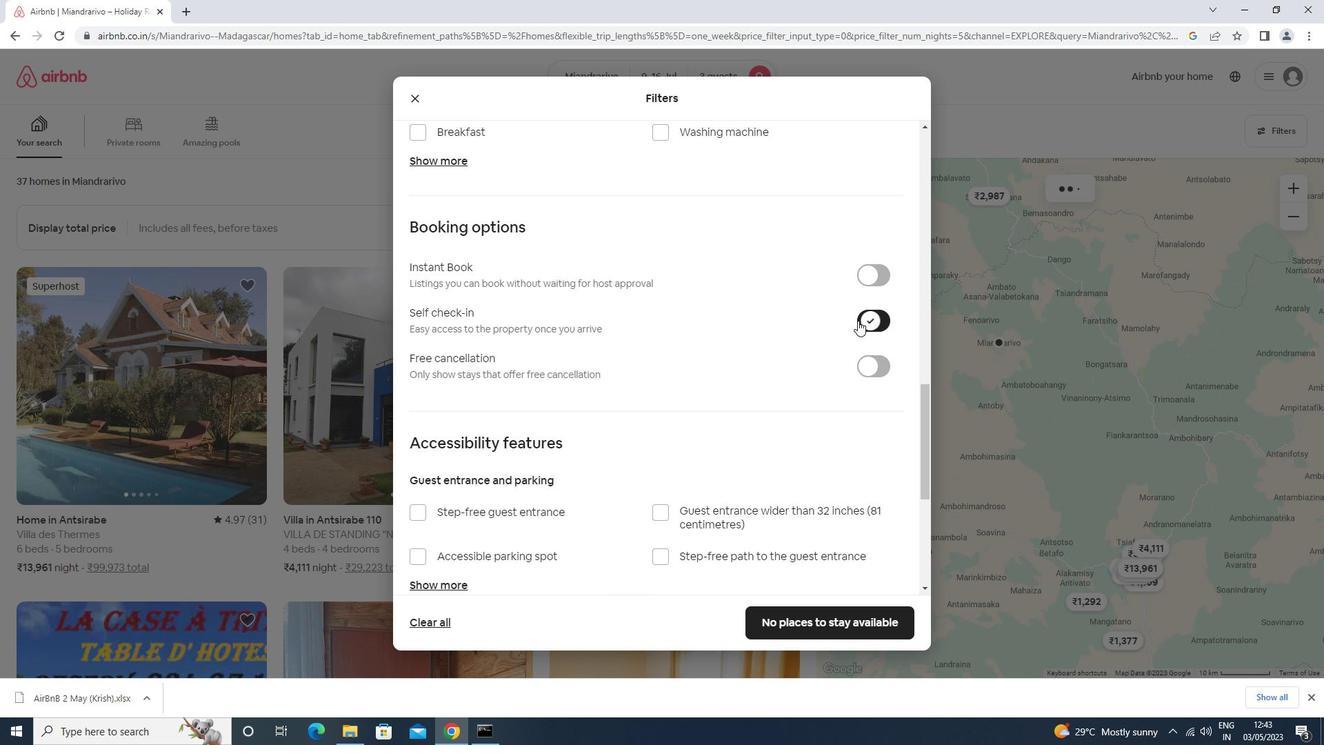 
Action: Mouse scrolled (853, 324) with delta (0, 0)
Screenshot: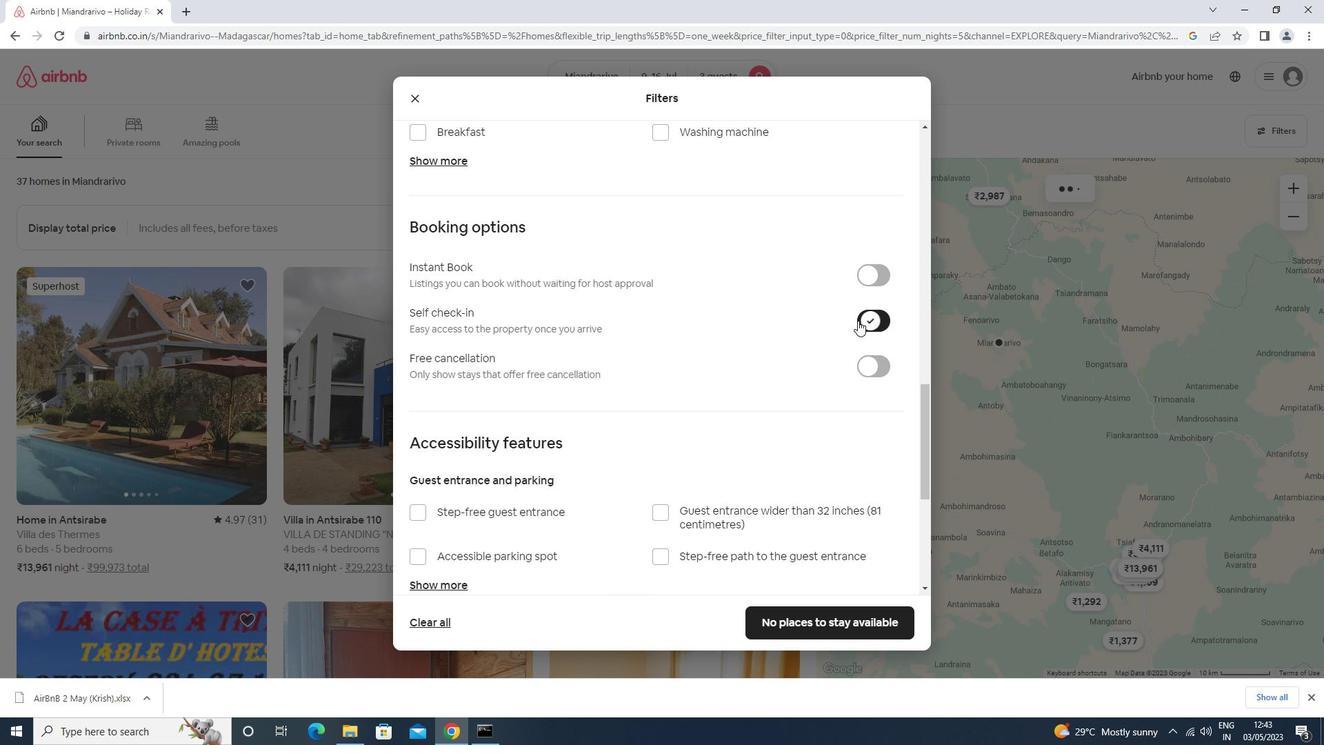 
Action: Mouse scrolled (853, 323) with delta (0, 0)
Screenshot: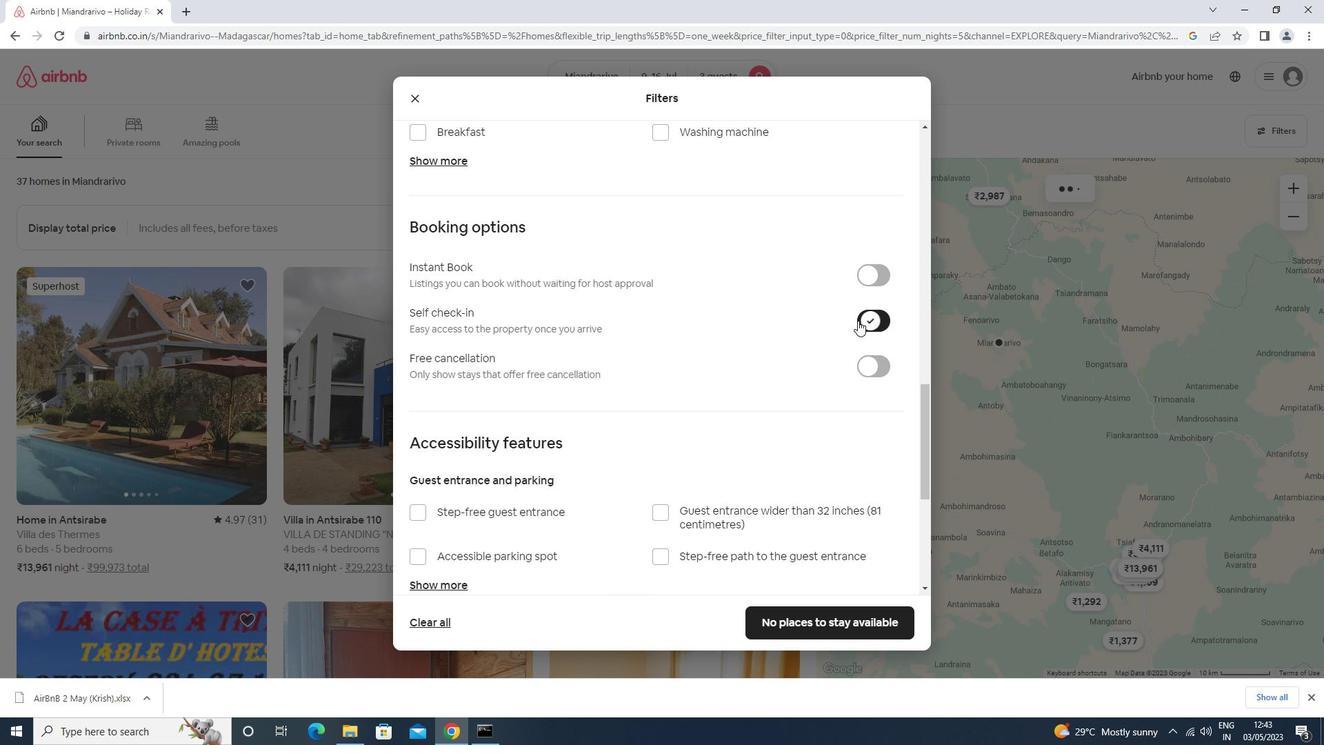 
Action: Mouse moved to (458, 492)
Screenshot: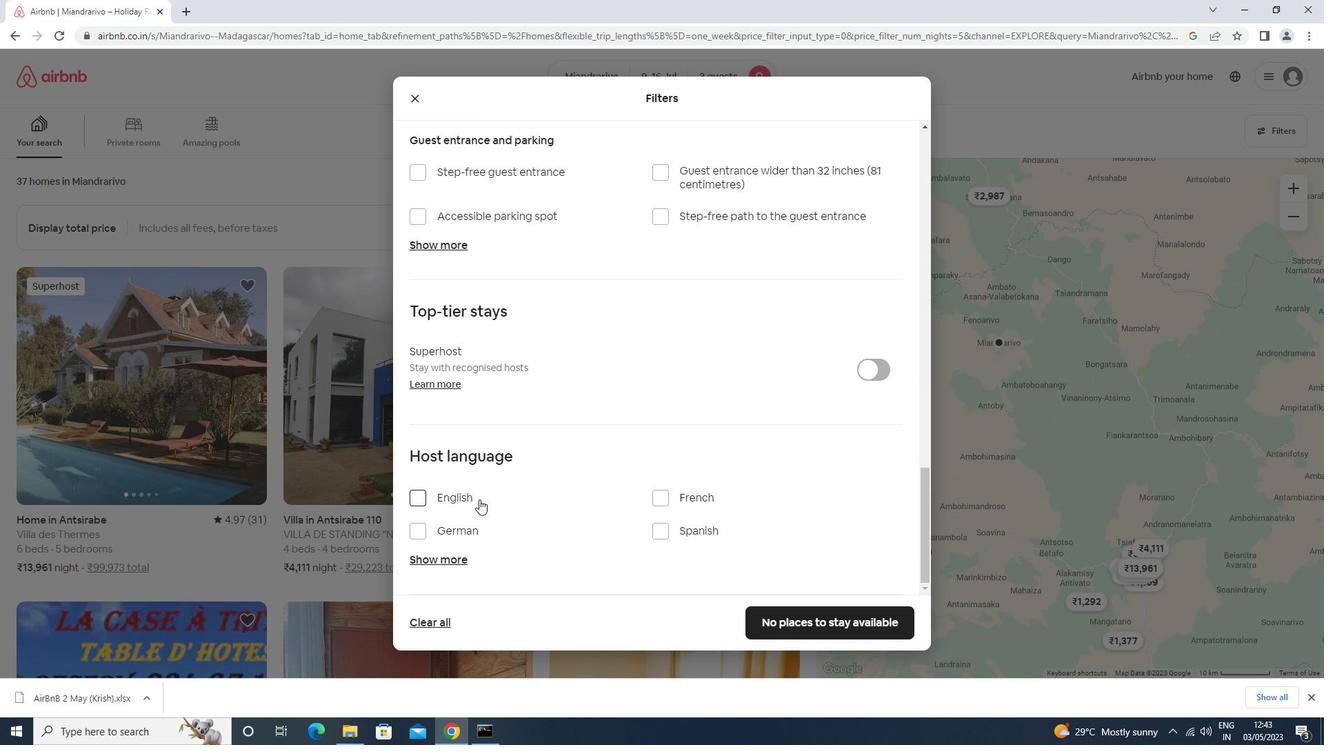 
Action: Mouse pressed left at (458, 492)
Screenshot: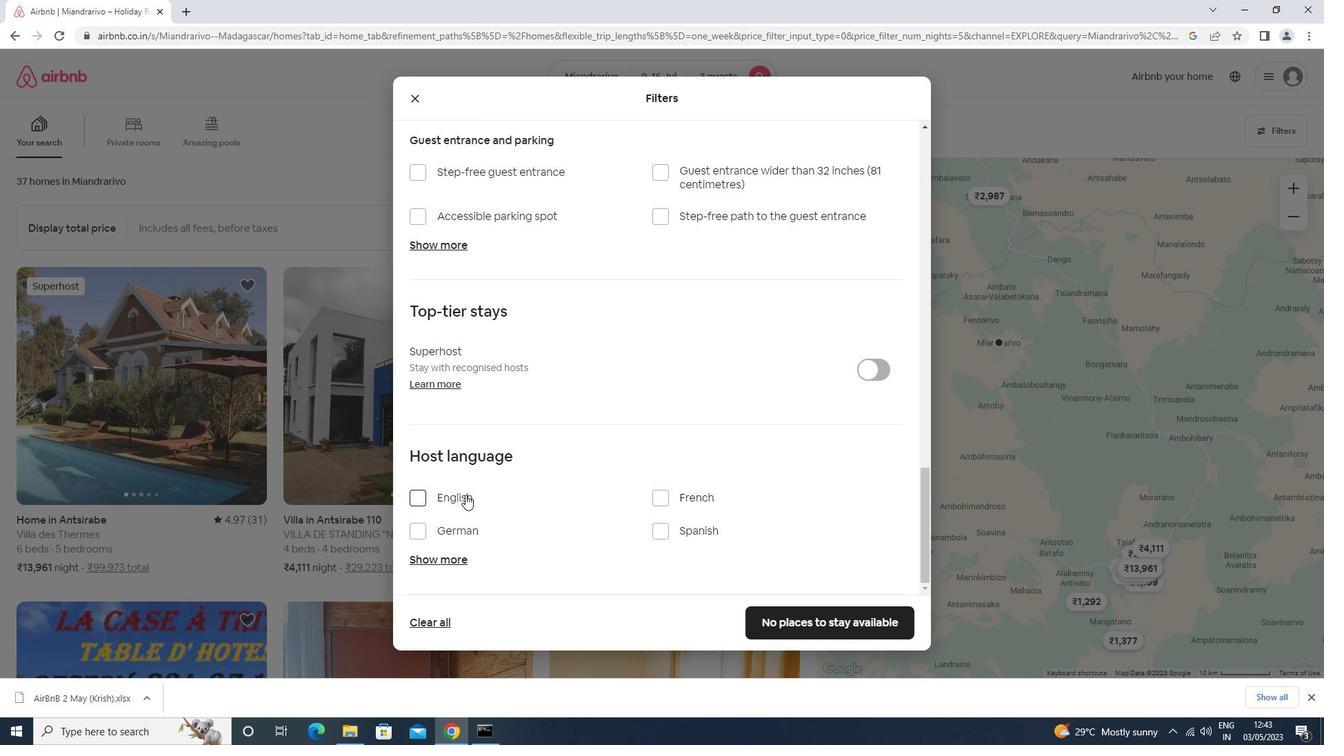 
Action: Mouse moved to (846, 621)
Screenshot: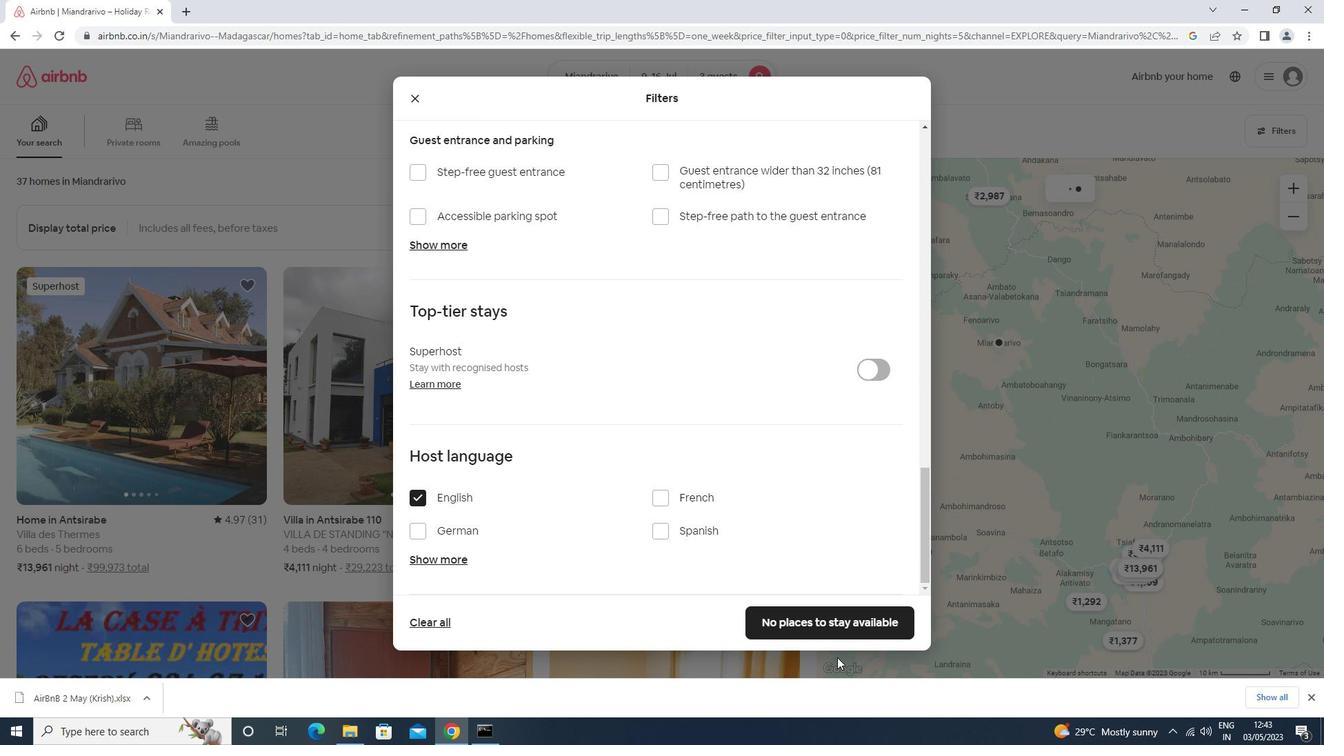 
Action: Mouse pressed left at (846, 621)
Screenshot: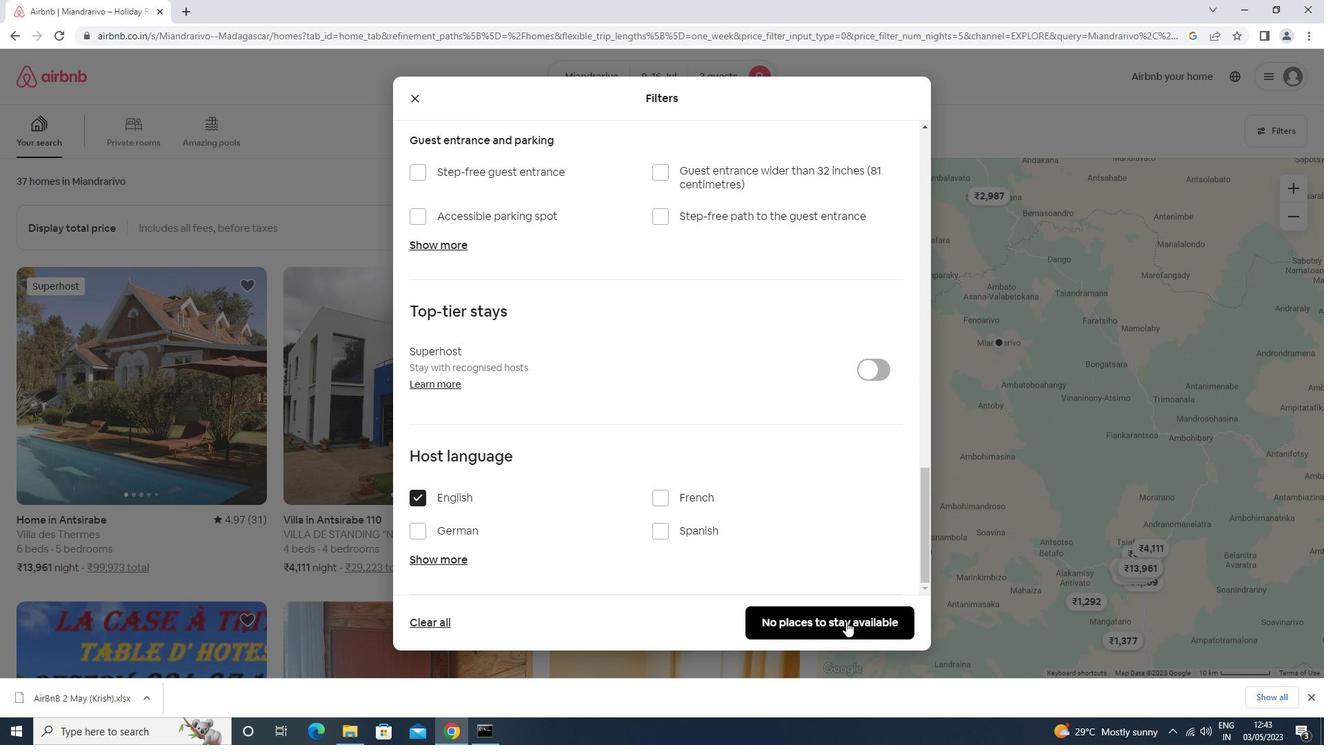 
Action: Mouse moved to (846, 616)
Screenshot: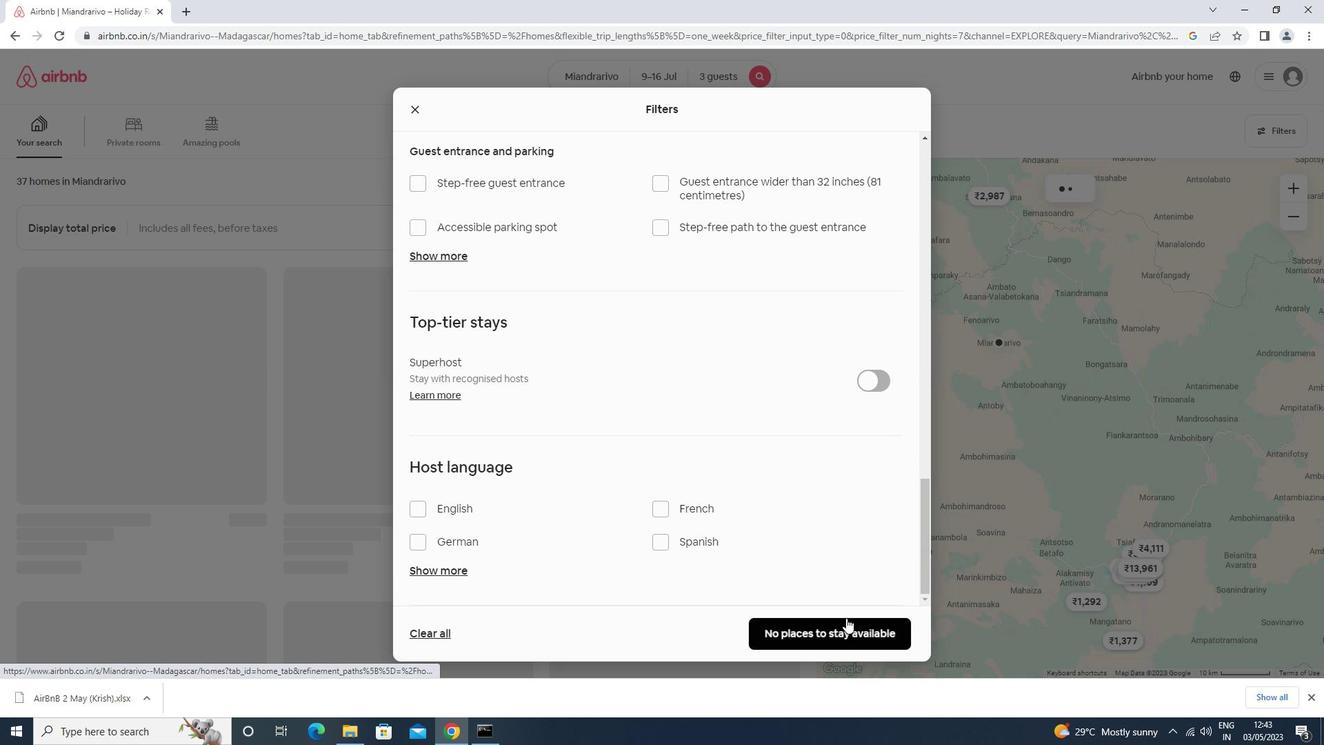 
